 Task: Find connections with filter location Brighton East with filter topic #cloudwith filter profile language French with filter current company Square Yards with filter school Gossner College with filter industry Courts of Law with filter service category Computer Networking with filter keywords title Director of Inside Sales
Action: Mouse moved to (684, 90)
Screenshot: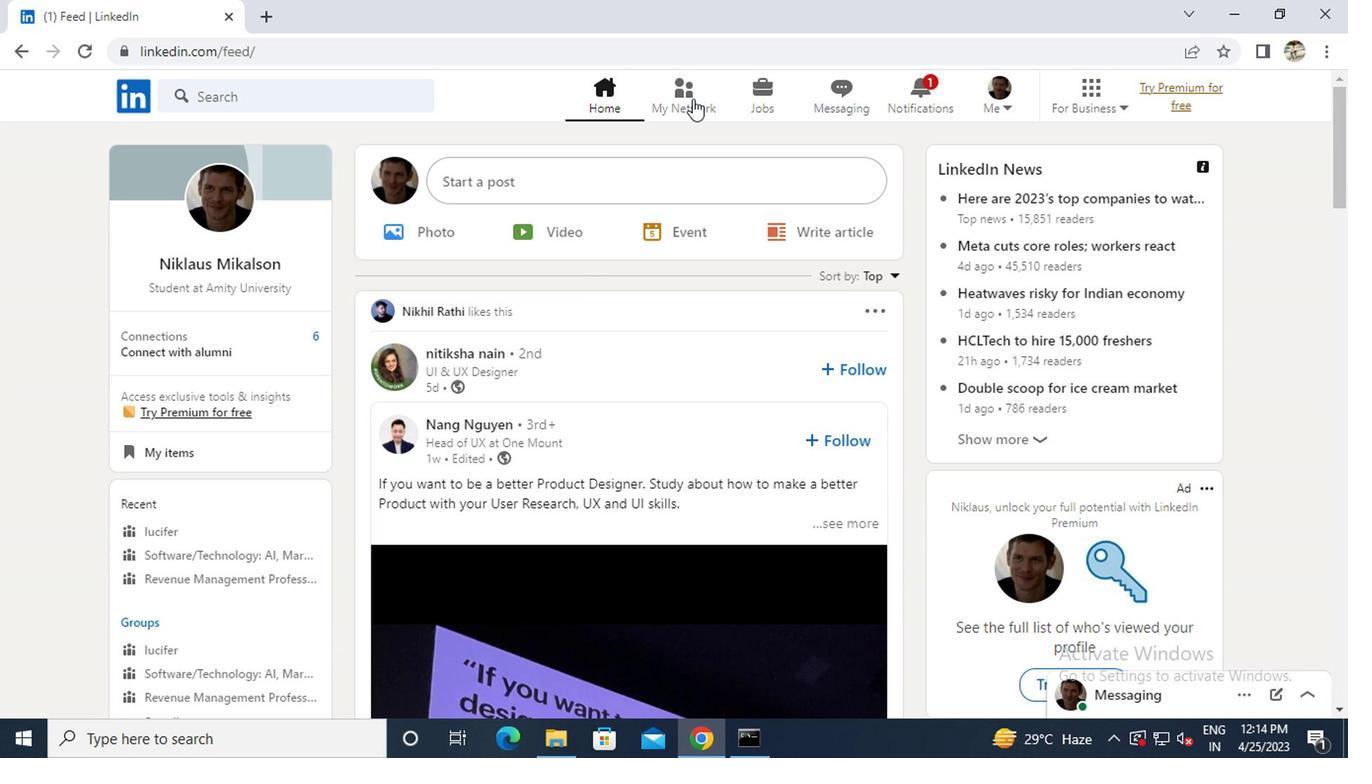
Action: Mouse pressed left at (684, 90)
Screenshot: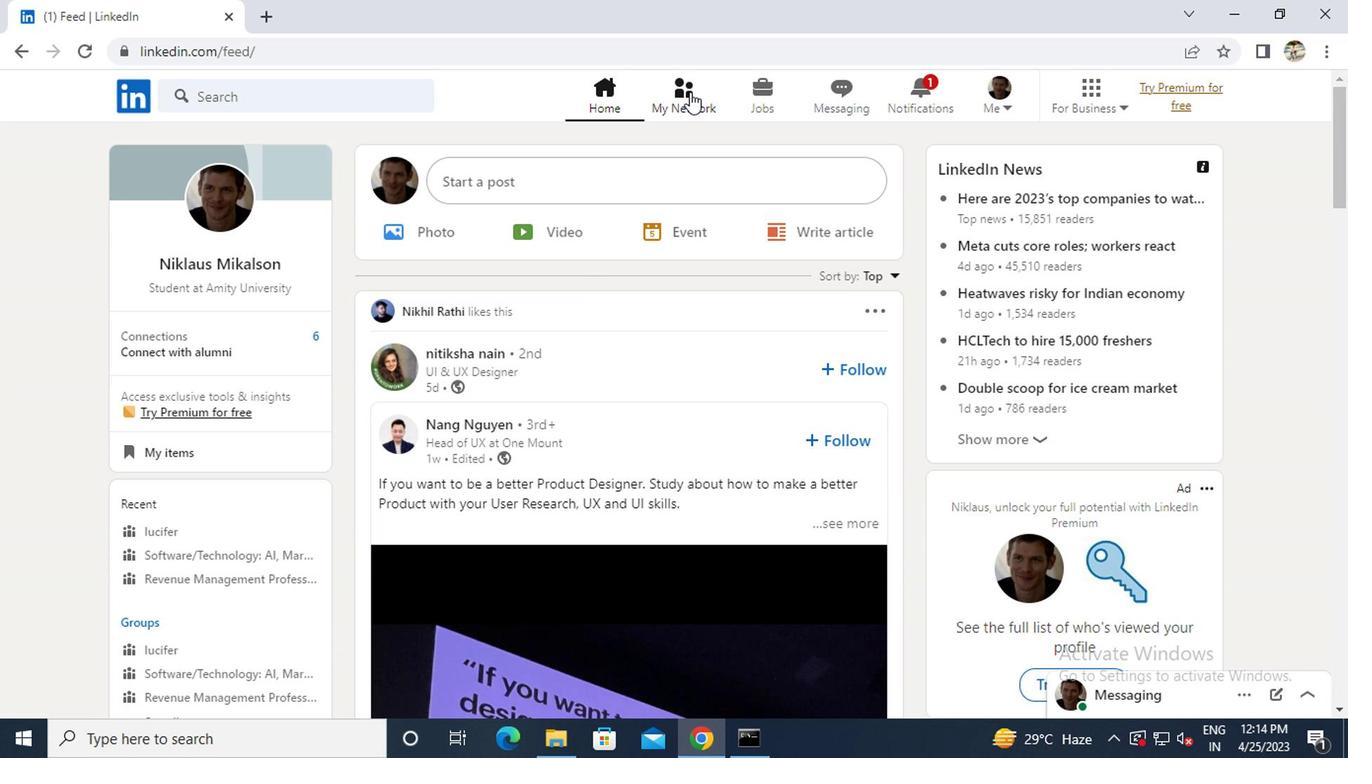 
Action: Mouse moved to (344, 216)
Screenshot: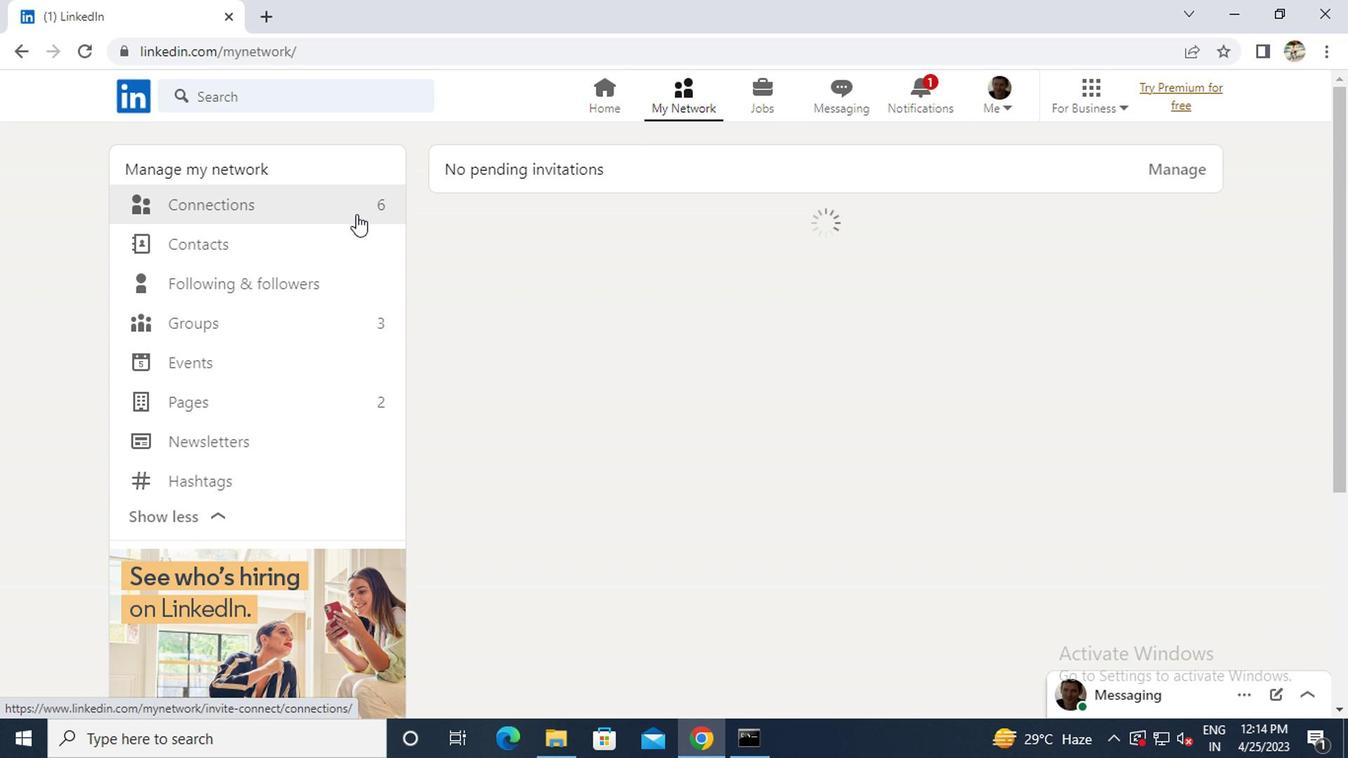 
Action: Mouse pressed left at (344, 216)
Screenshot: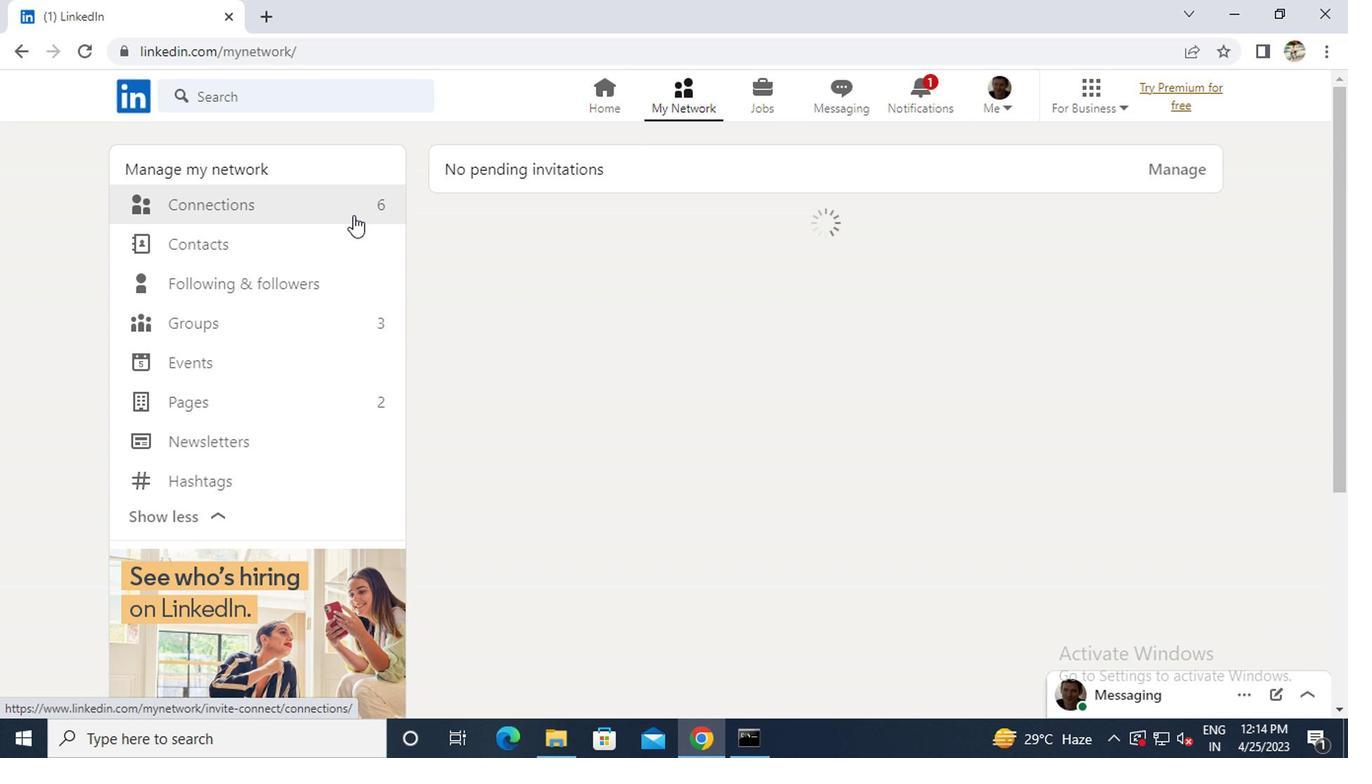 
Action: Mouse moved to (790, 205)
Screenshot: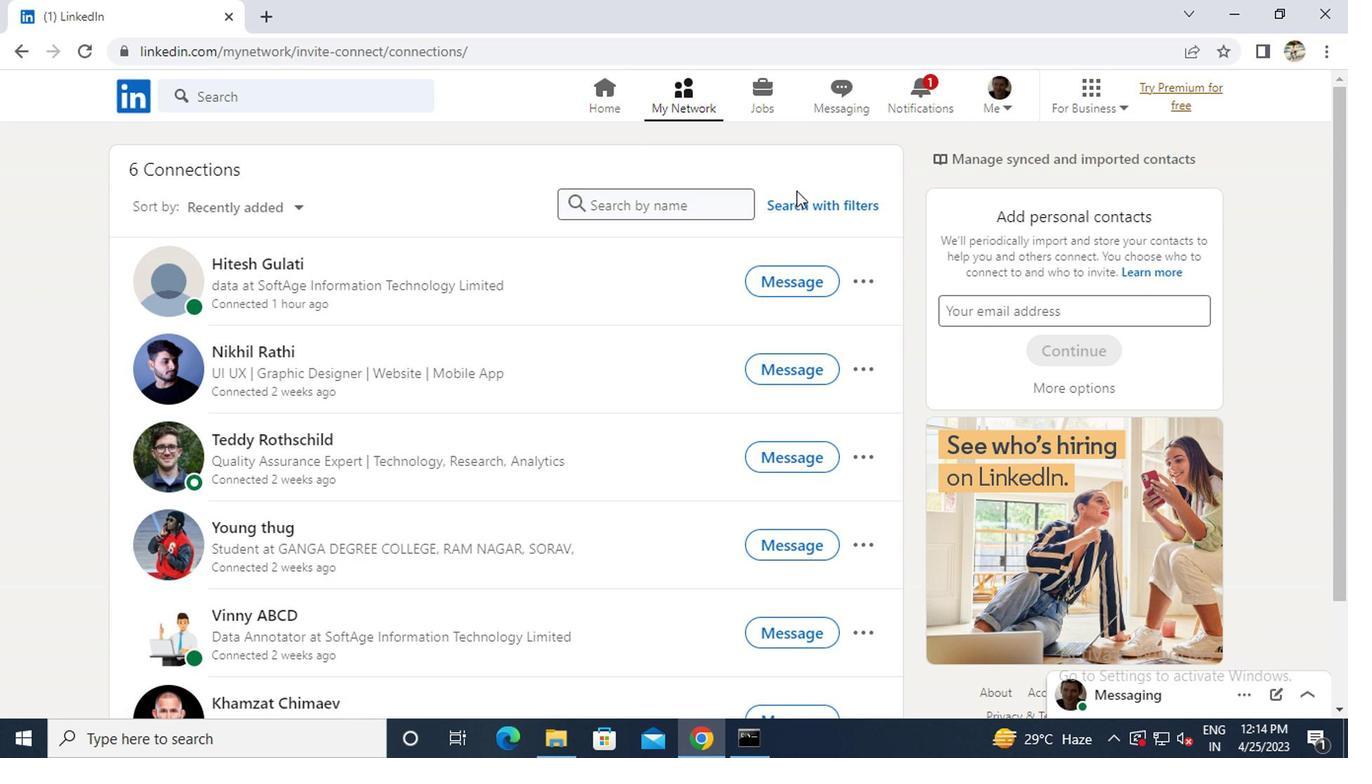 
Action: Mouse pressed left at (790, 205)
Screenshot: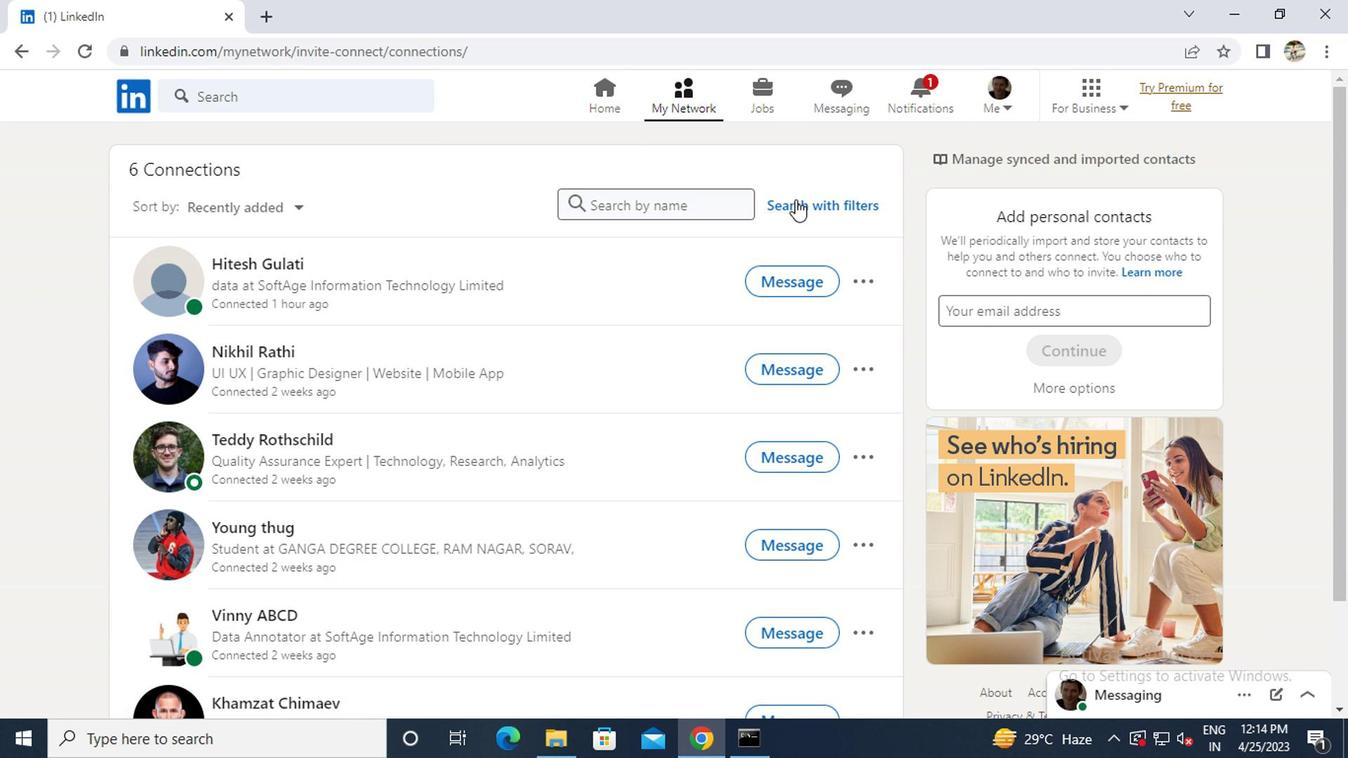 
Action: Mouse moved to (664, 144)
Screenshot: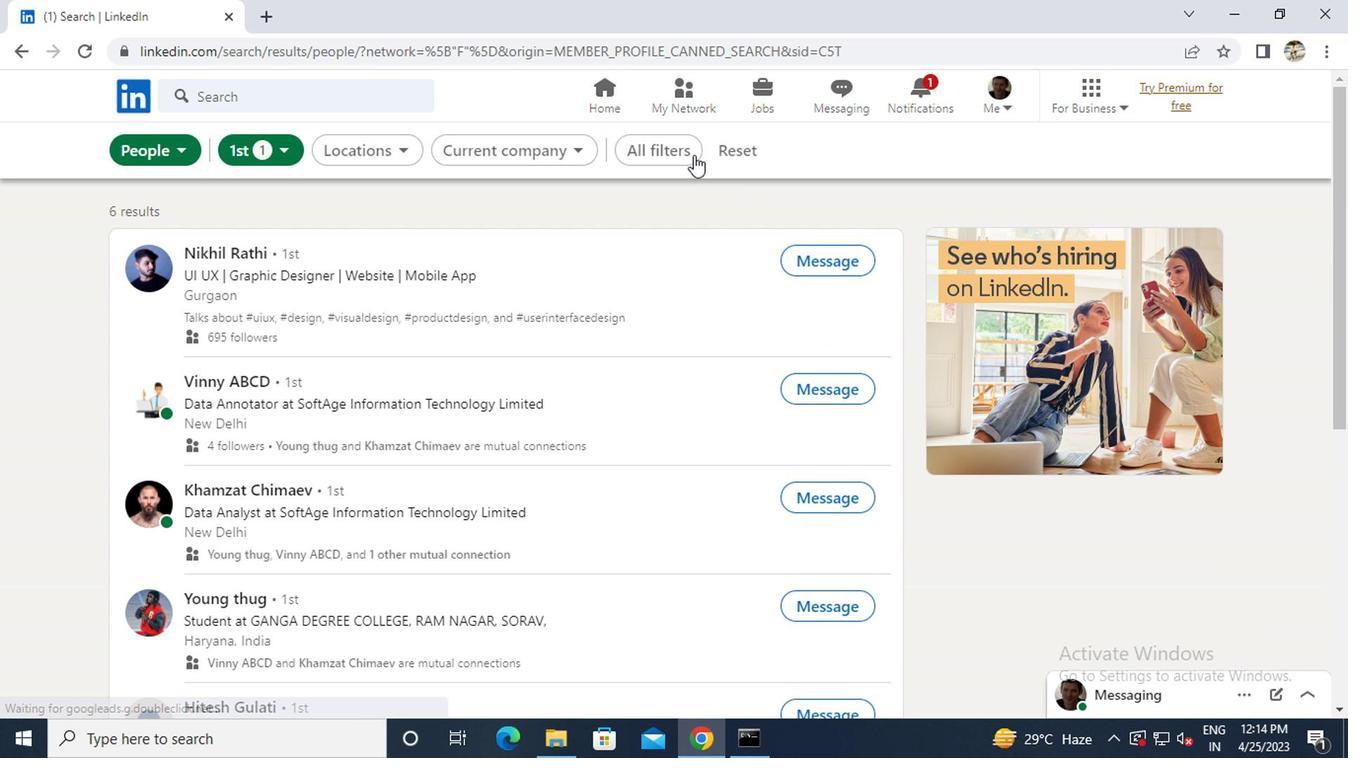 
Action: Mouse pressed left at (664, 144)
Screenshot: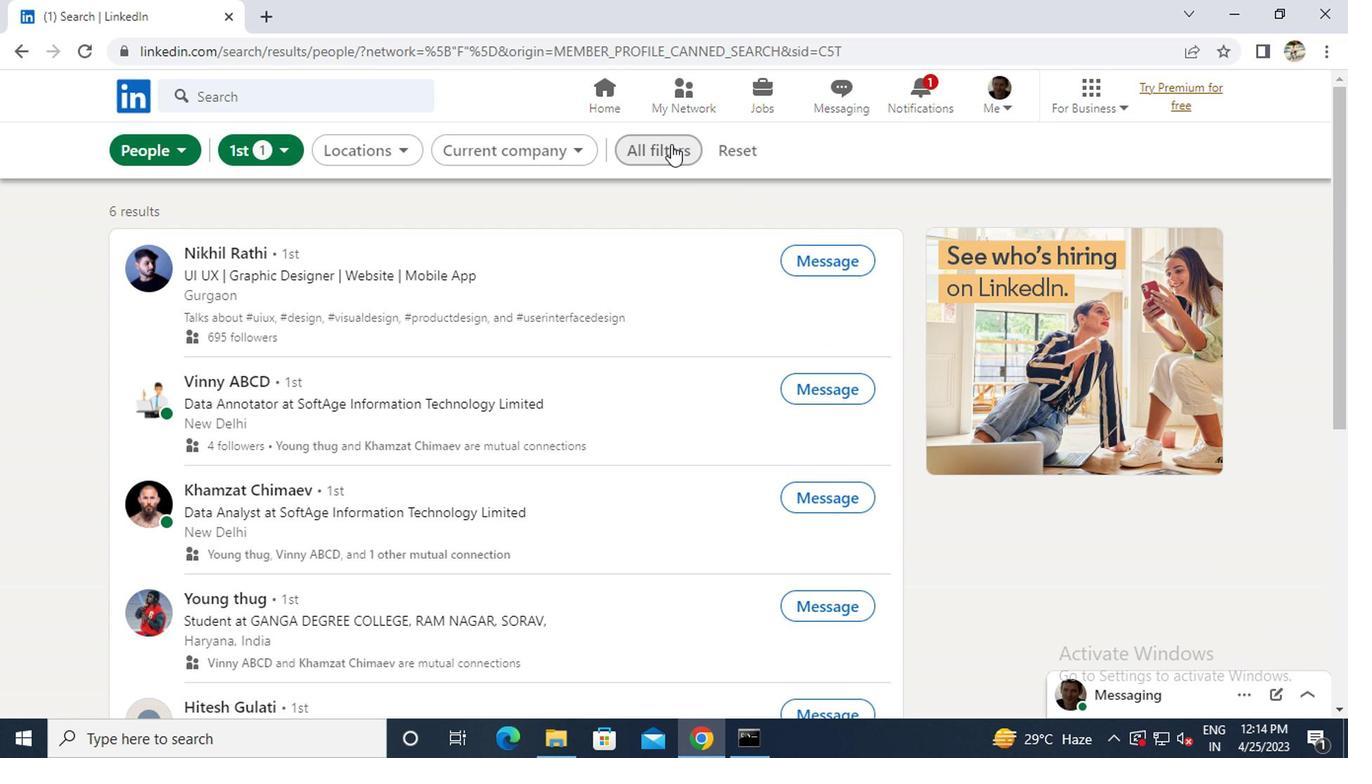 
Action: Mouse moved to (986, 433)
Screenshot: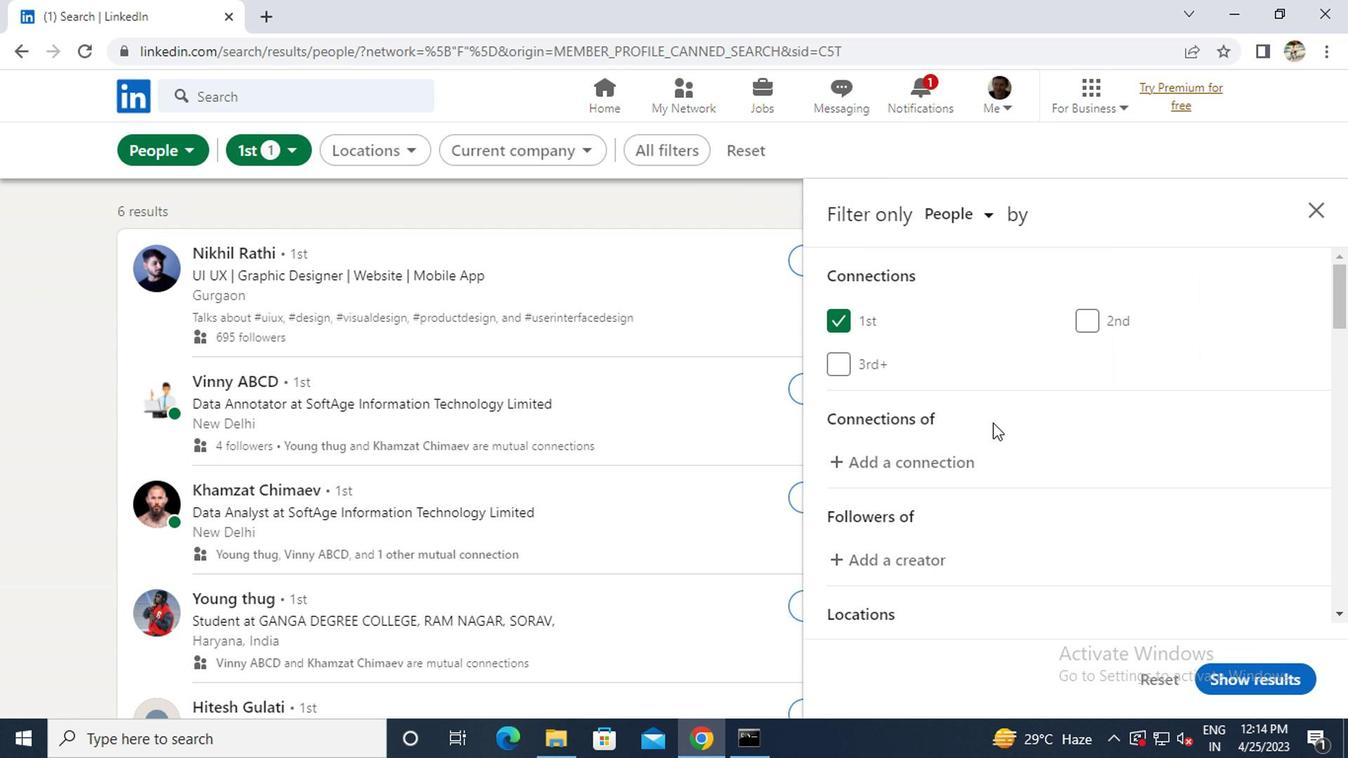 
Action: Mouse scrolled (986, 432) with delta (0, 0)
Screenshot: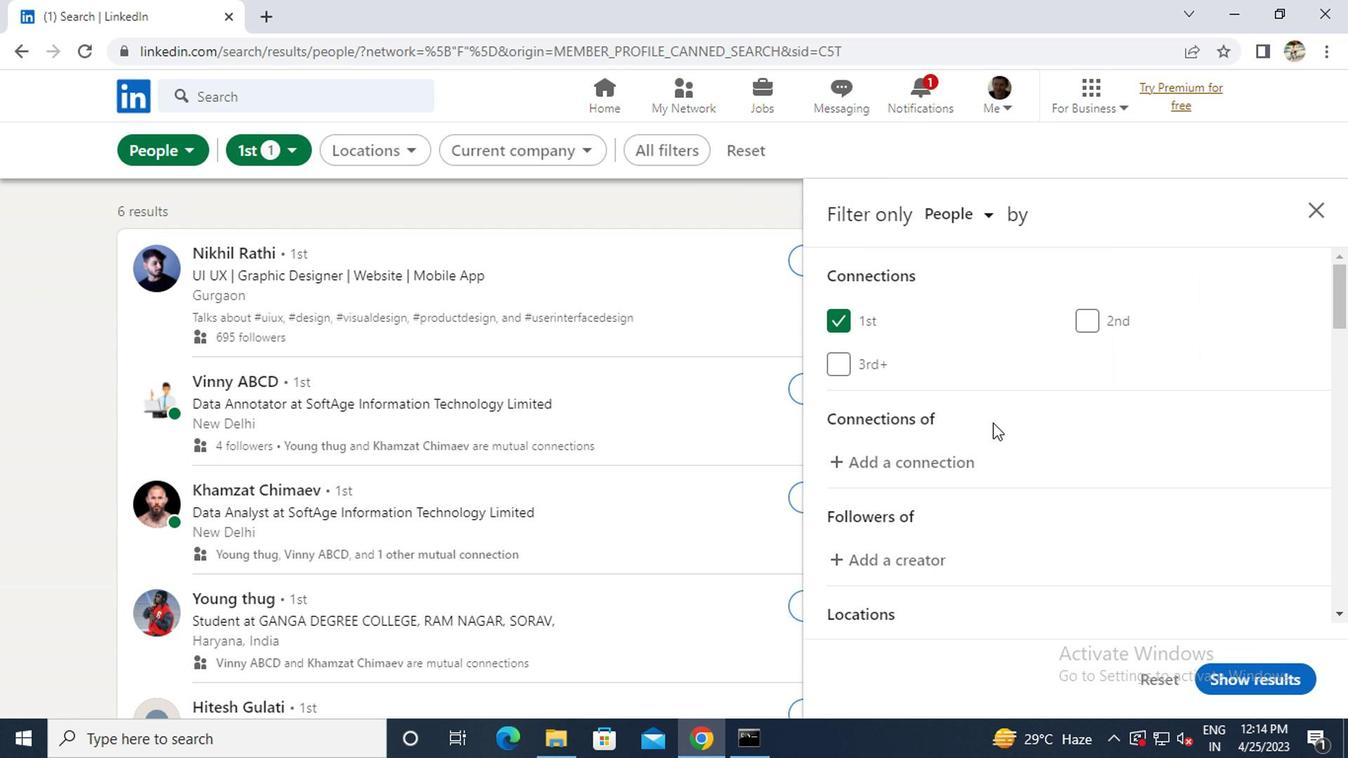 
Action: Mouse scrolled (986, 432) with delta (0, 0)
Screenshot: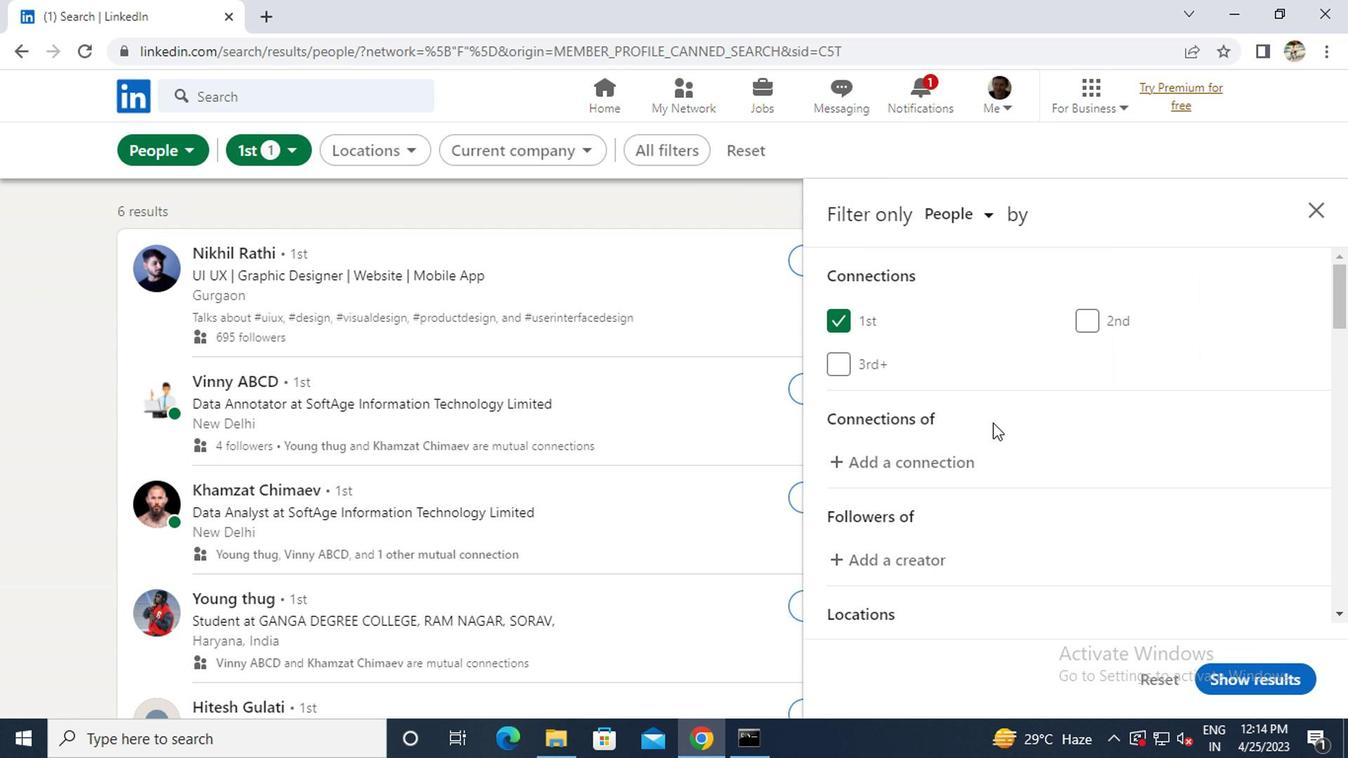 
Action: Mouse moved to (986, 432)
Screenshot: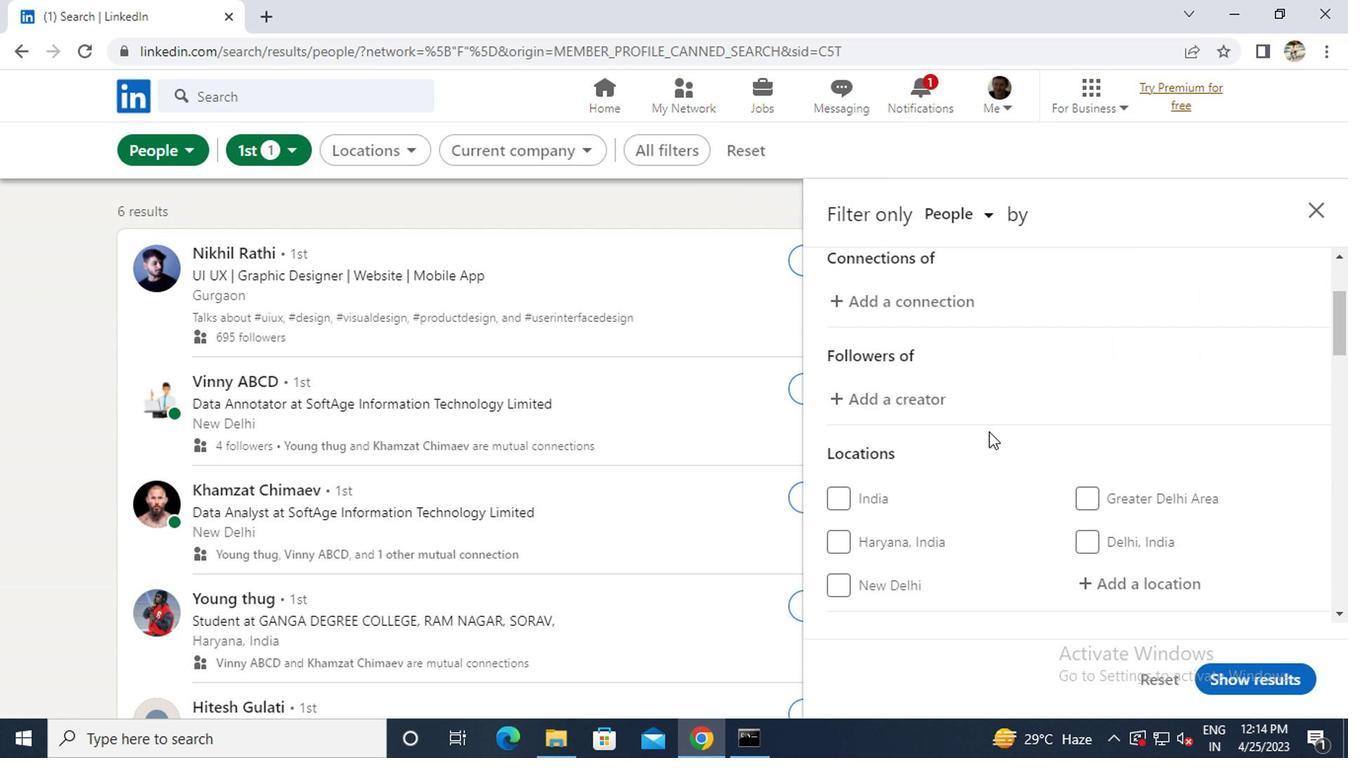 
Action: Mouse scrolled (986, 431) with delta (0, -1)
Screenshot: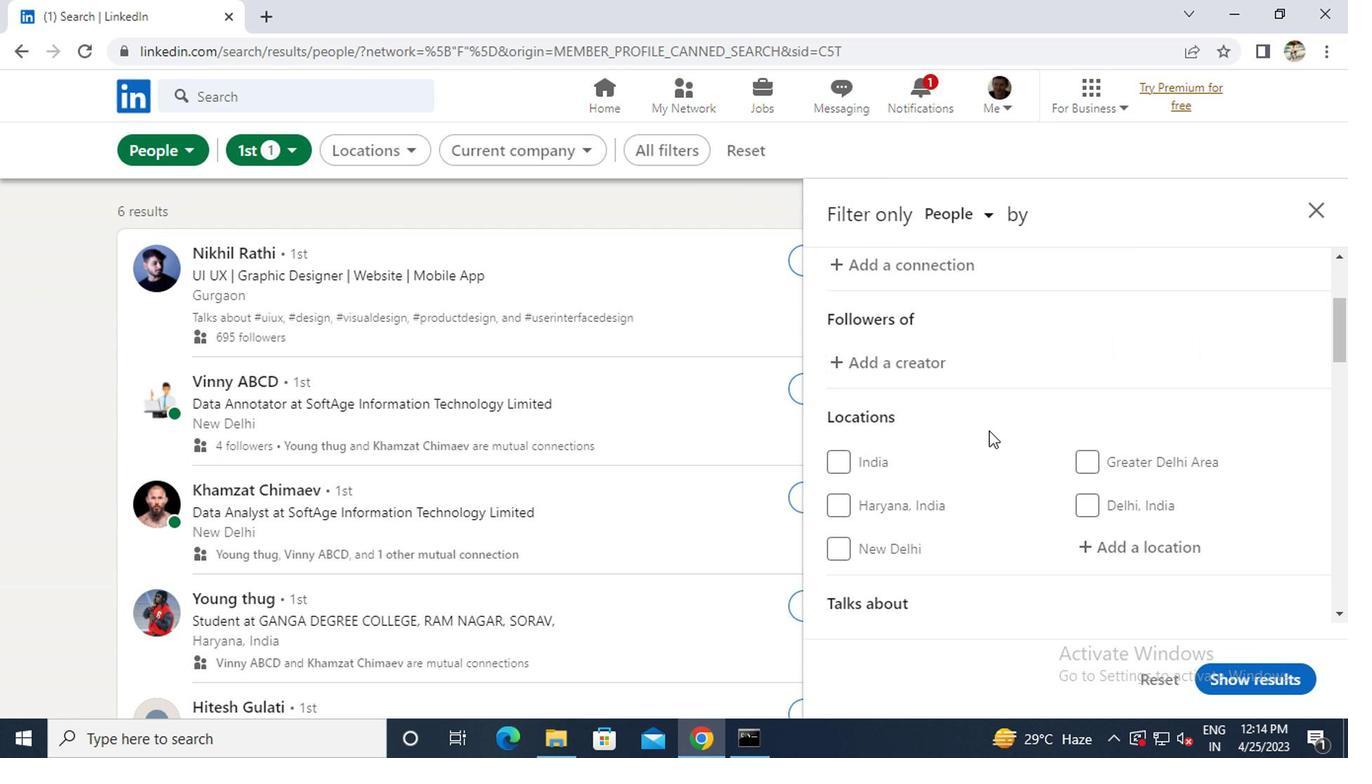 
Action: Mouse moved to (1102, 442)
Screenshot: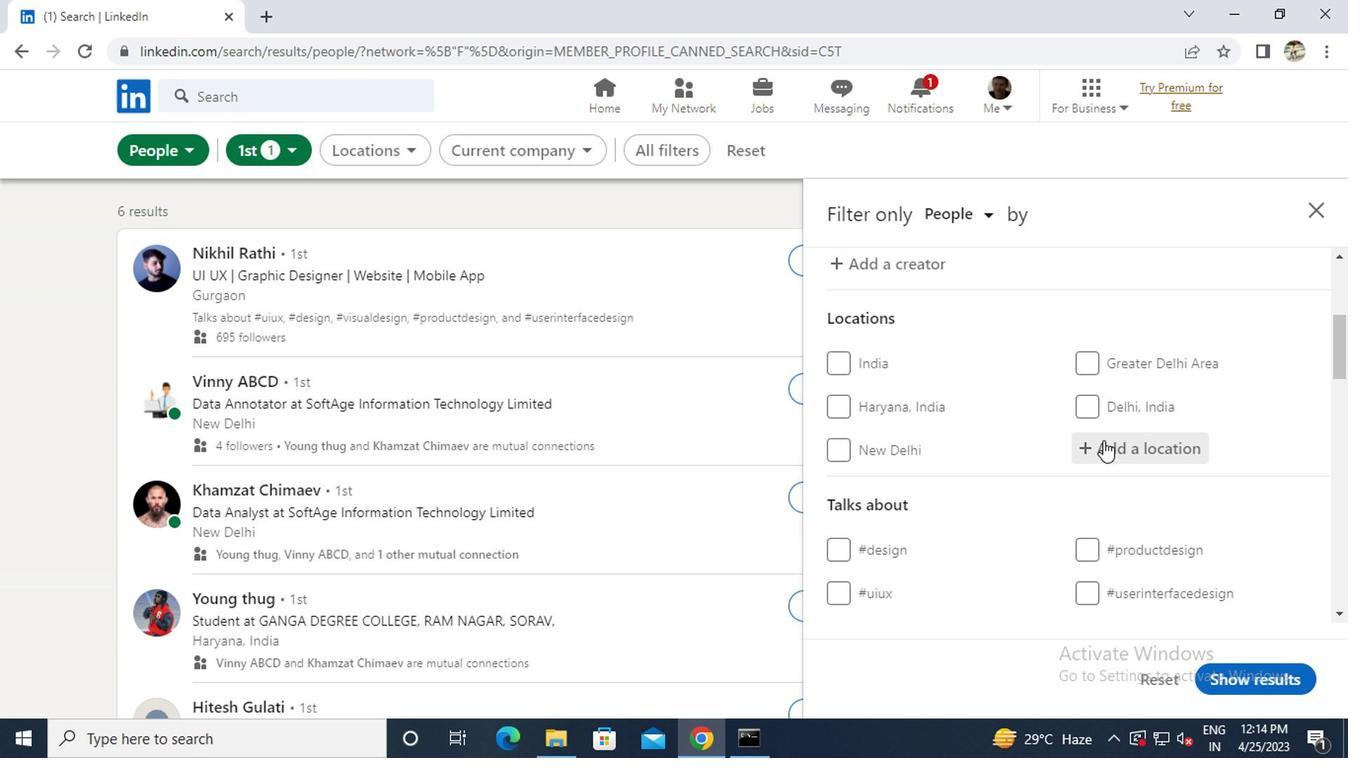 
Action: Mouse pressed left at (1102, 442)
Screenshot: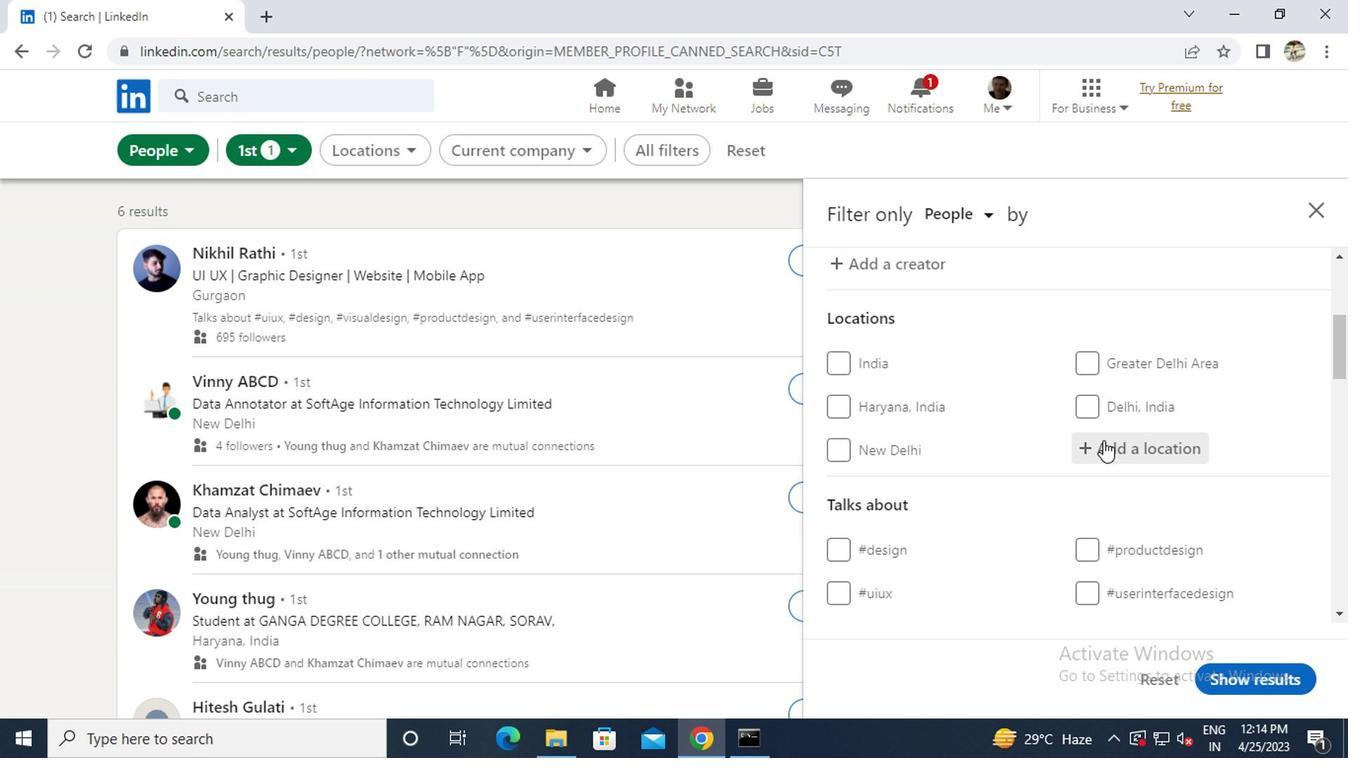 
Action: Key pressed <Key.caps_lock>b<Key.caps_lock>righton<Key.space><Key.caps_lock>e<Key.caps_lock>ast
Screenshot: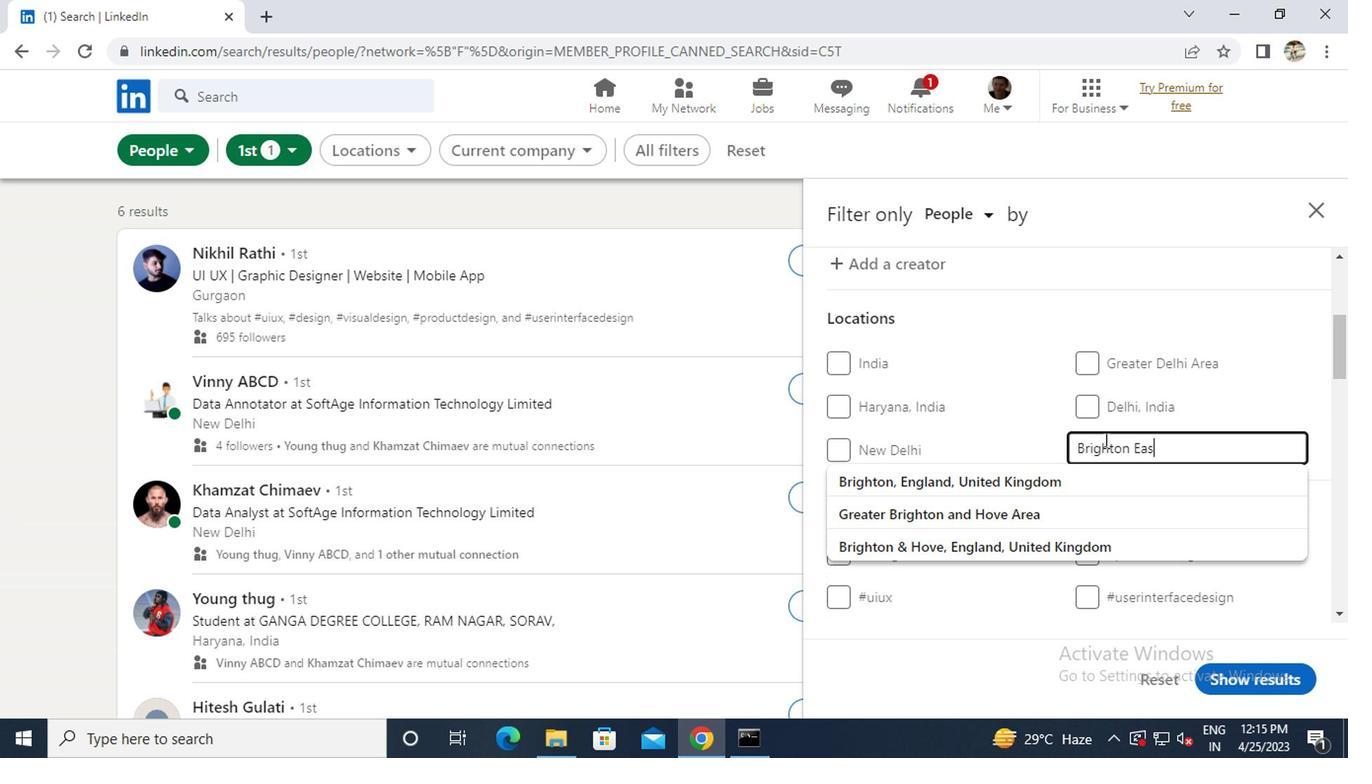 
Action: Mouse scrolled (1102, 441) with delta (0, 0)
Screenshot: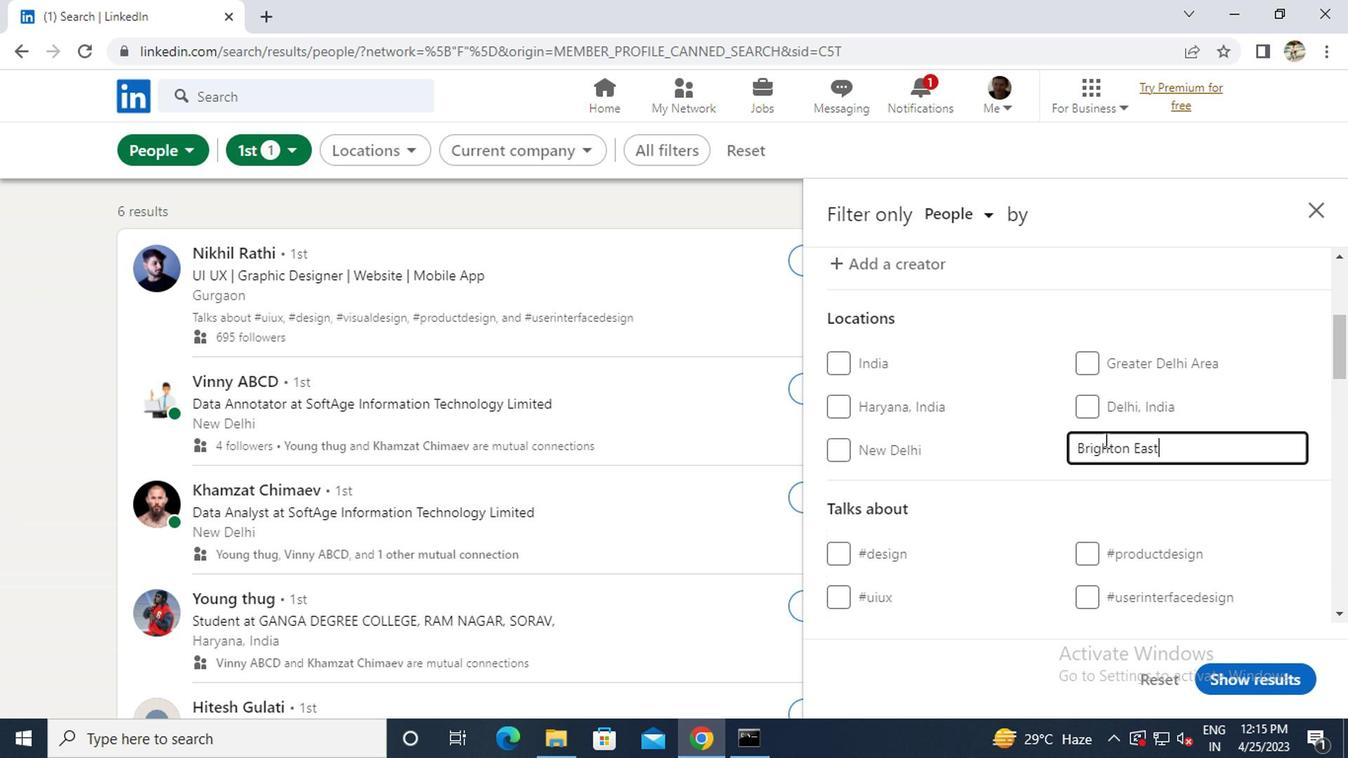 
Action: Mouse moved to (1099, 534)
Screenshot: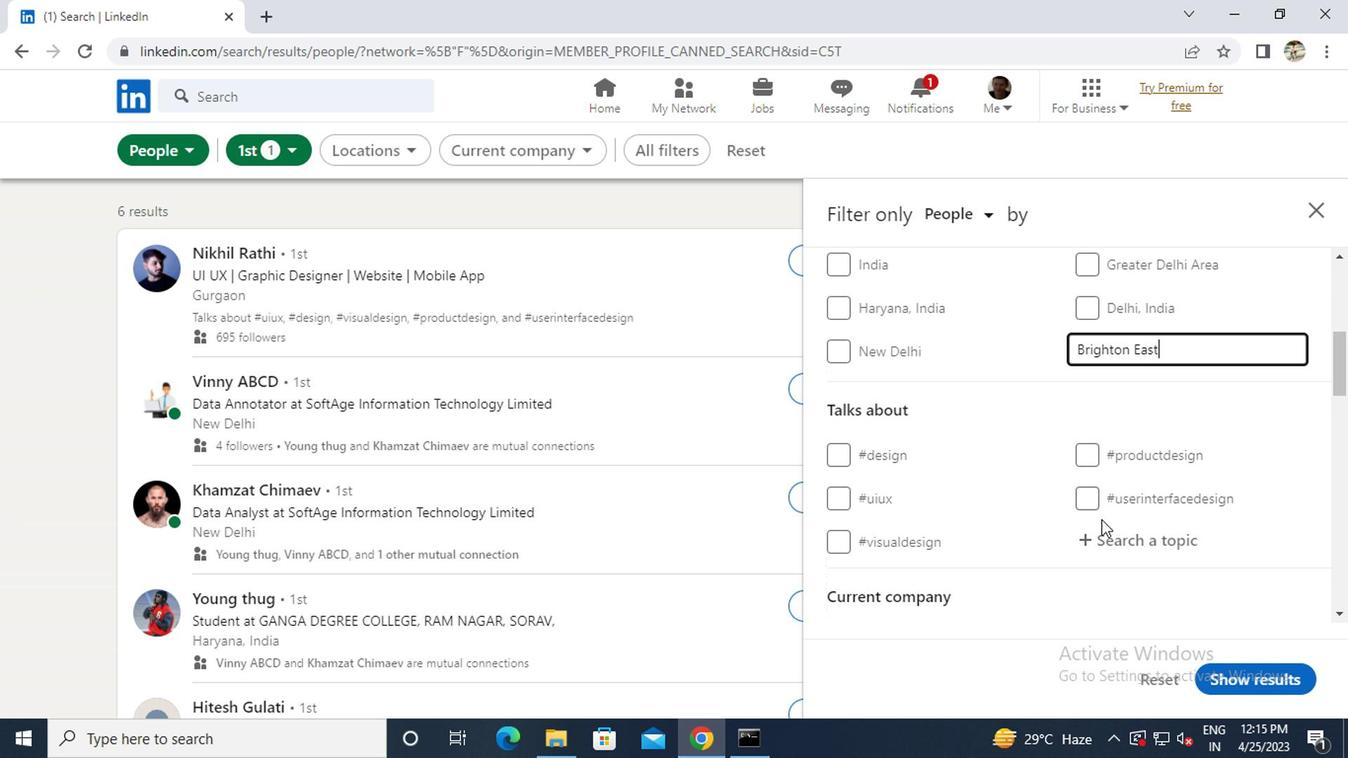 
Action: Mouse pressed left at (1099, 534)
Screenshot: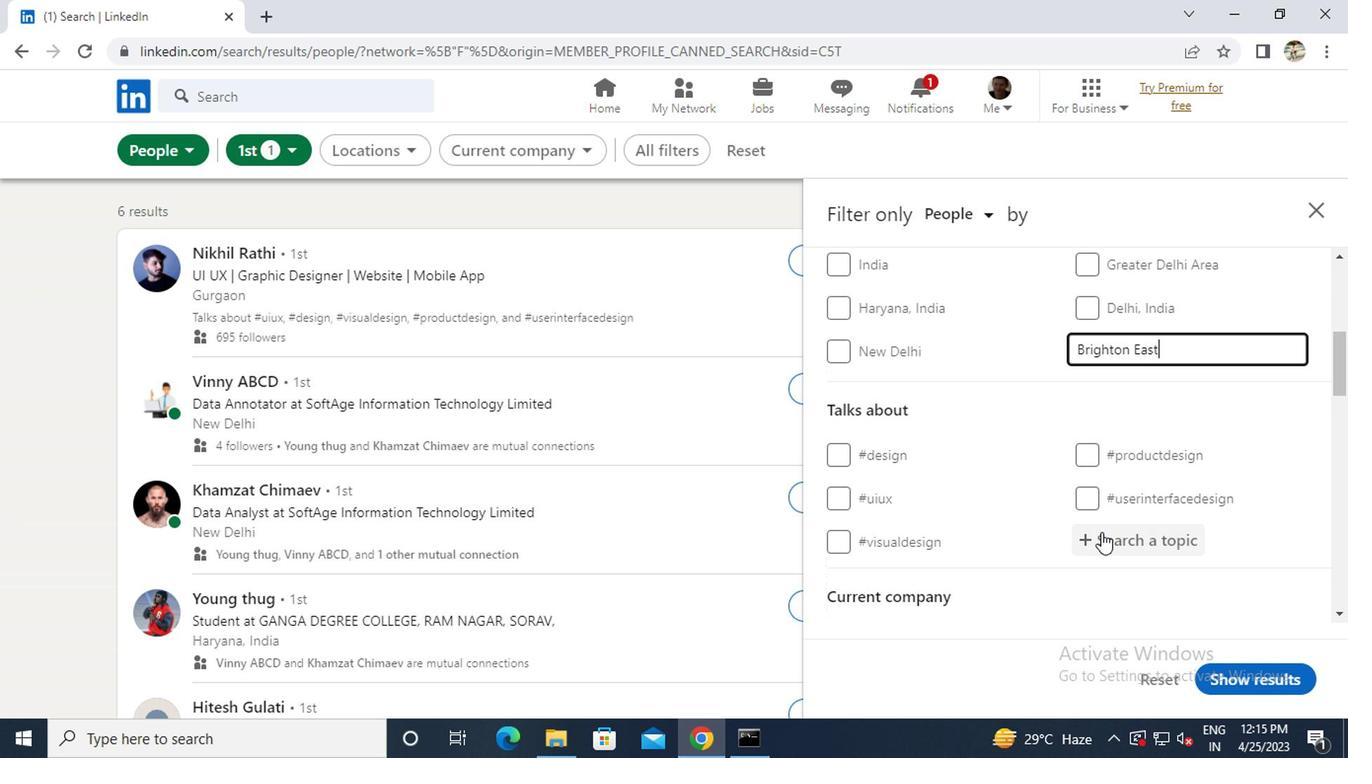 
Action: Key pressed <Key.shift><Key.shift><Key.shift>#CLOUD
Screenshot: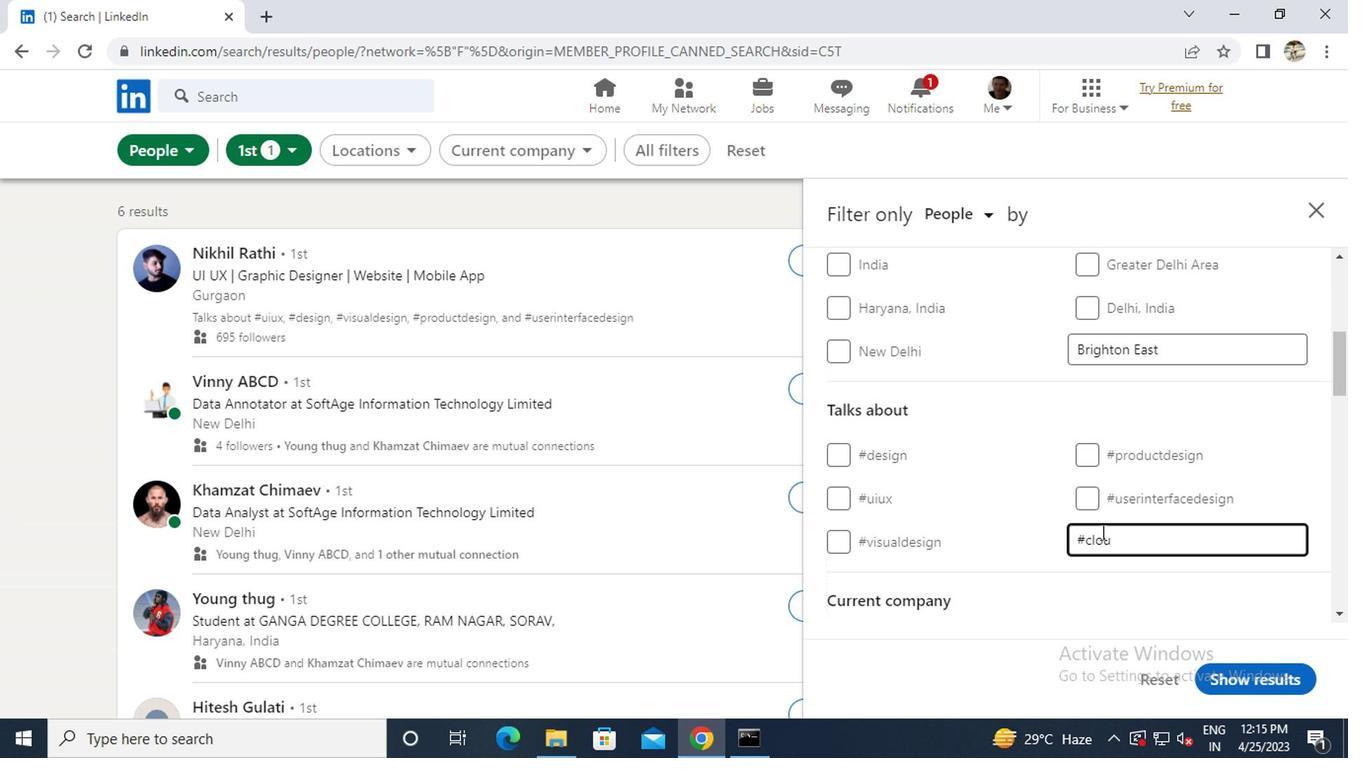 
Action: Mouse scrolled (1099, 533) with delta (0, -1)
Screenshot: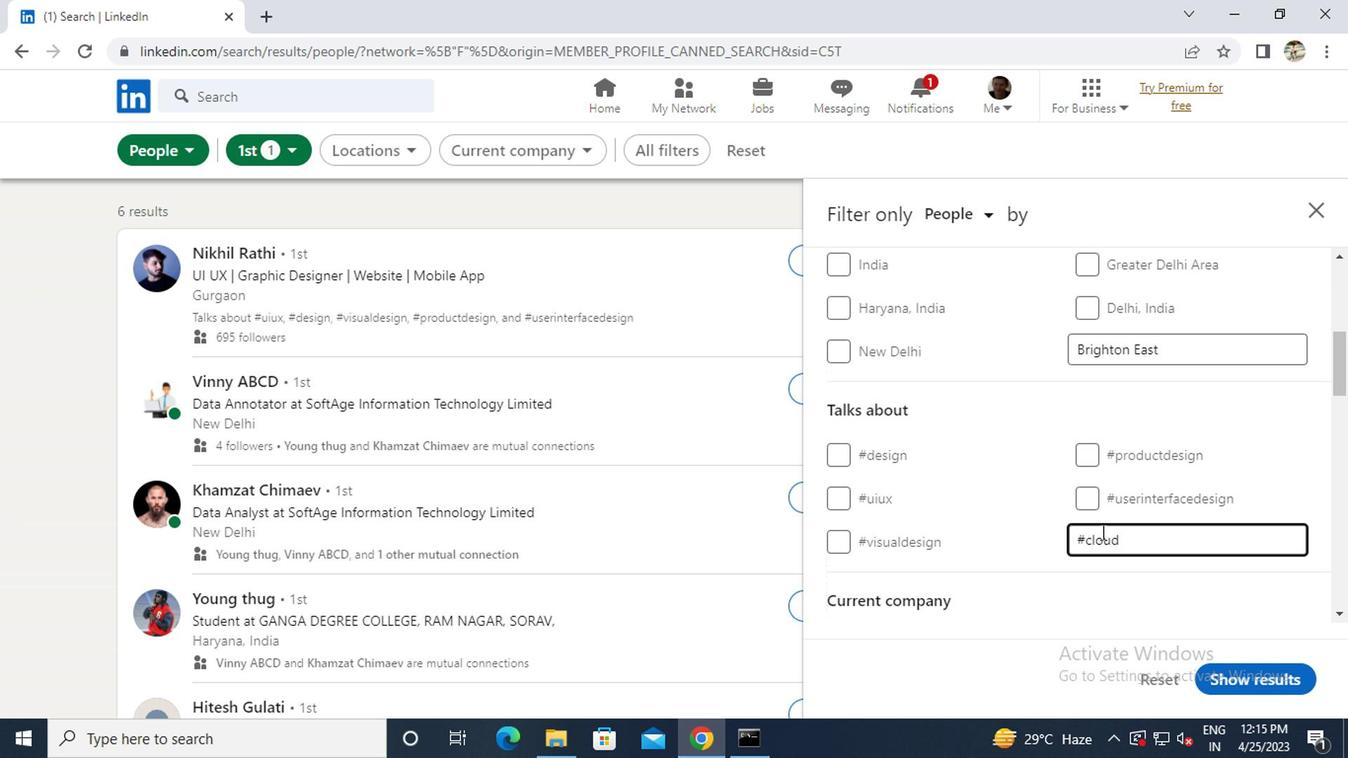 
Action: Mouse scrolled (1099, 533) with delta (0, -1)
Screenshot: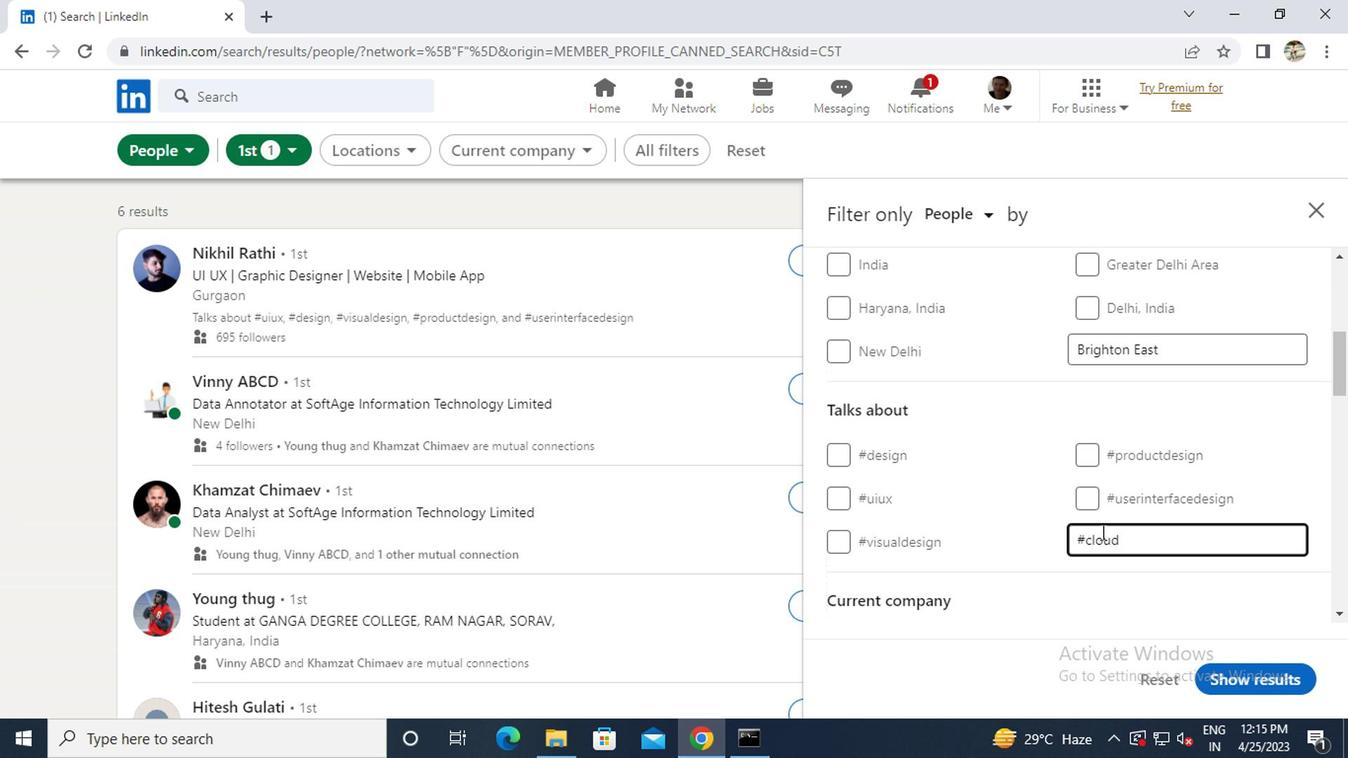 
Action: Mouse moved to (920, 511)
Screenshot: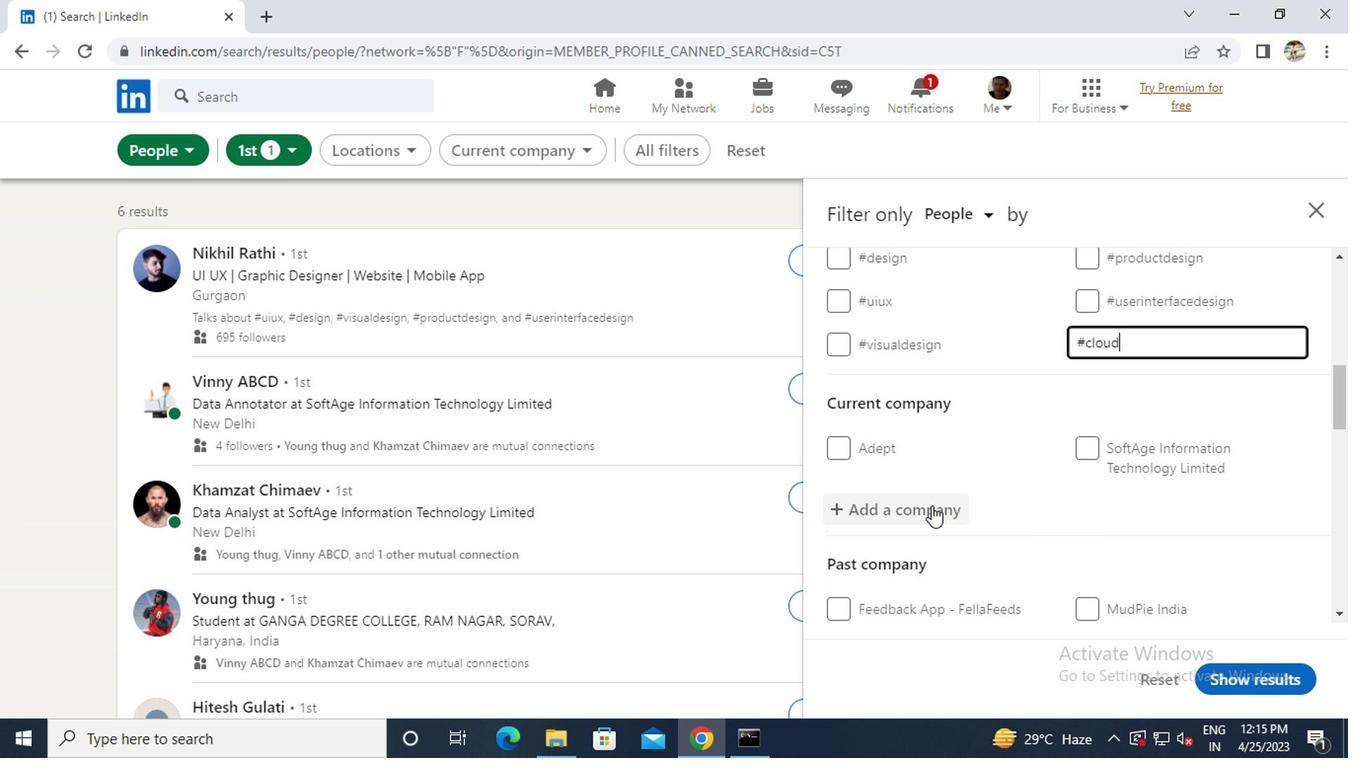 
Action: Mouse pressed left at (920, 511)
Screenshot: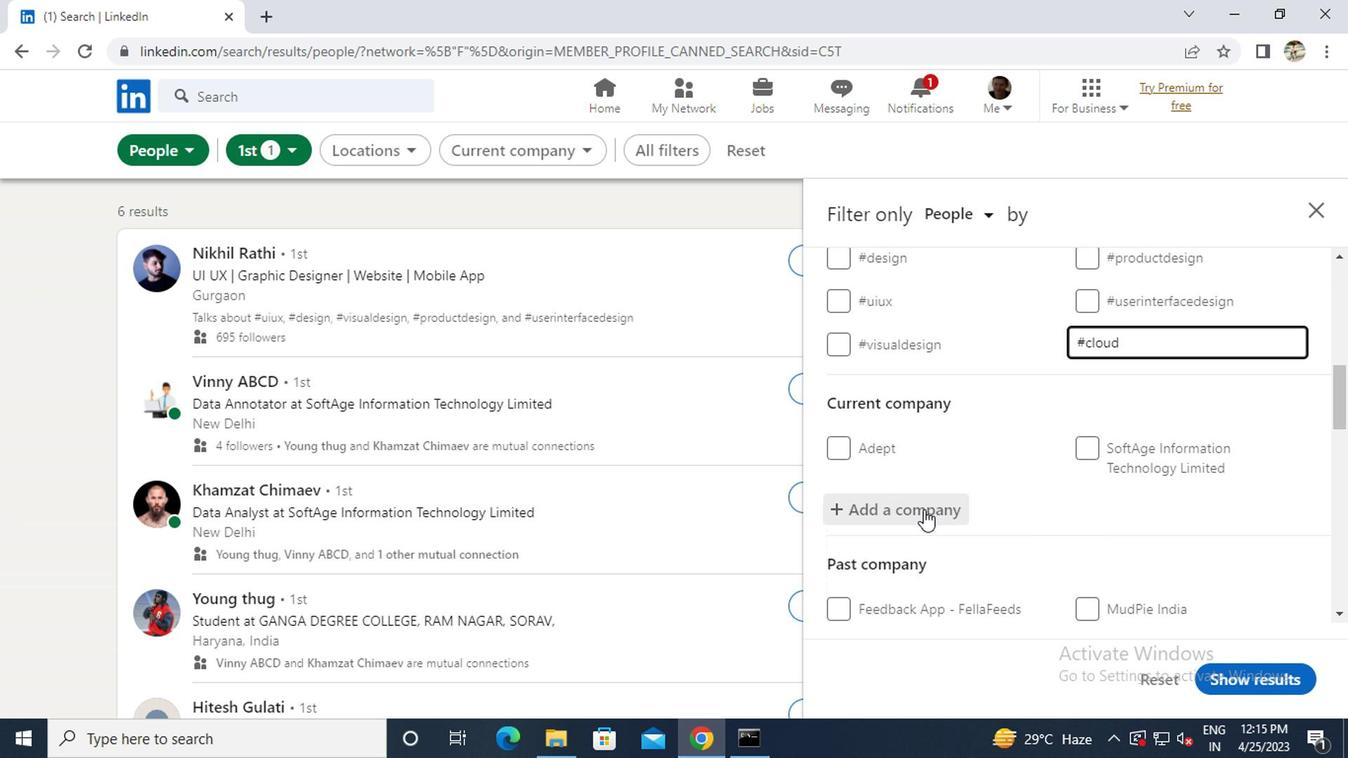 
Action: Key pressed <Key.caps_lock>S<Key.caps_lock>QUARE<Key.space>
Screenshot: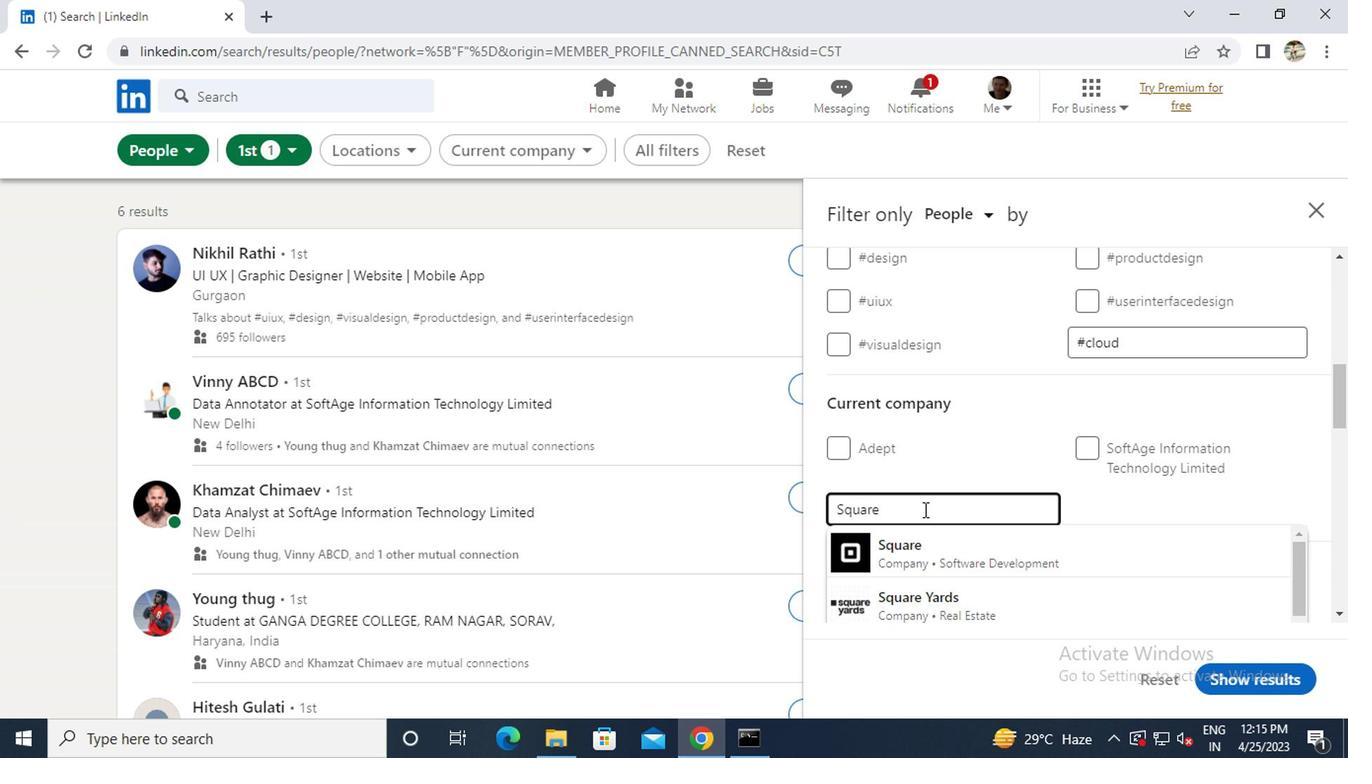 
Action: Mouse moved to (915, 604)
Screenshot: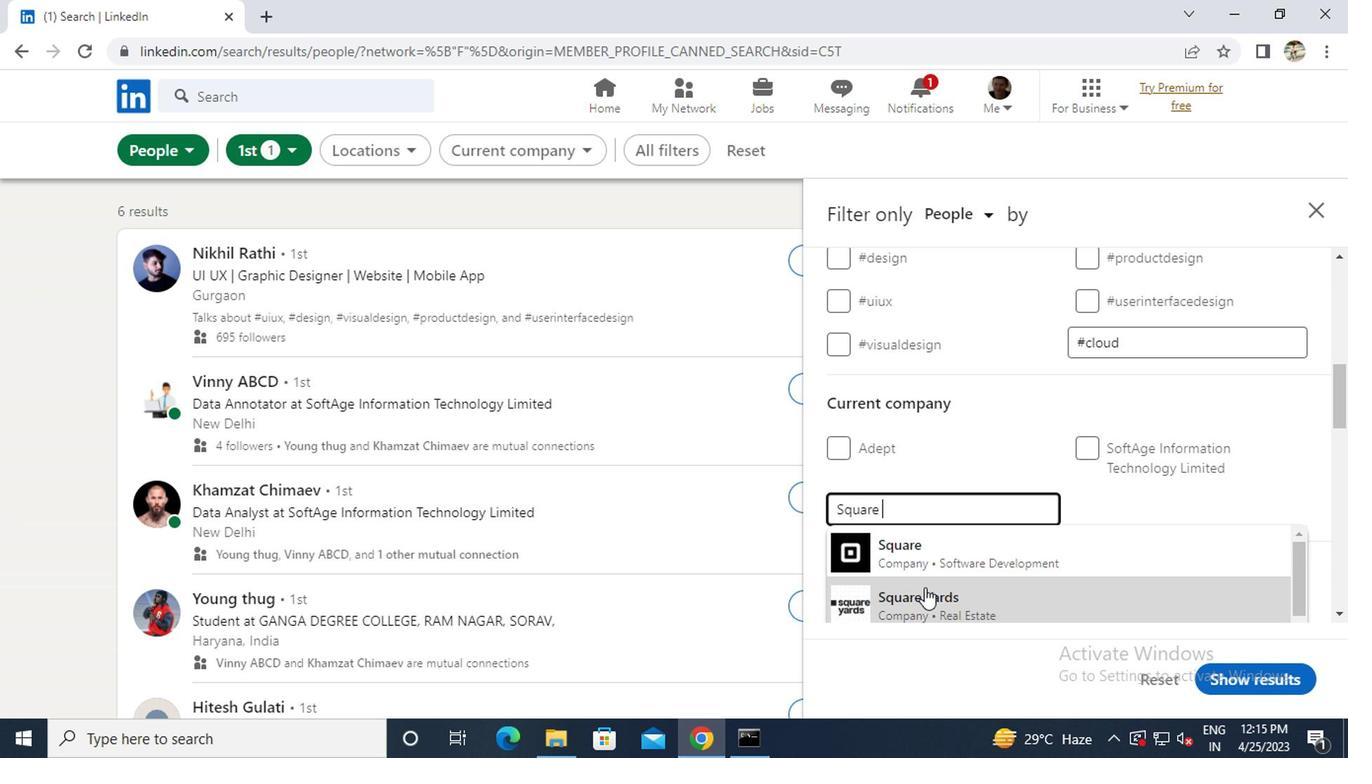 
Action: Mouse pressed left at (915, 604)
Screenshot: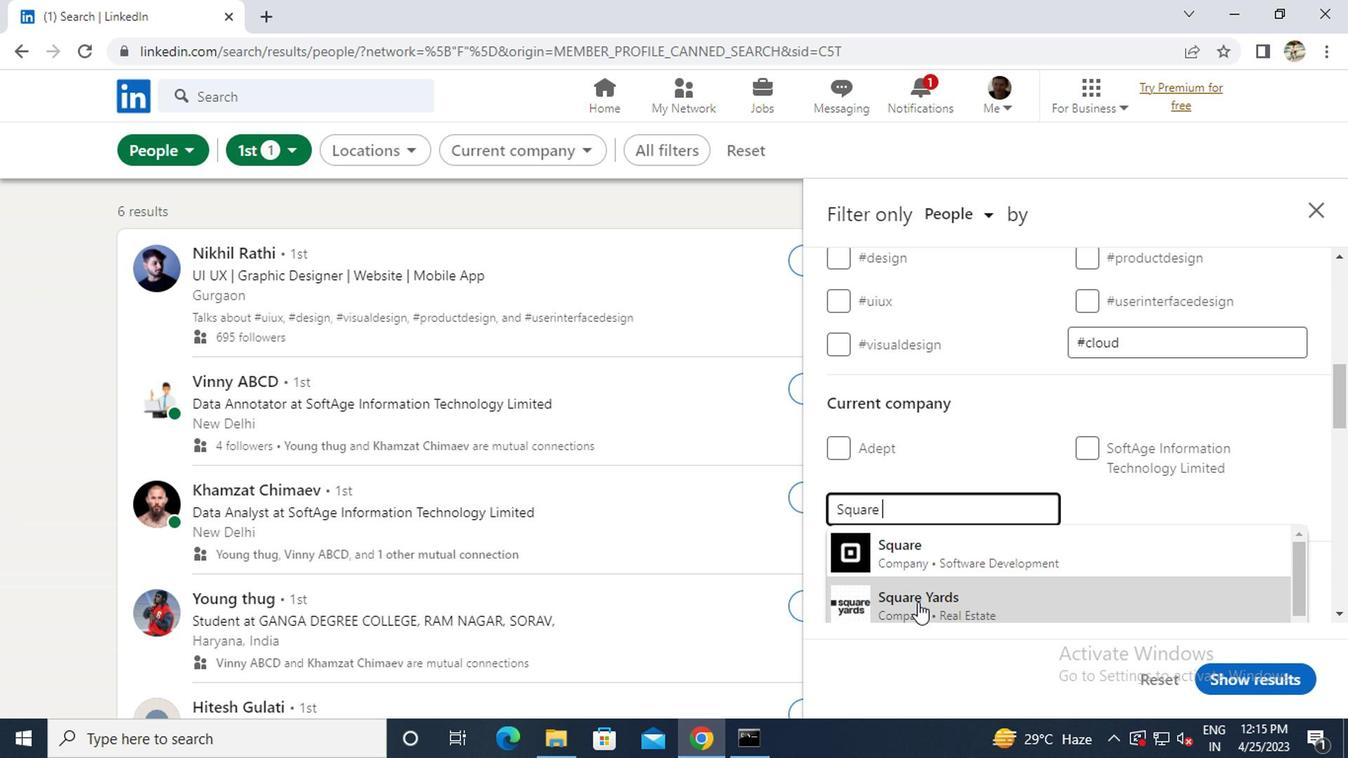 
Action: Mouse moved to (987, 545)
Screenshot: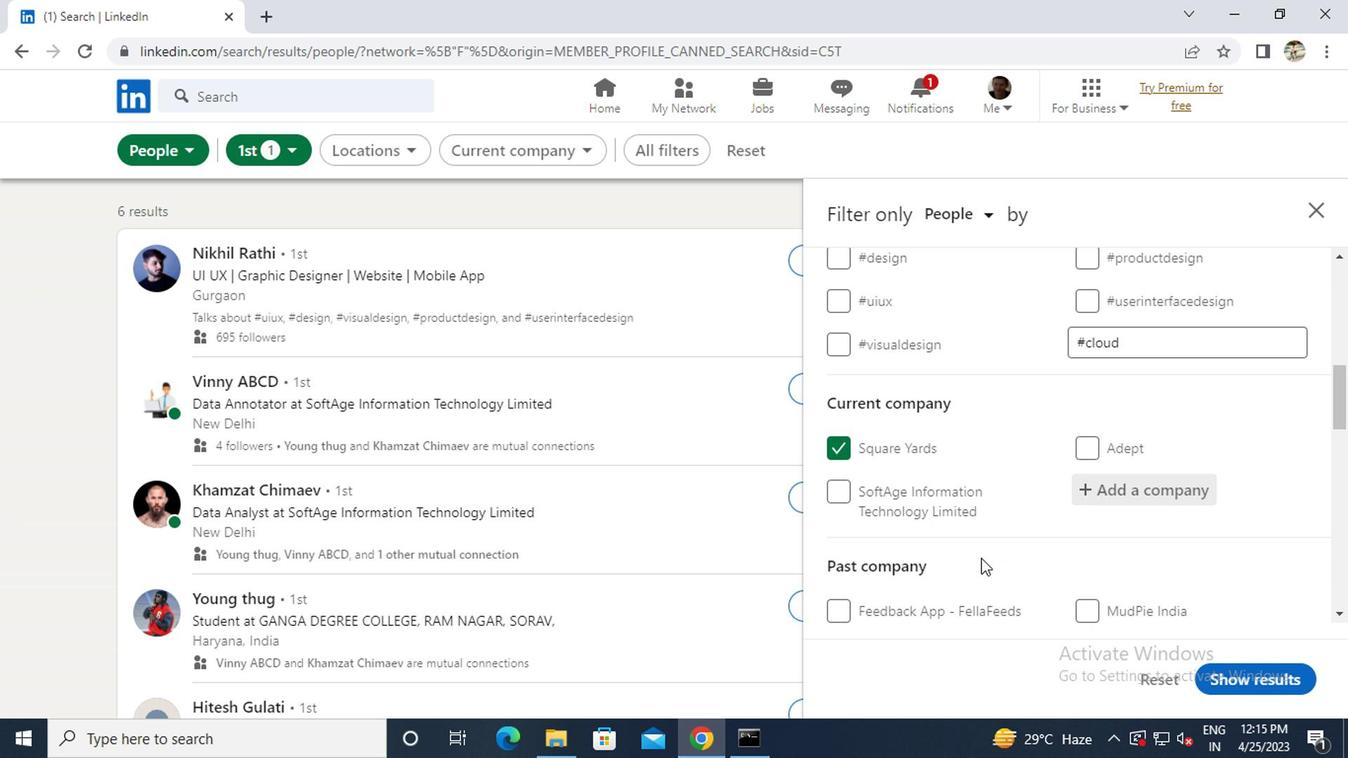 
Action: Mouse scrolled (987, 544) with delta (0, 0)
Screenshot: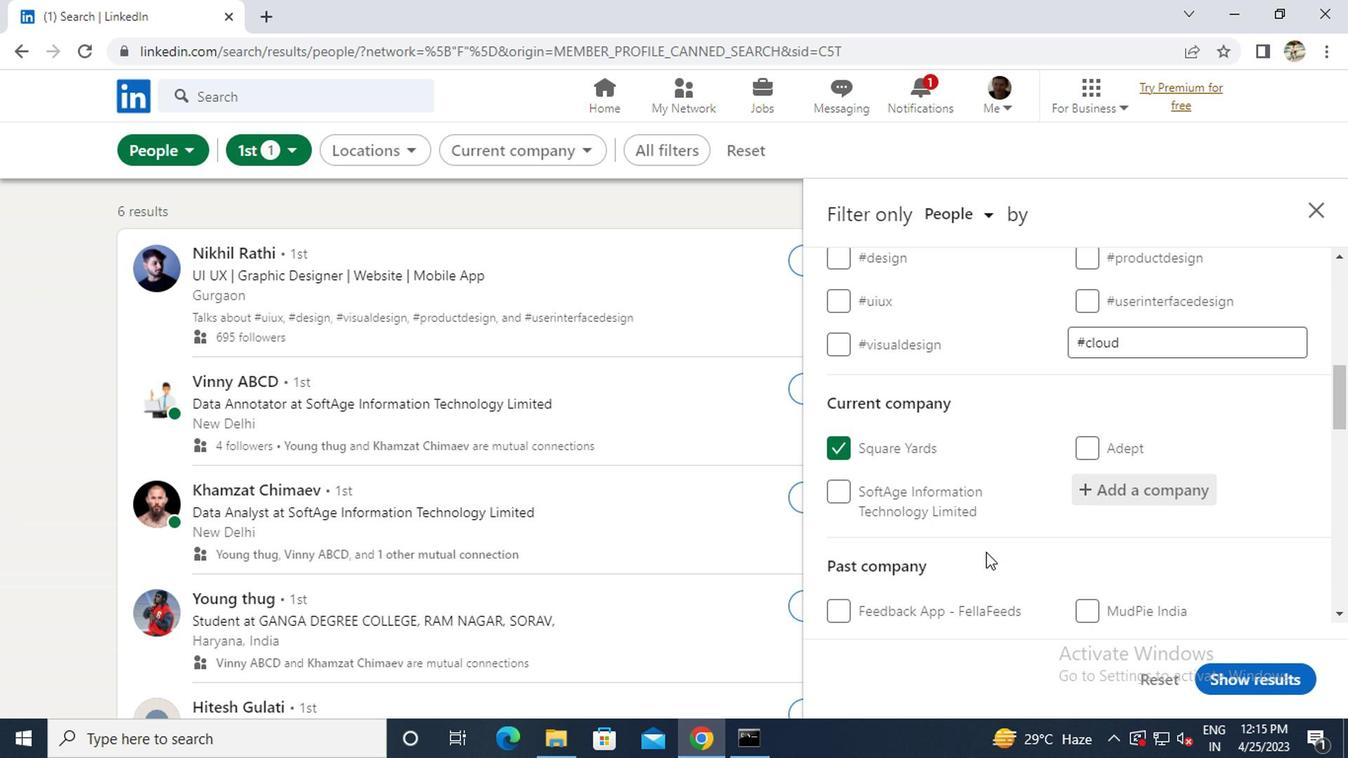 
Action: Mouse moved to (989, 538)
Screenshot: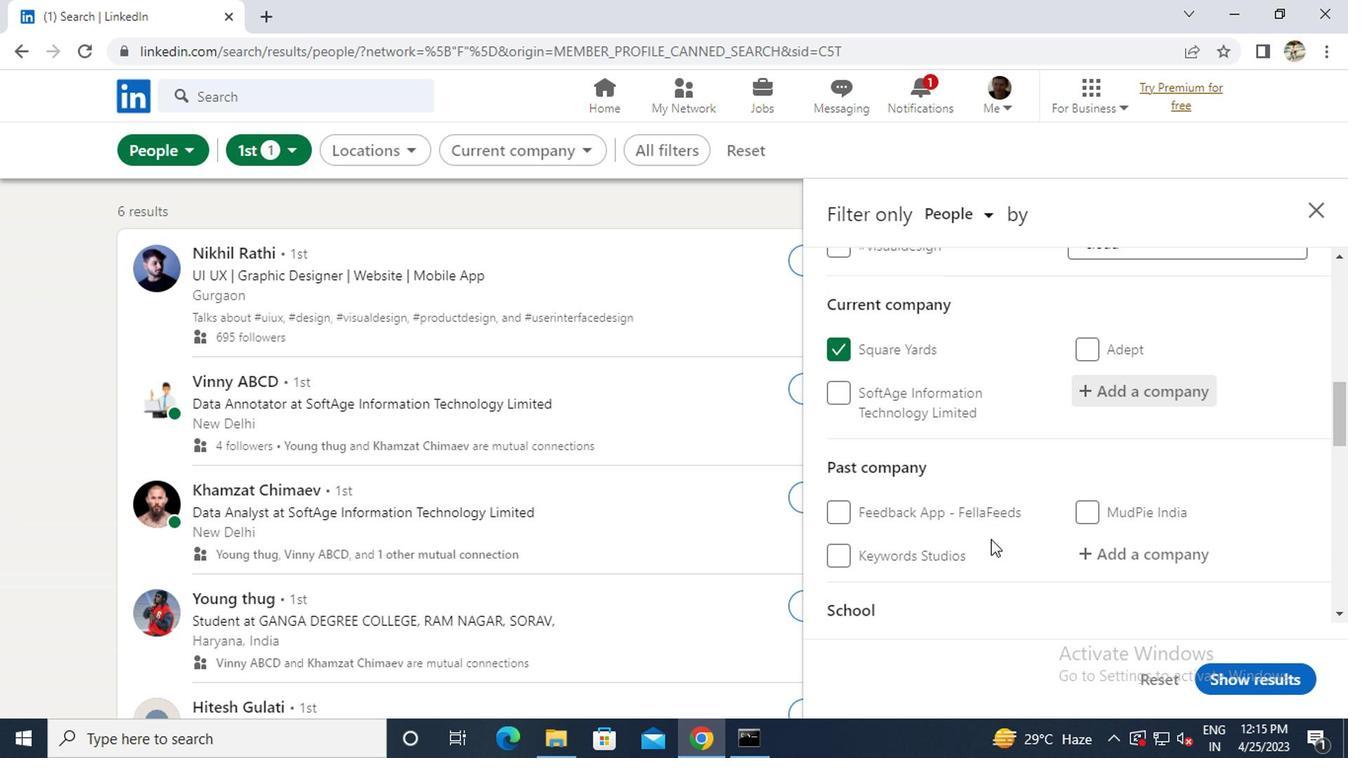 
Action: Mouse scrolled (989, 537) with delta (0, 0)
Screenshot: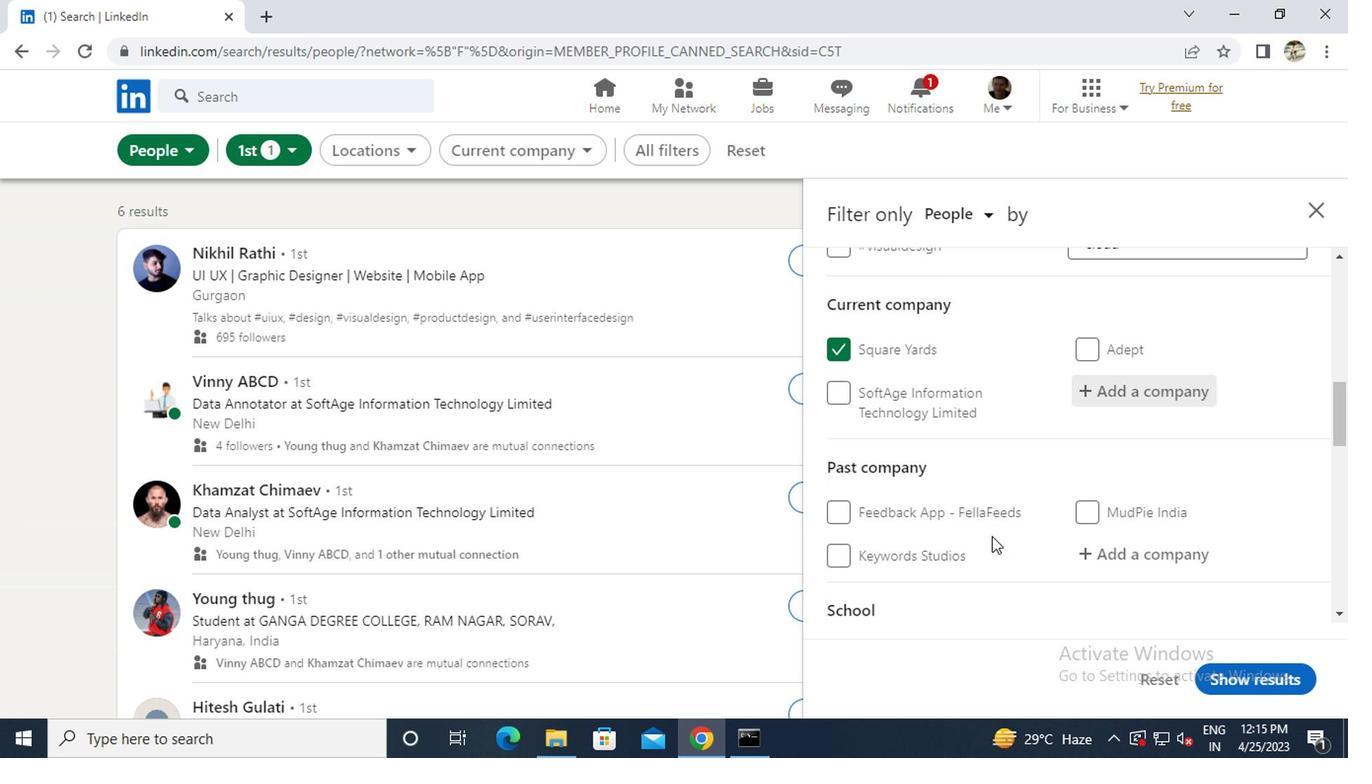 
Action: Mouse moved to (989, 538)
Screenshot: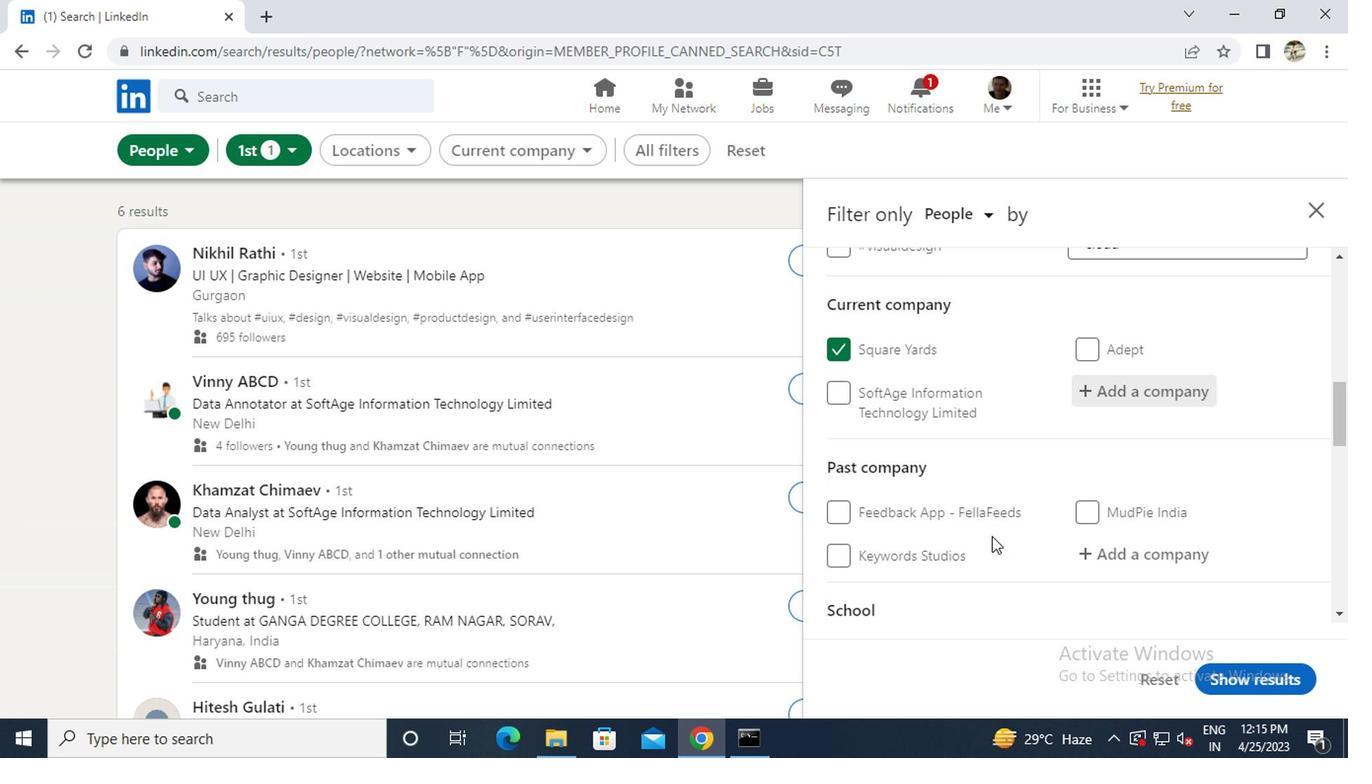 
Action: Mouse scrolled (989, 537) with delta (0, 0)
Screenshot: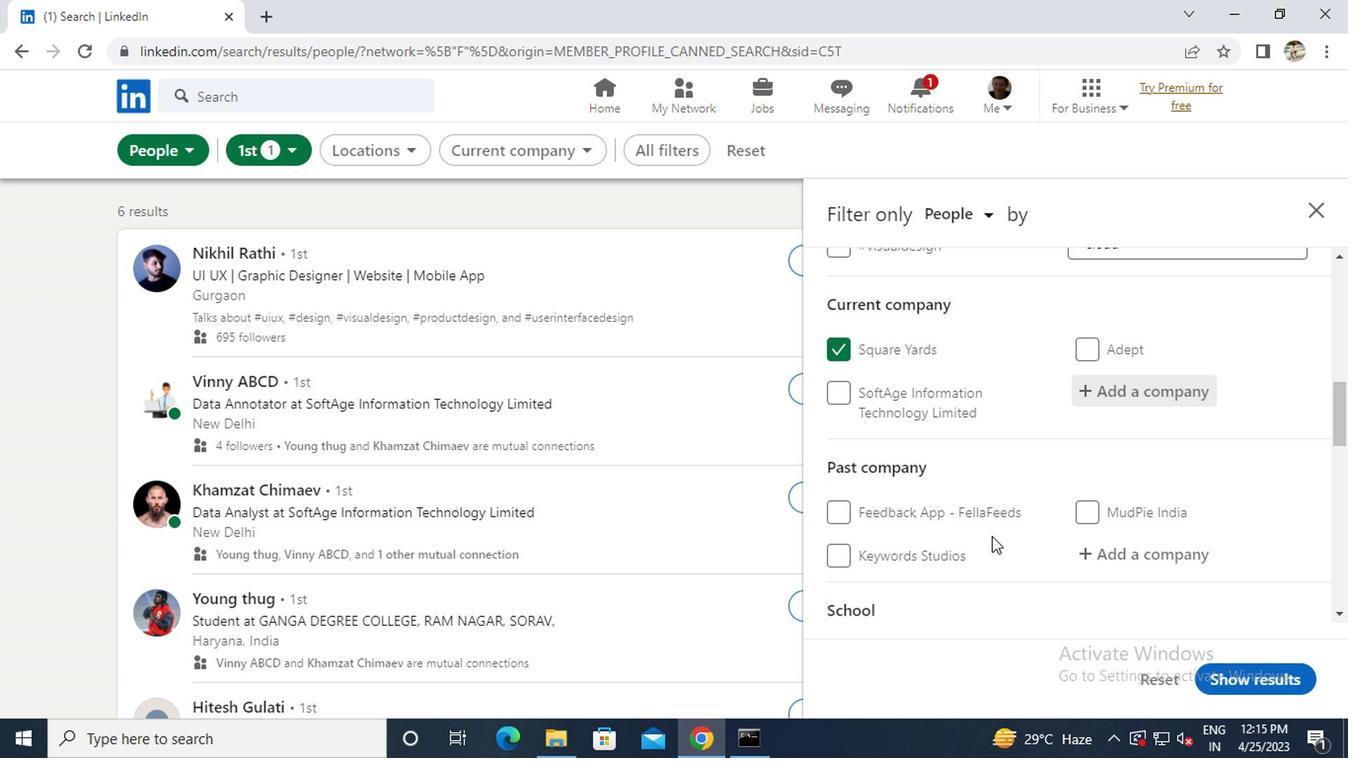 
Action: Mouse moved to (927, 559)
Screenshot: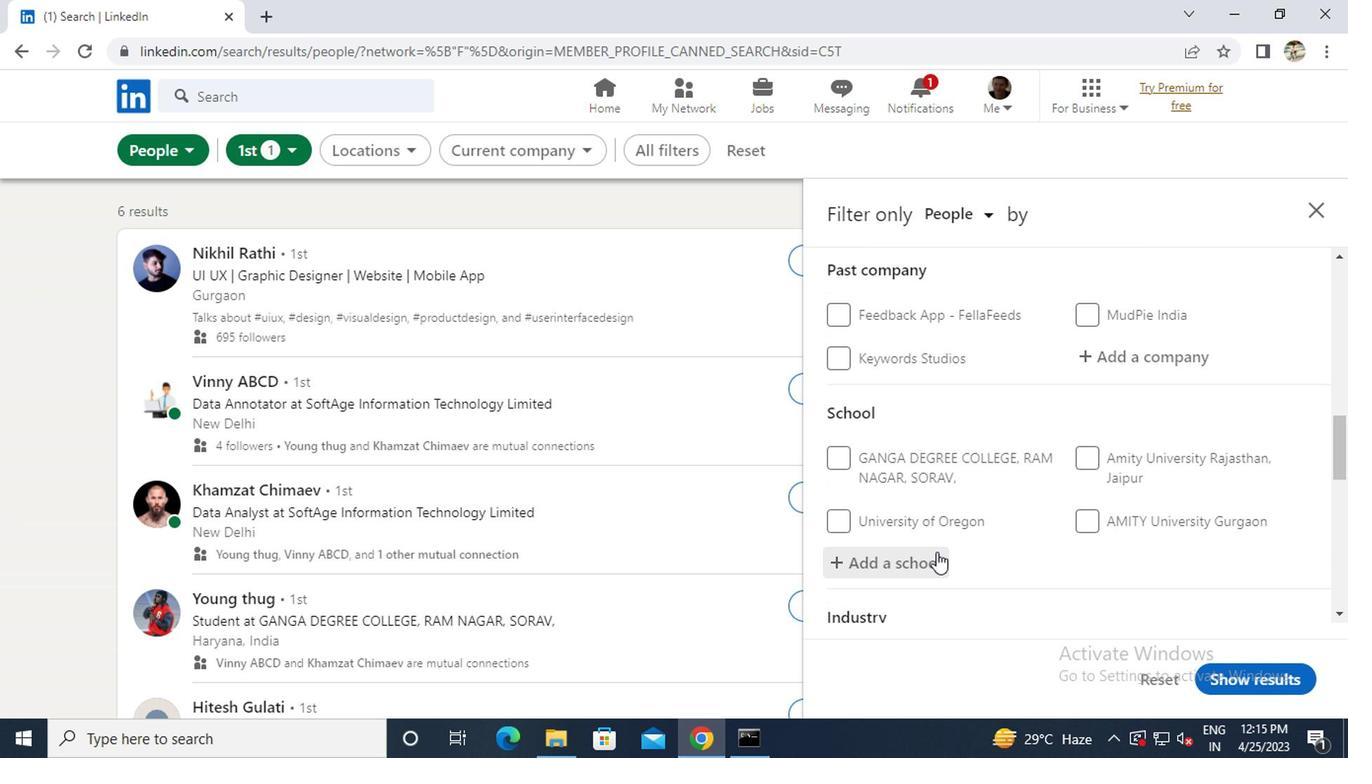 
Action: Mouse pressed left at (927, 559)
Screenshot: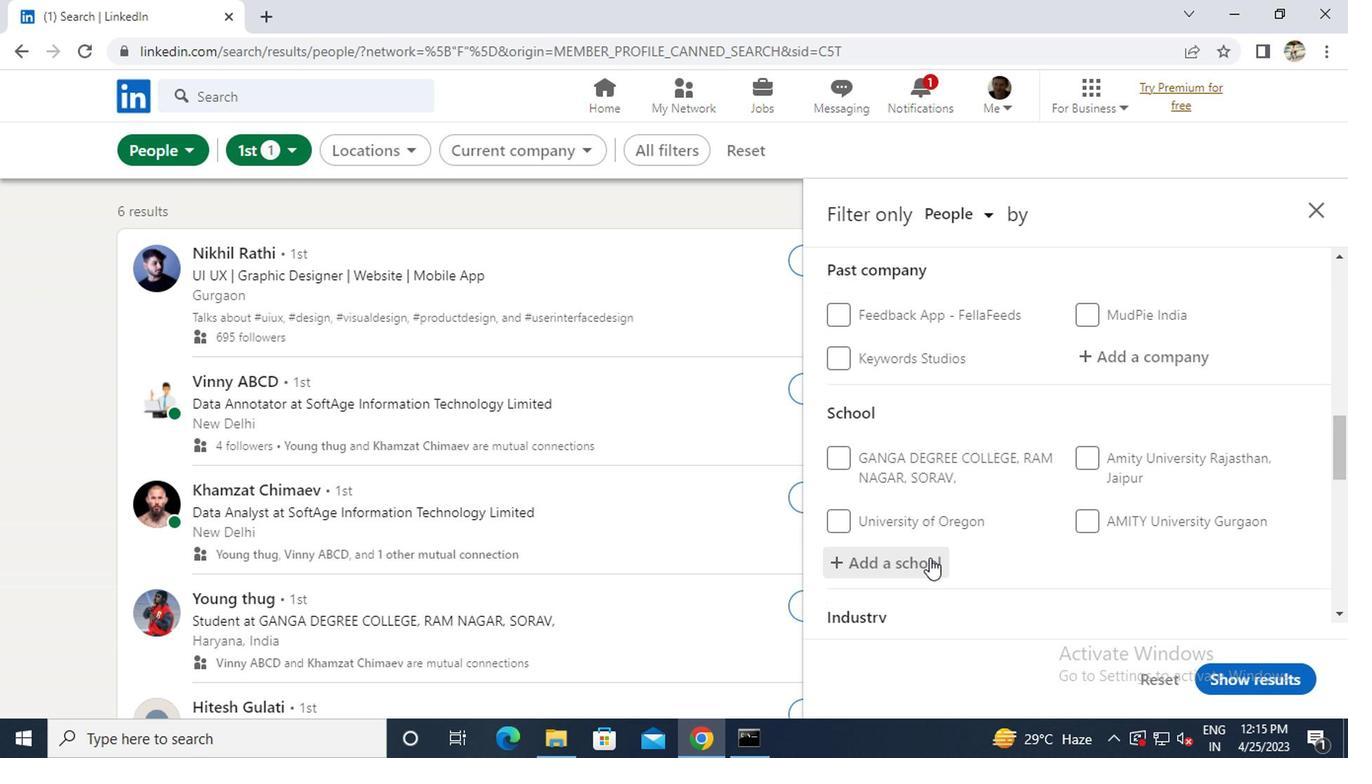 
Action: Key pressed <Key.caps_lock>G<Key.caps_lock>OSSNER
Screenshot: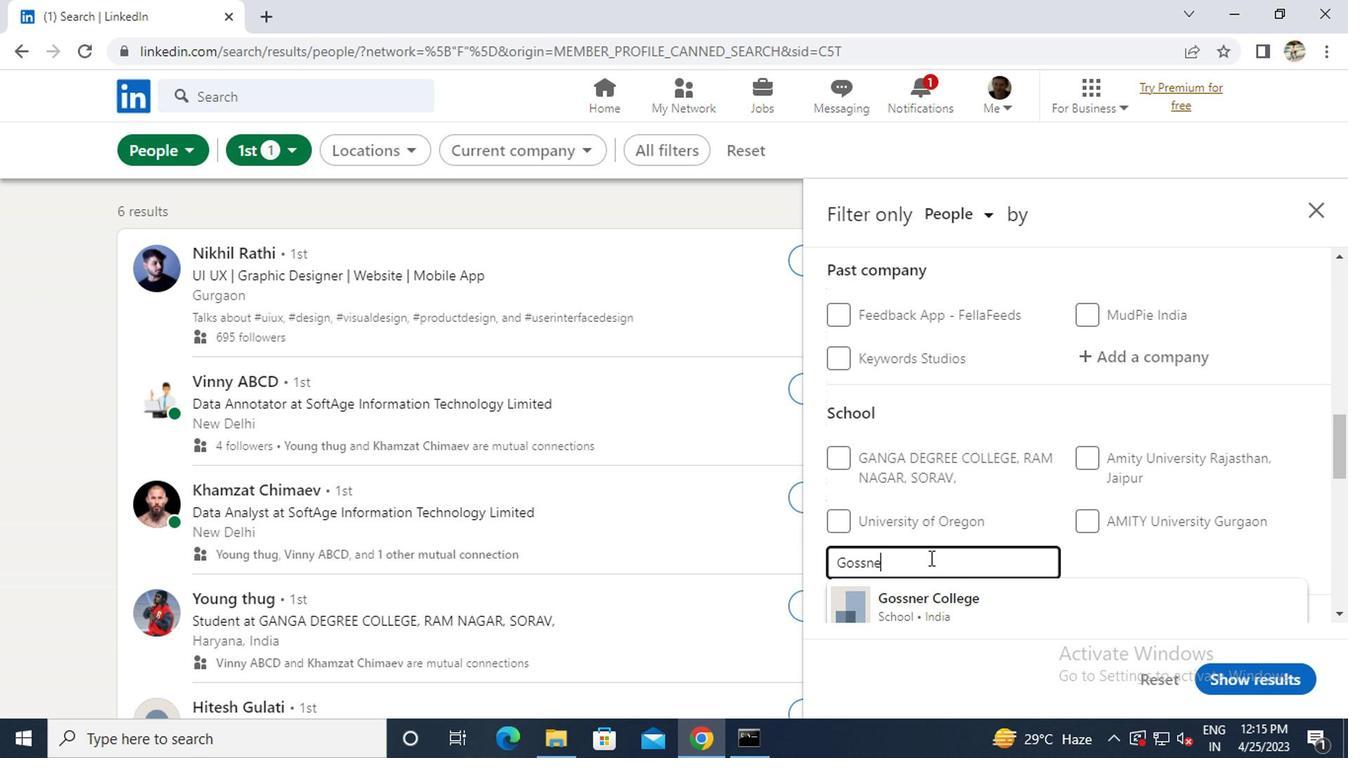 
Action: Mouse moved to (908, 609)
Screenshot: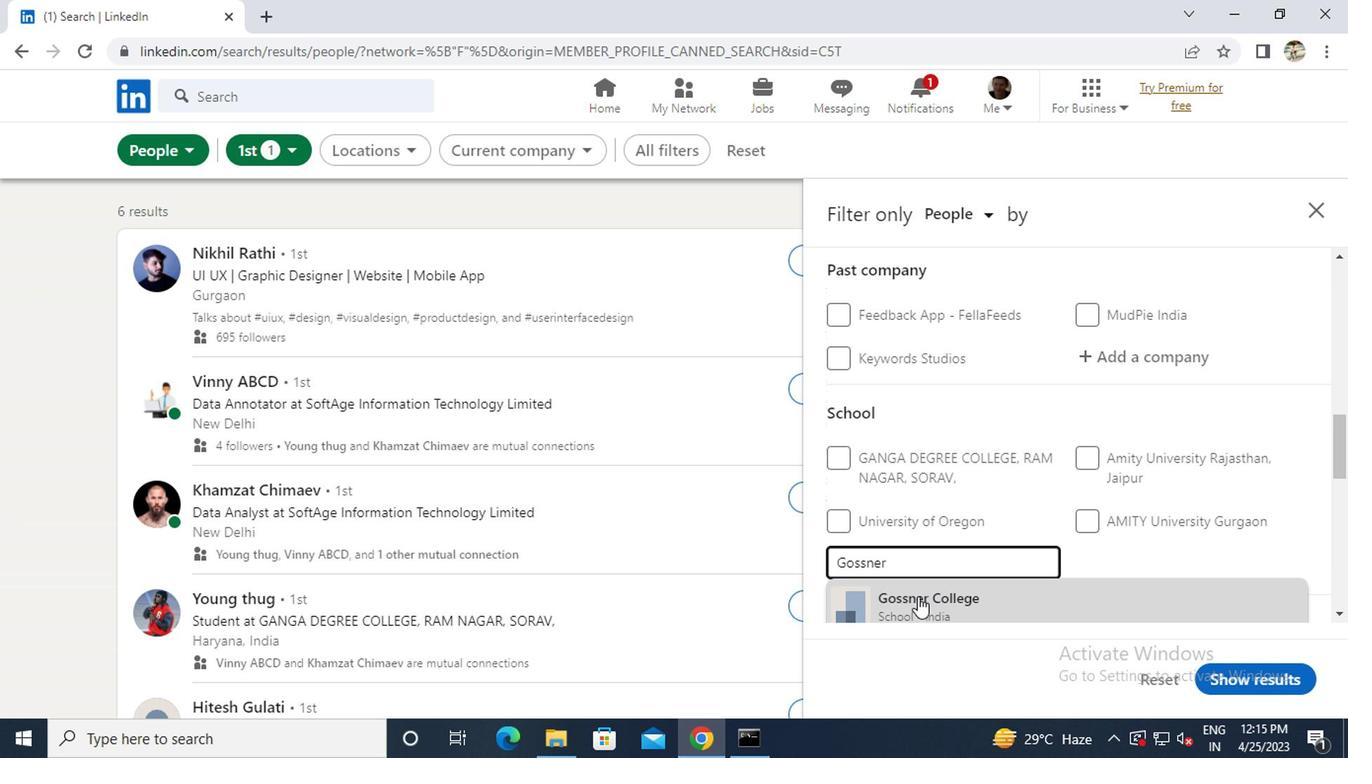 
Action: Mouse pressed left at (908, 609)
Screenshot: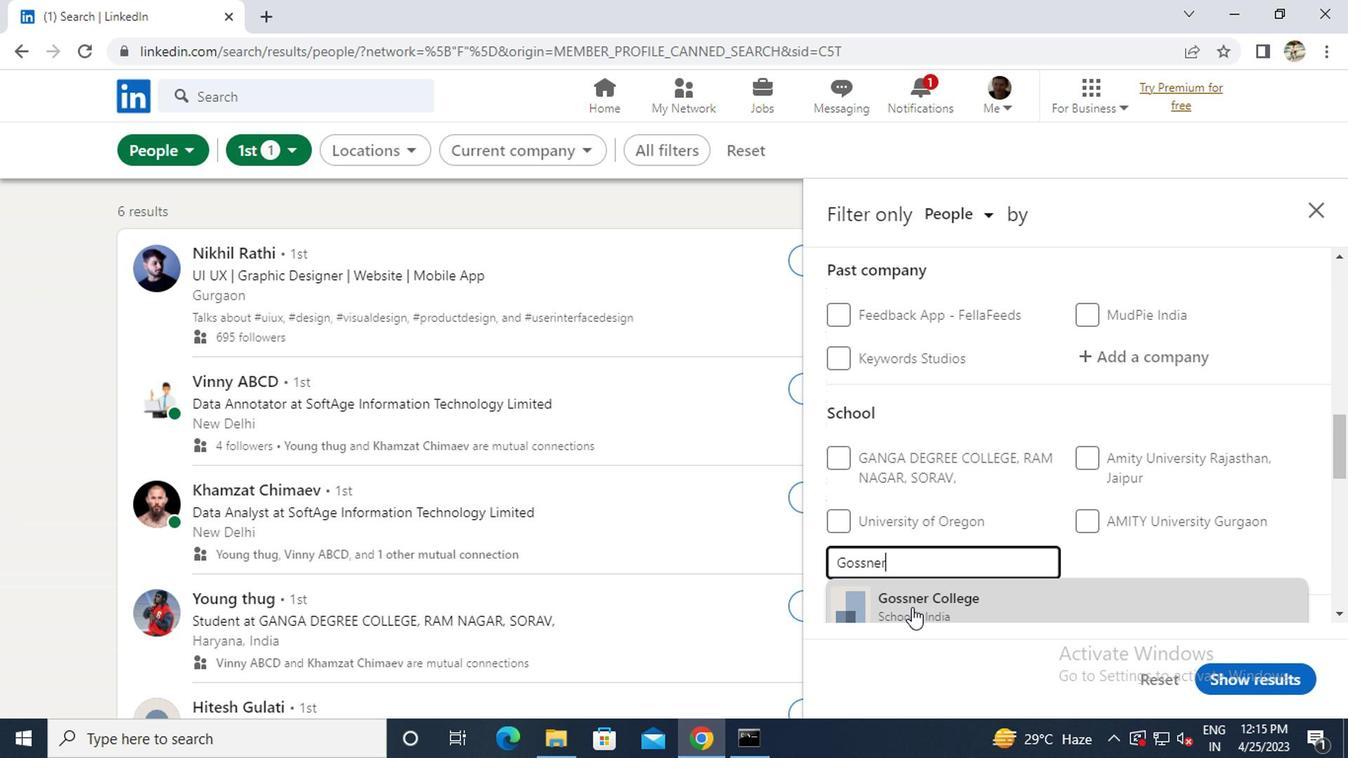 
Action: Mouse moved to (911, 598)
Screenshot: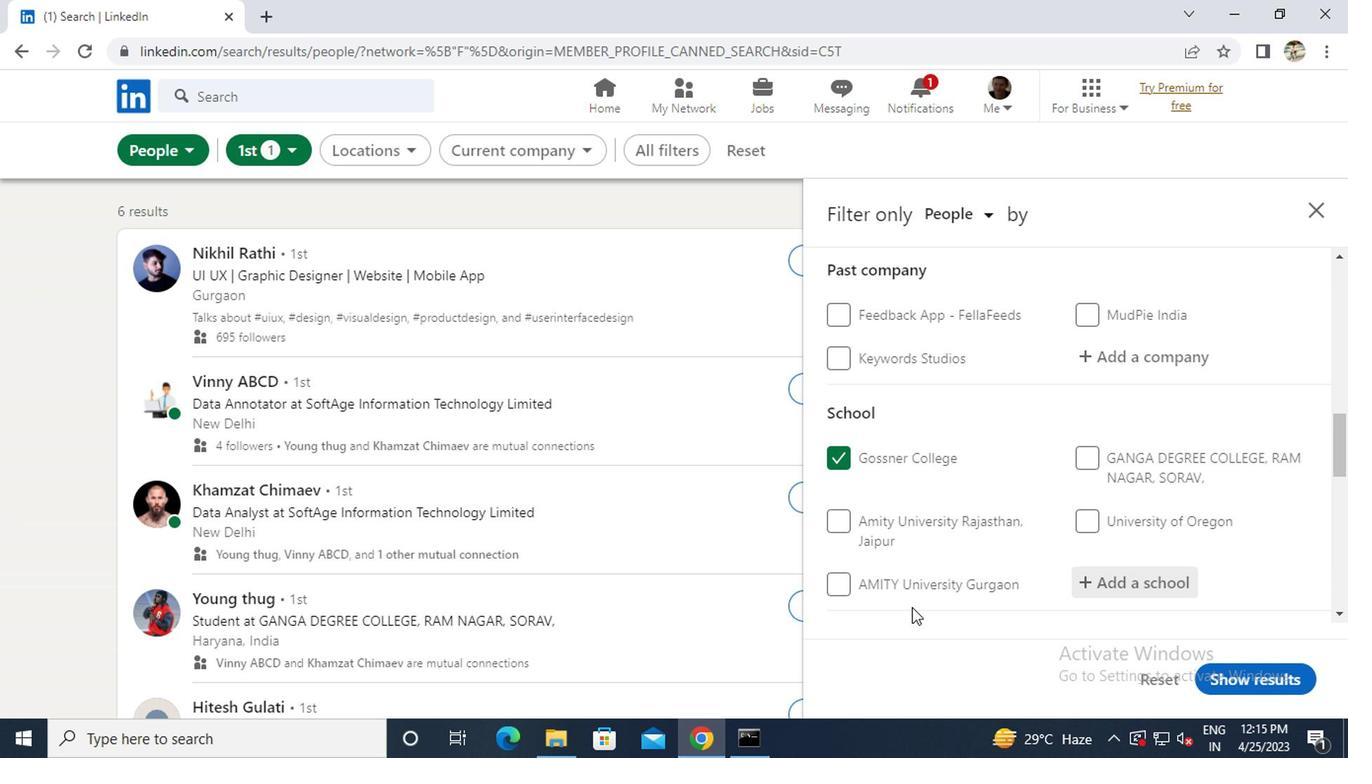 
Action: Mouse scrolled (911, 597) with delta (0, -1)
Screenshot: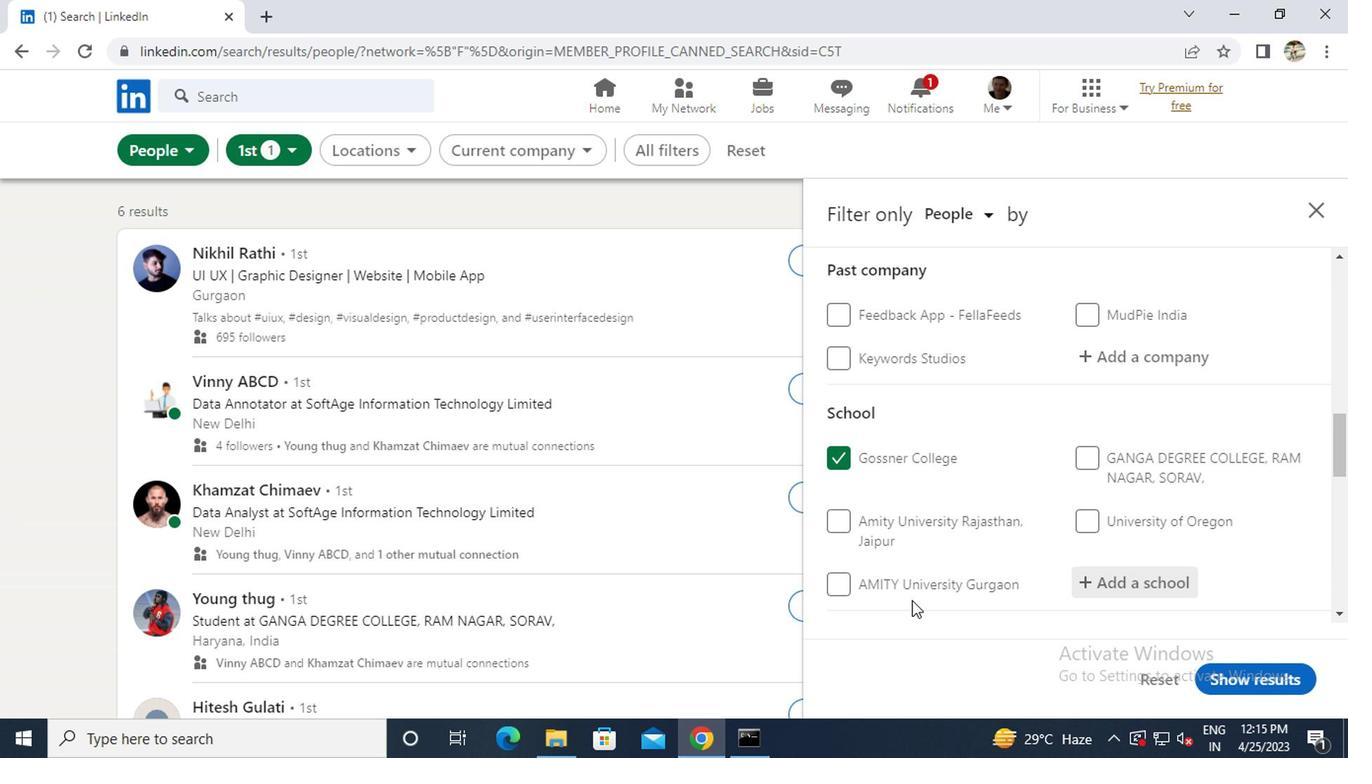 
Action: Mouse scrolled (911, 597) with delta (0, -1)
Screenshot: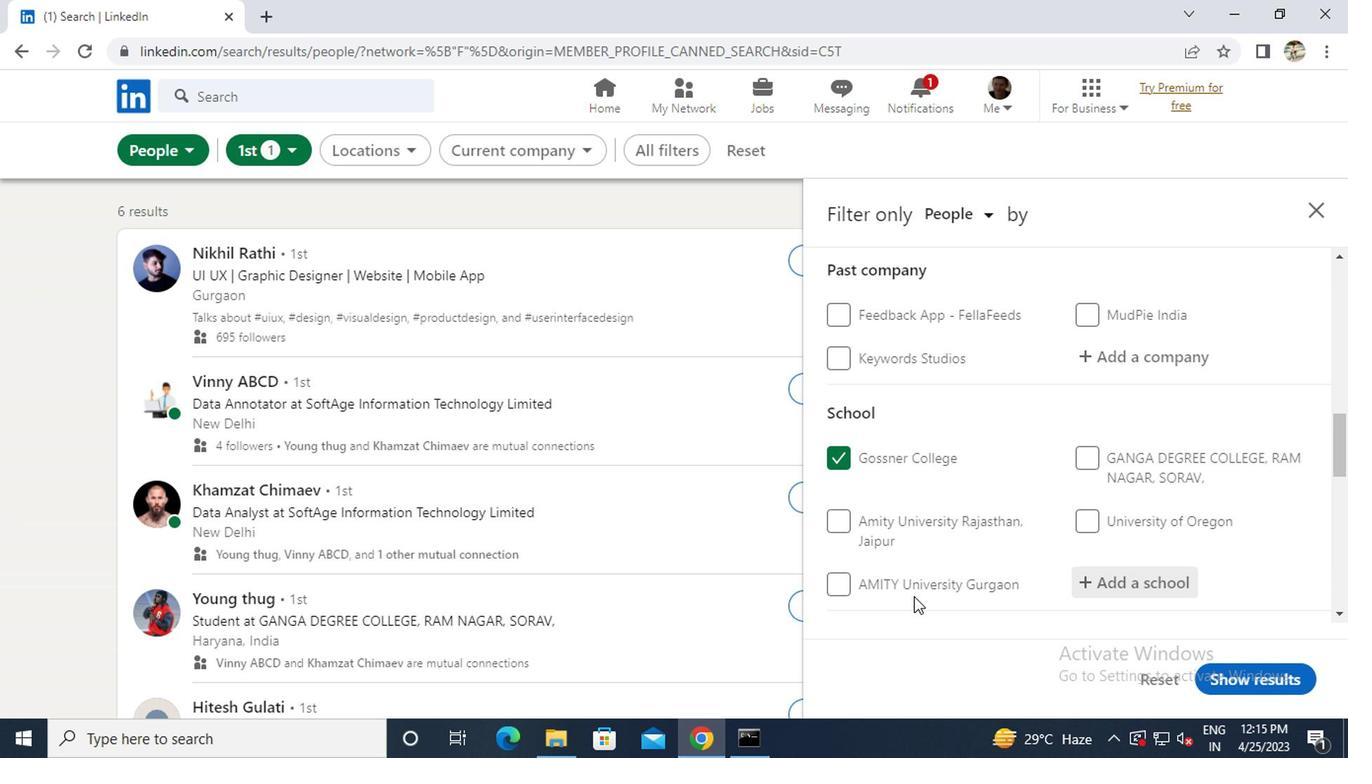 
Action: Mouse moved to (918, 590)
Screenshot: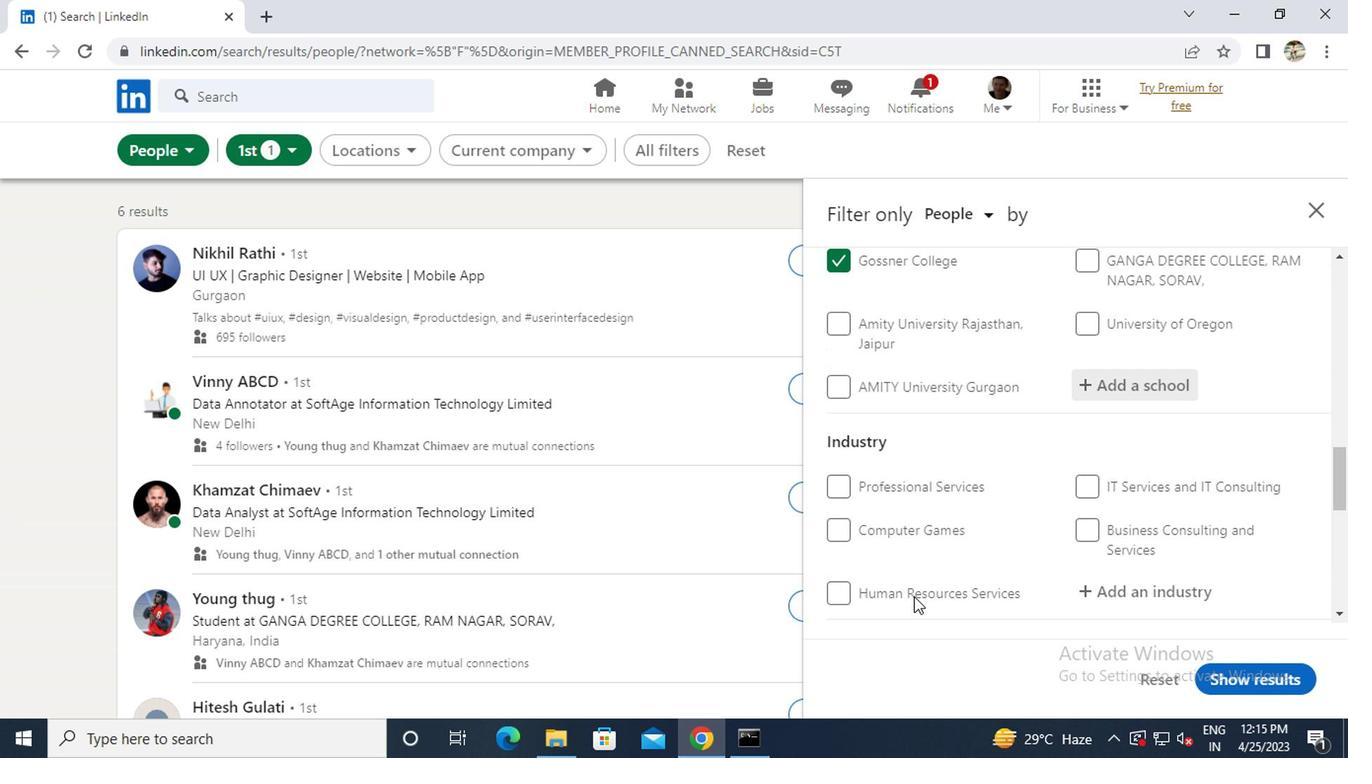 
Action: Mouse scrolled (918, 589) with delta (0, -1)
Screenshot: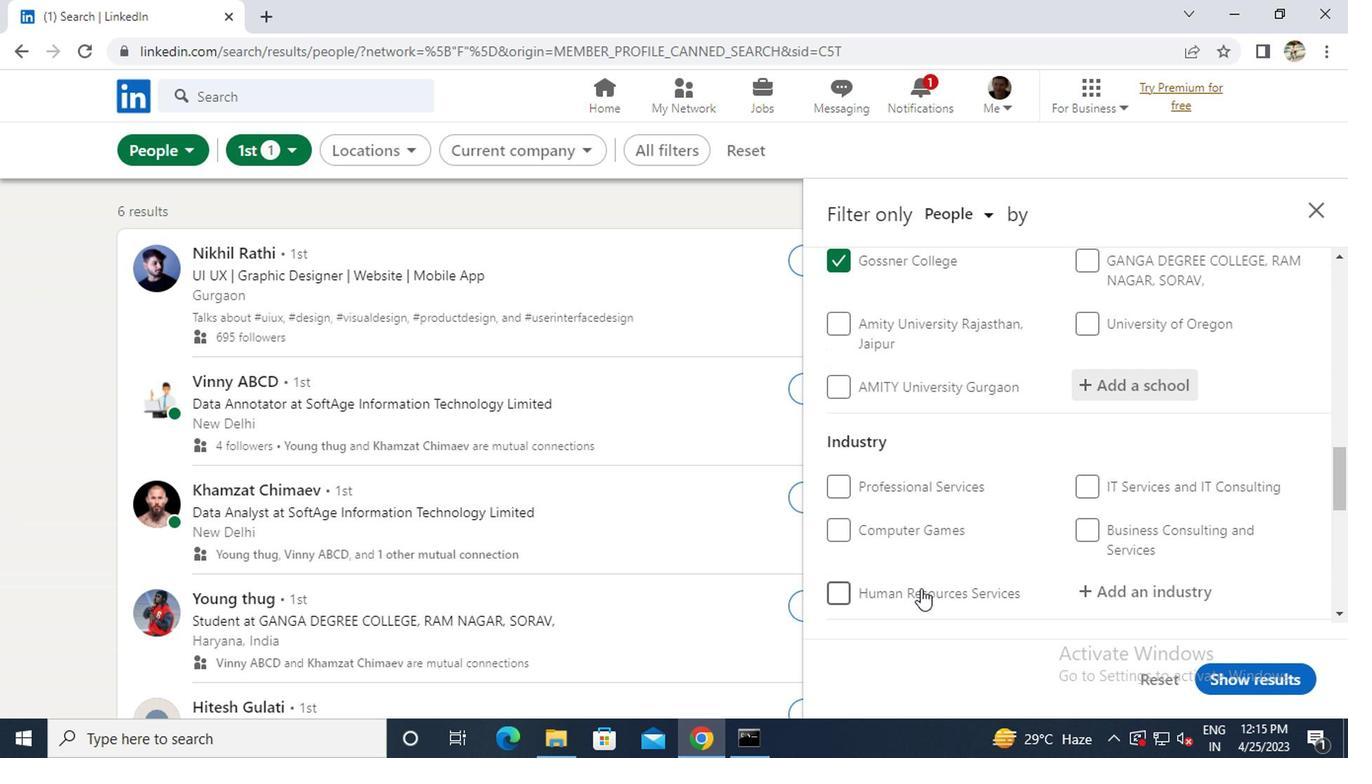 
Action: Mouse moved to (1202, 491)
Screenshot: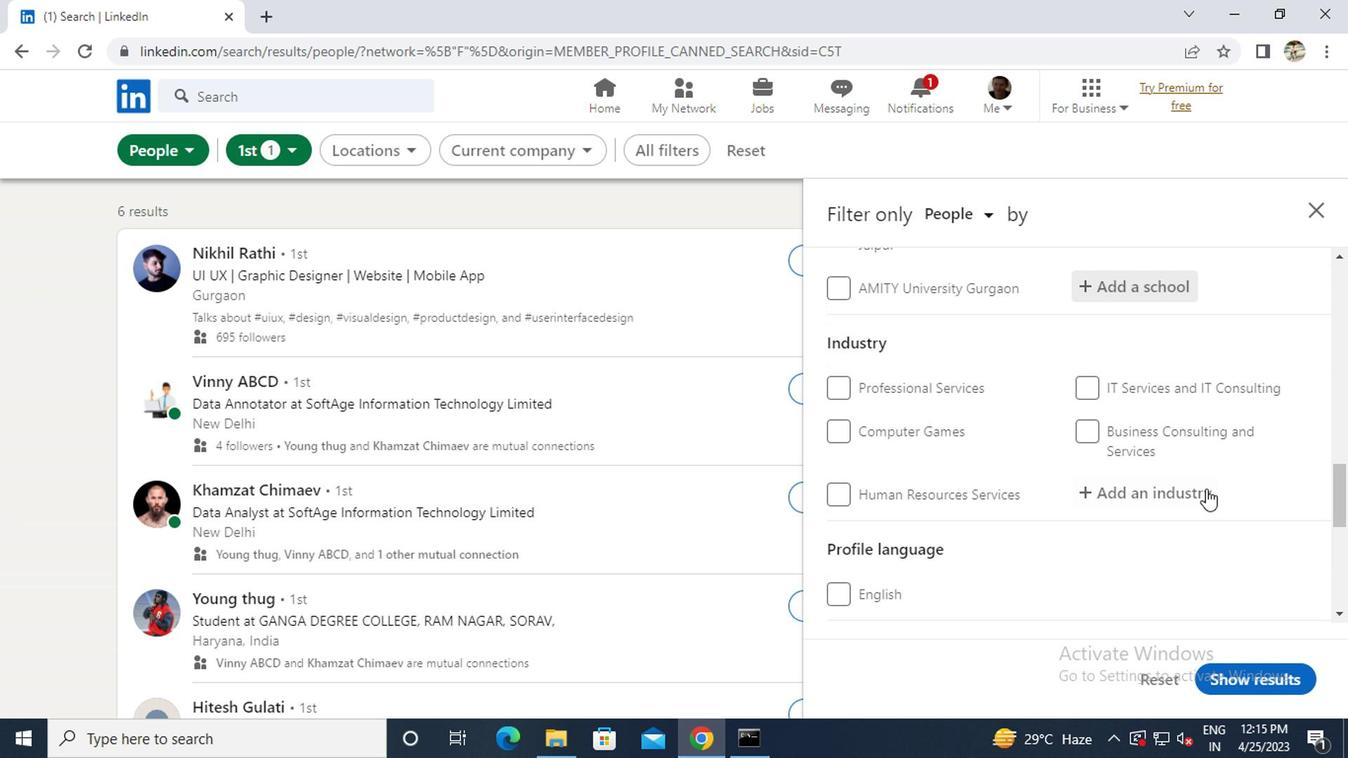 
Action: Mouse pressed left at (1202, 491)
Screenshot: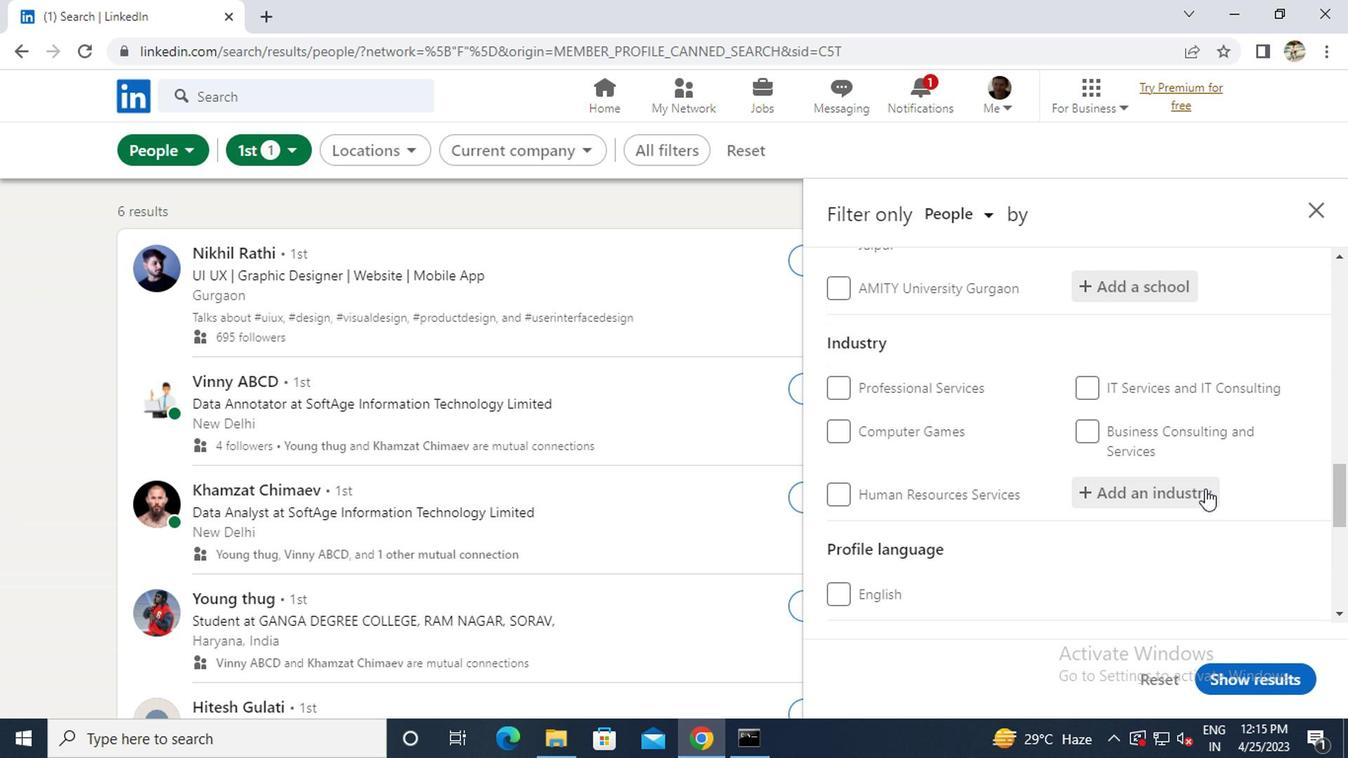 
Action: Mouse moved to (1204, 465)
Screenshot: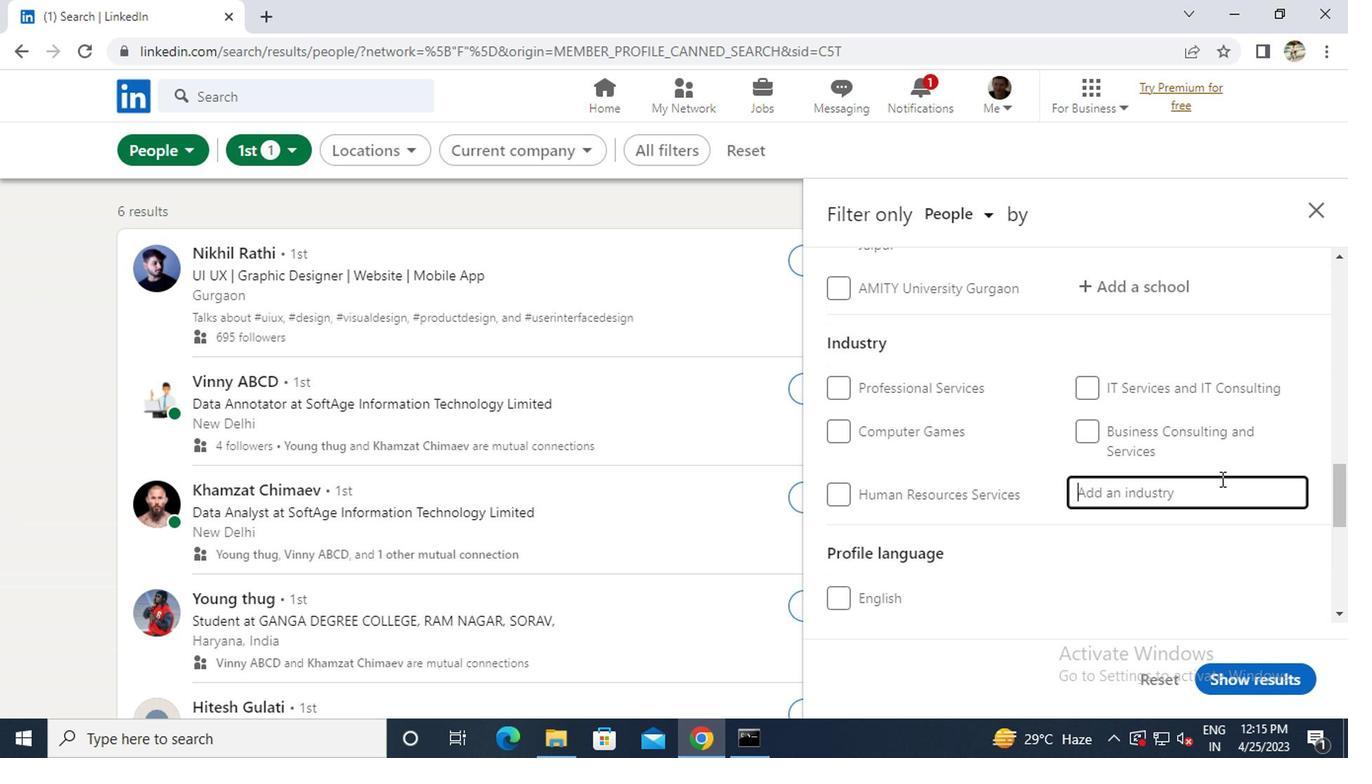 
Action: Key pressed <Key.caps_lock>C<Key.caps_lock>OURTS<Key.space>OF<Key.space>
Screenshot: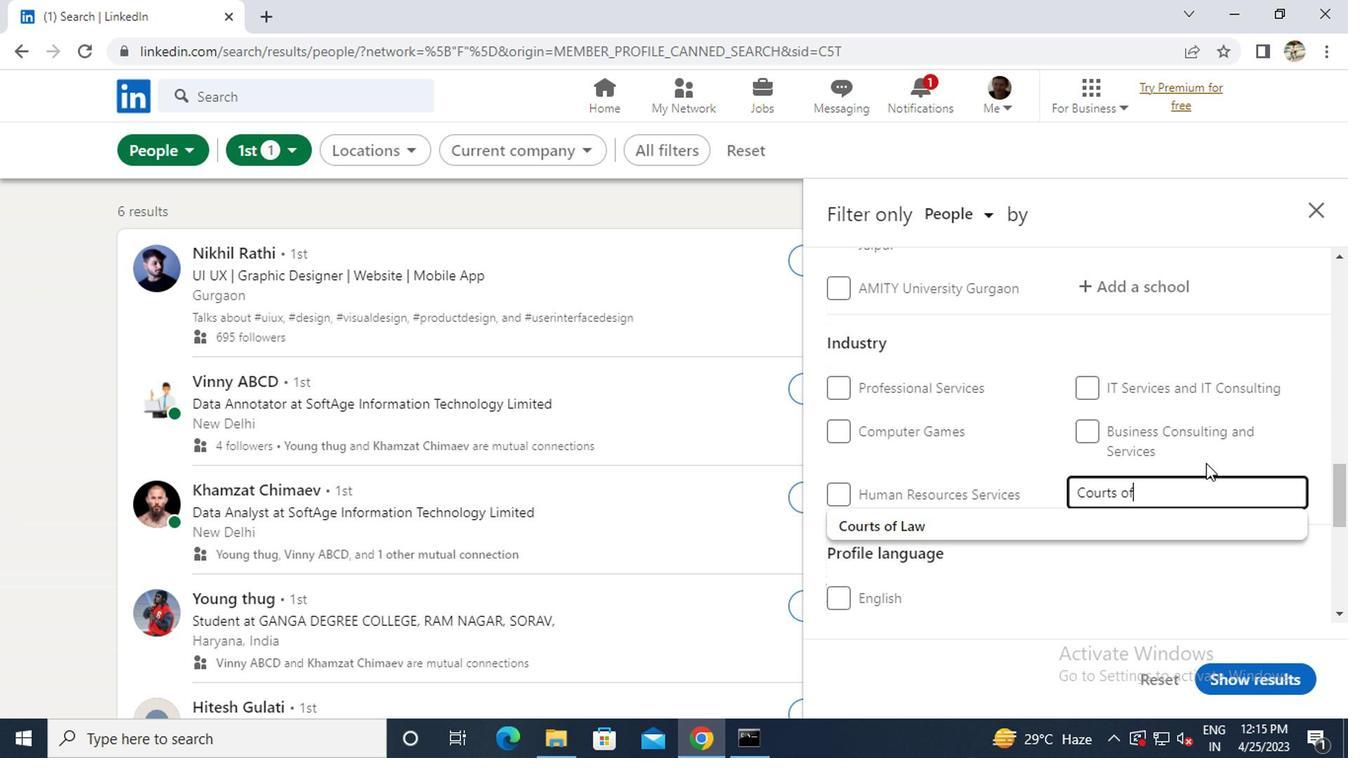 
Action: Mouse moved to (1067, 527)
Screenshot: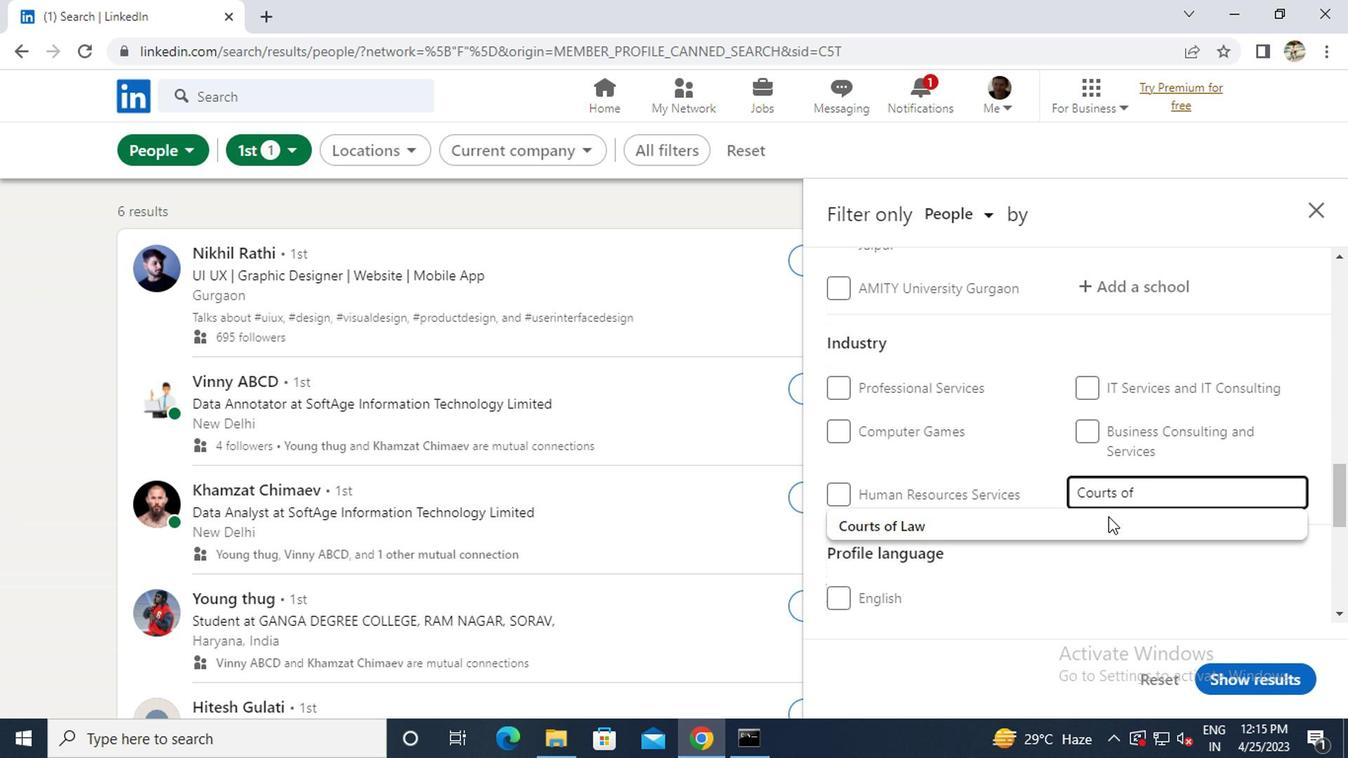 
Action: Mouse pressed left at (1067, 527)
Screenshot: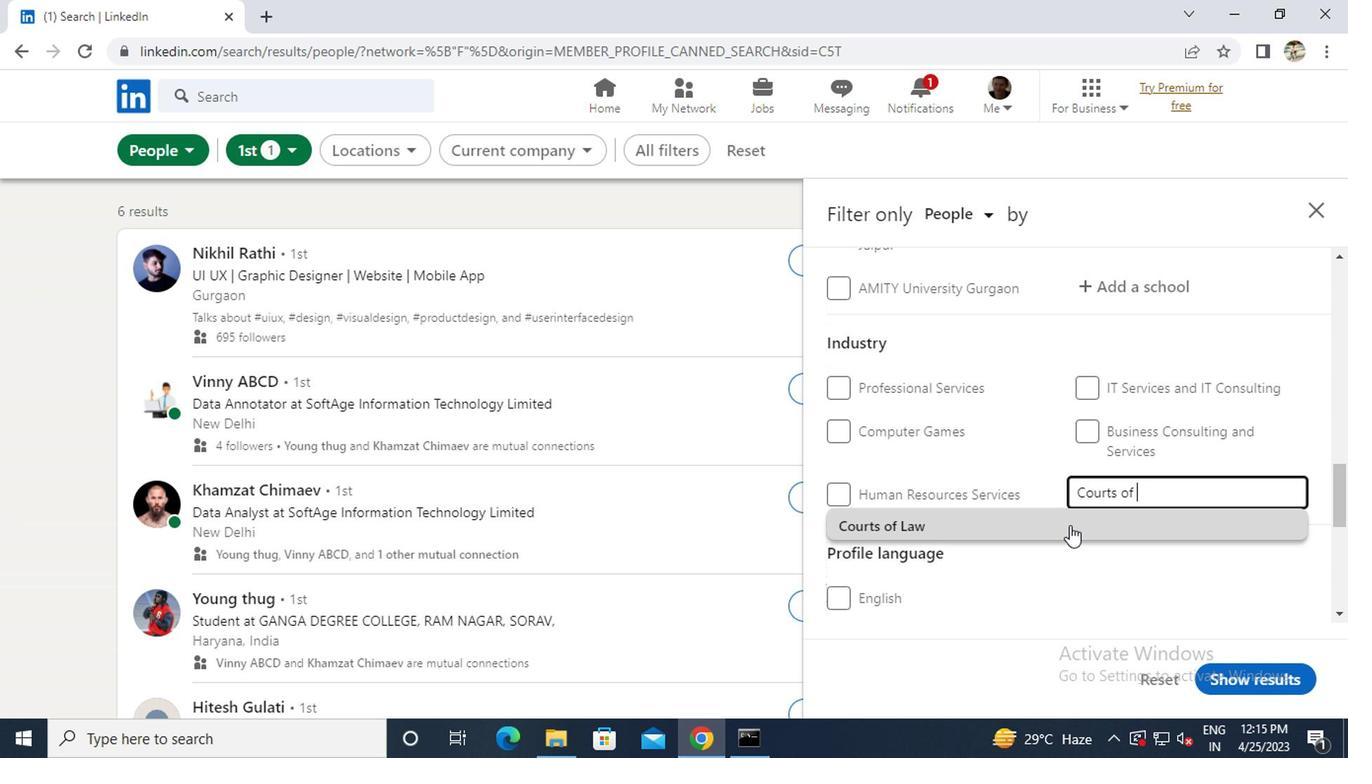 
Action: Mouse moved to (1064, 529)
Screenshot: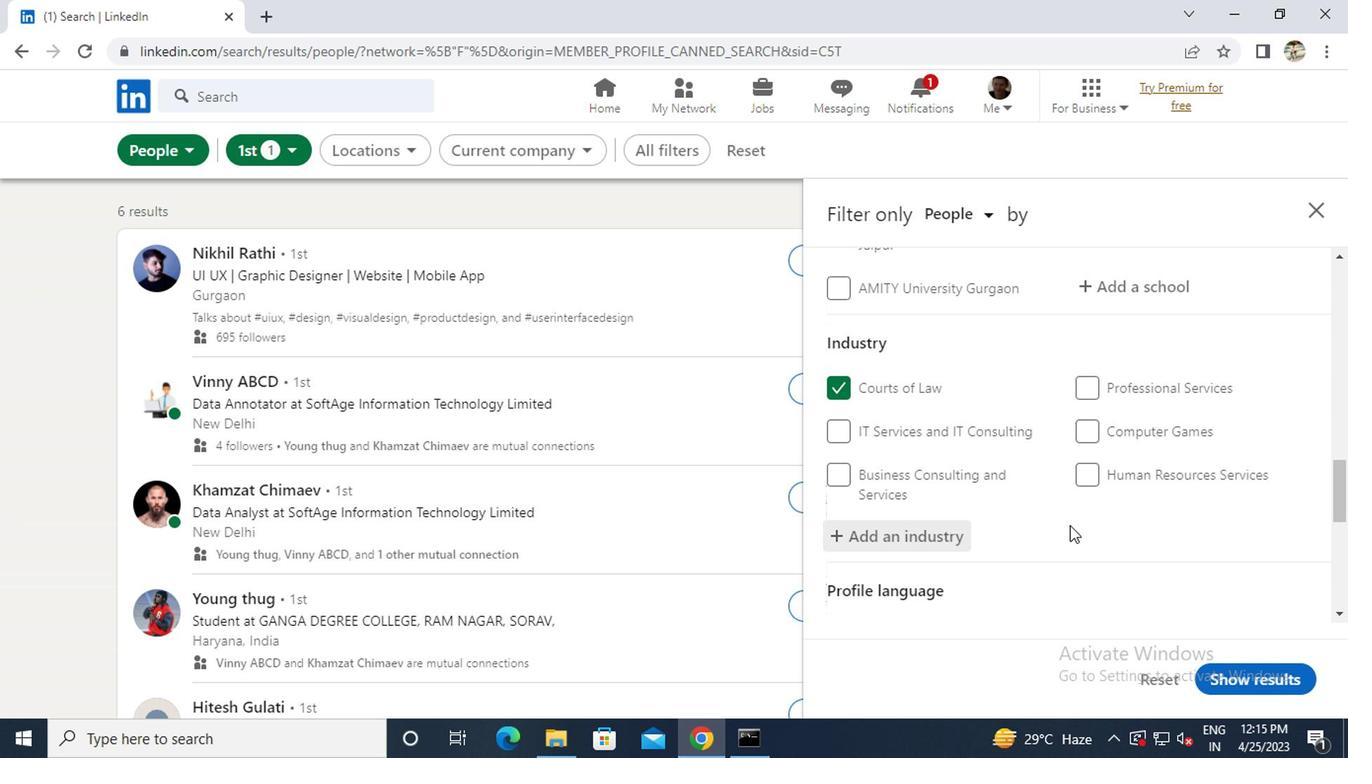 
Action: Mouse scrolled (1064, 528) with delta (0, -1)
Screenshot: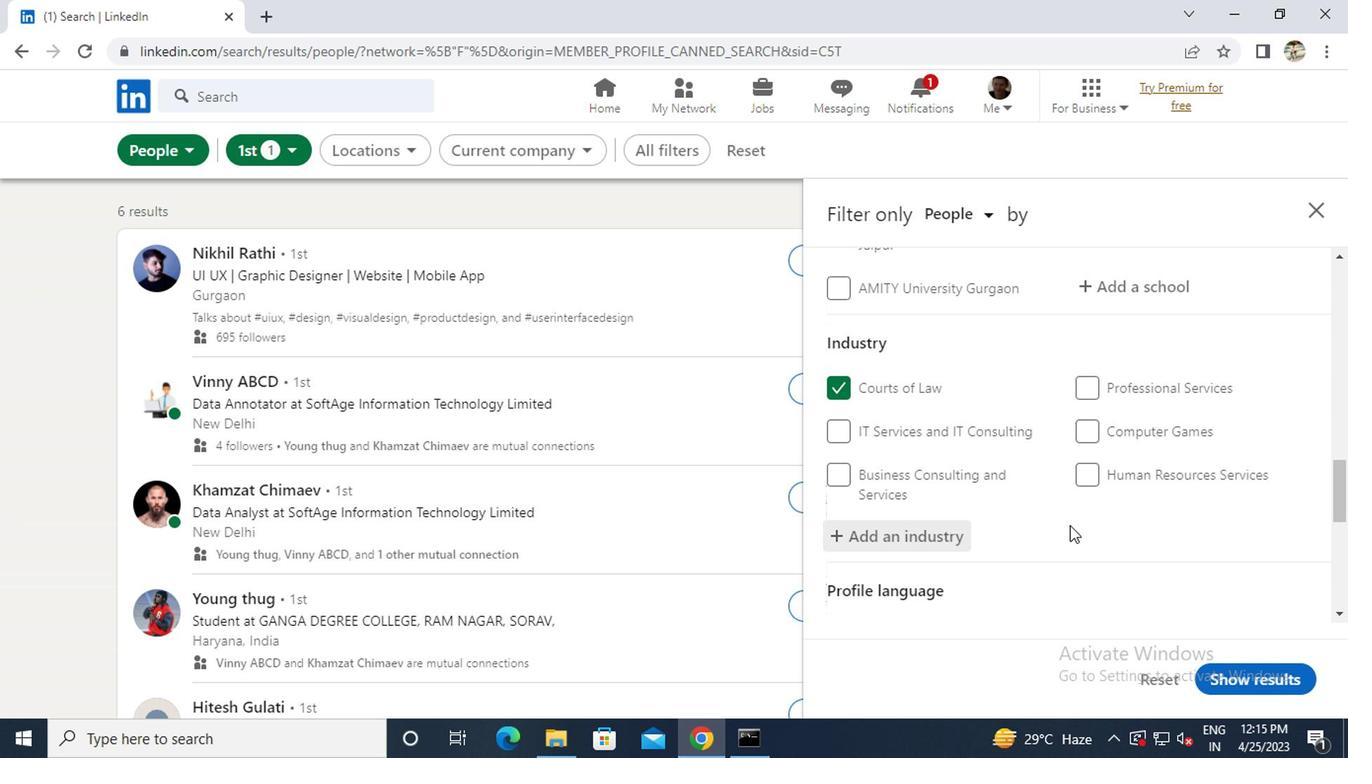 
Action: Mouse scrolled (1064, 528) with delta (0, -1)
Screenshot: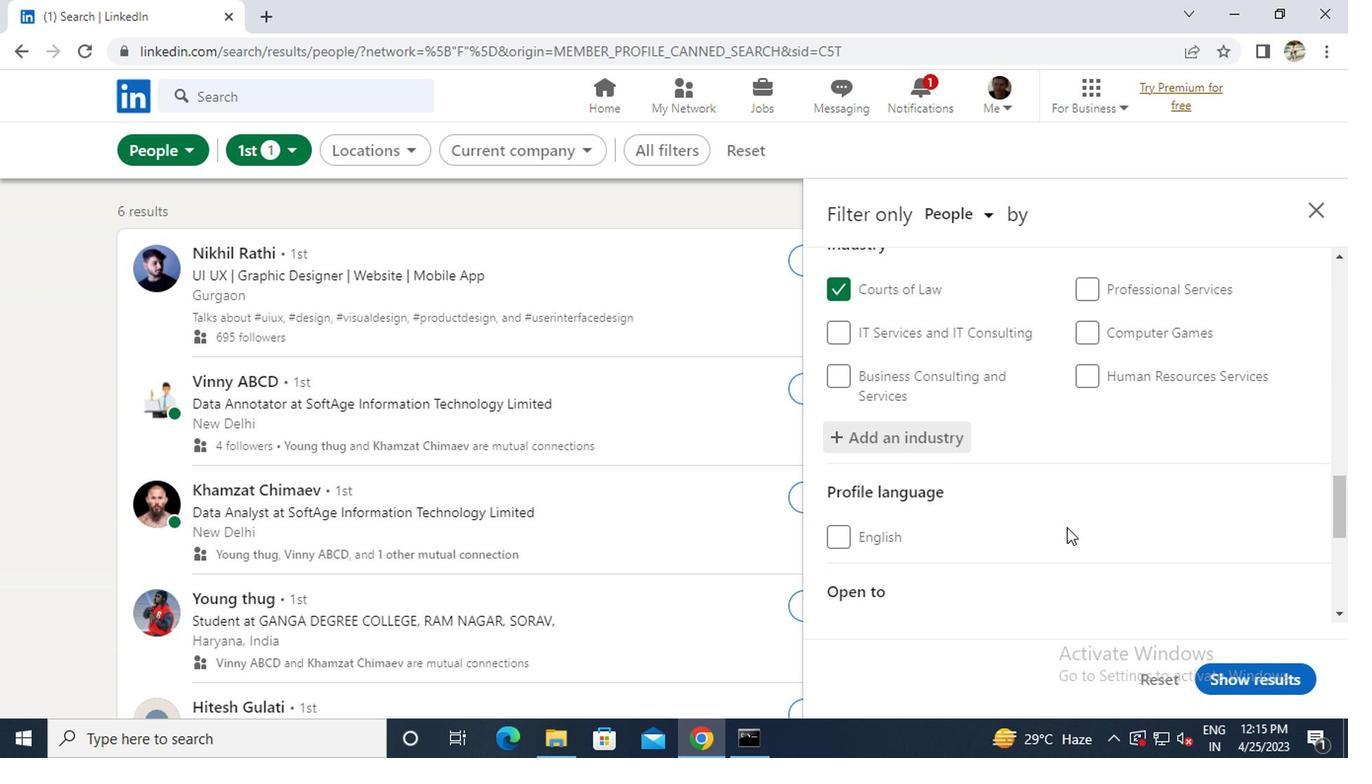 
Action: Mouse scrolled (1064, 528) with delta (0, -1)
Screenshot: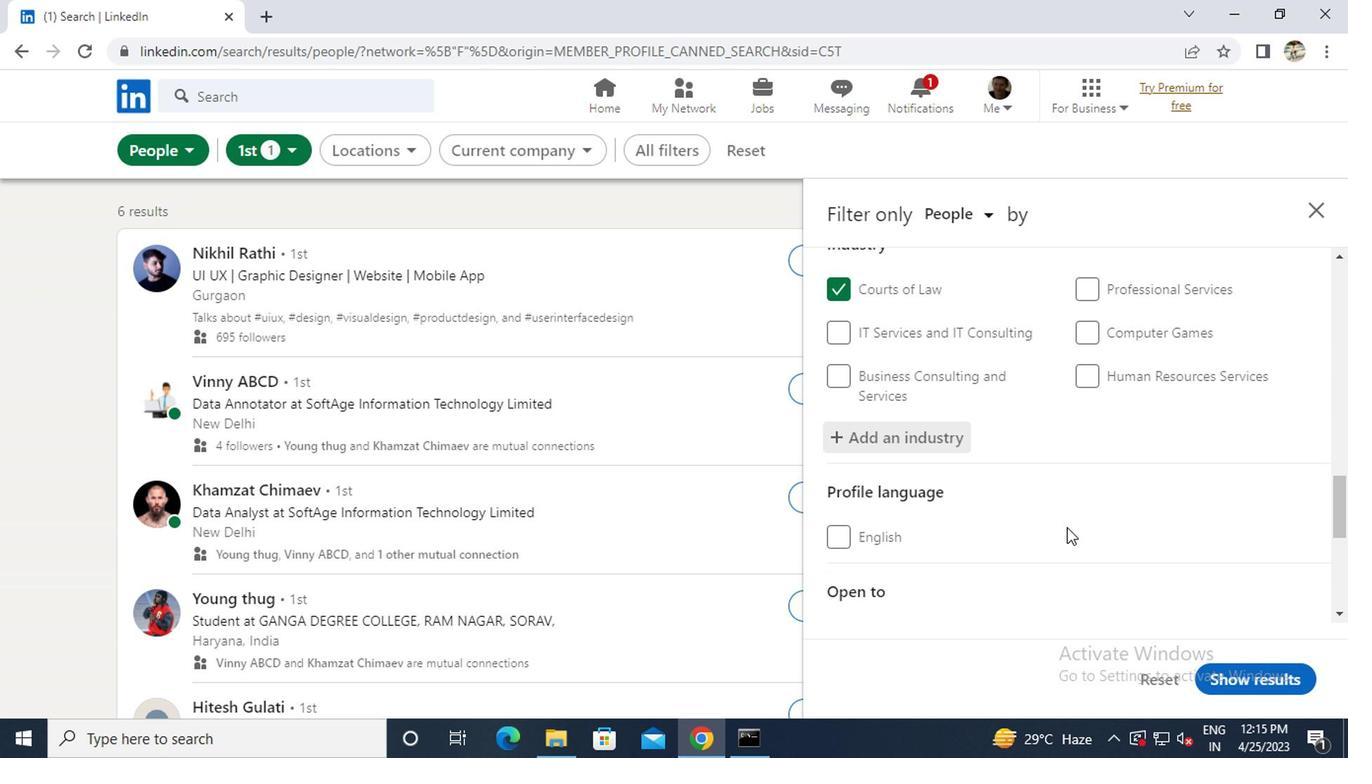 
Action: Mouse moved to (1050, 518)
Screenshot: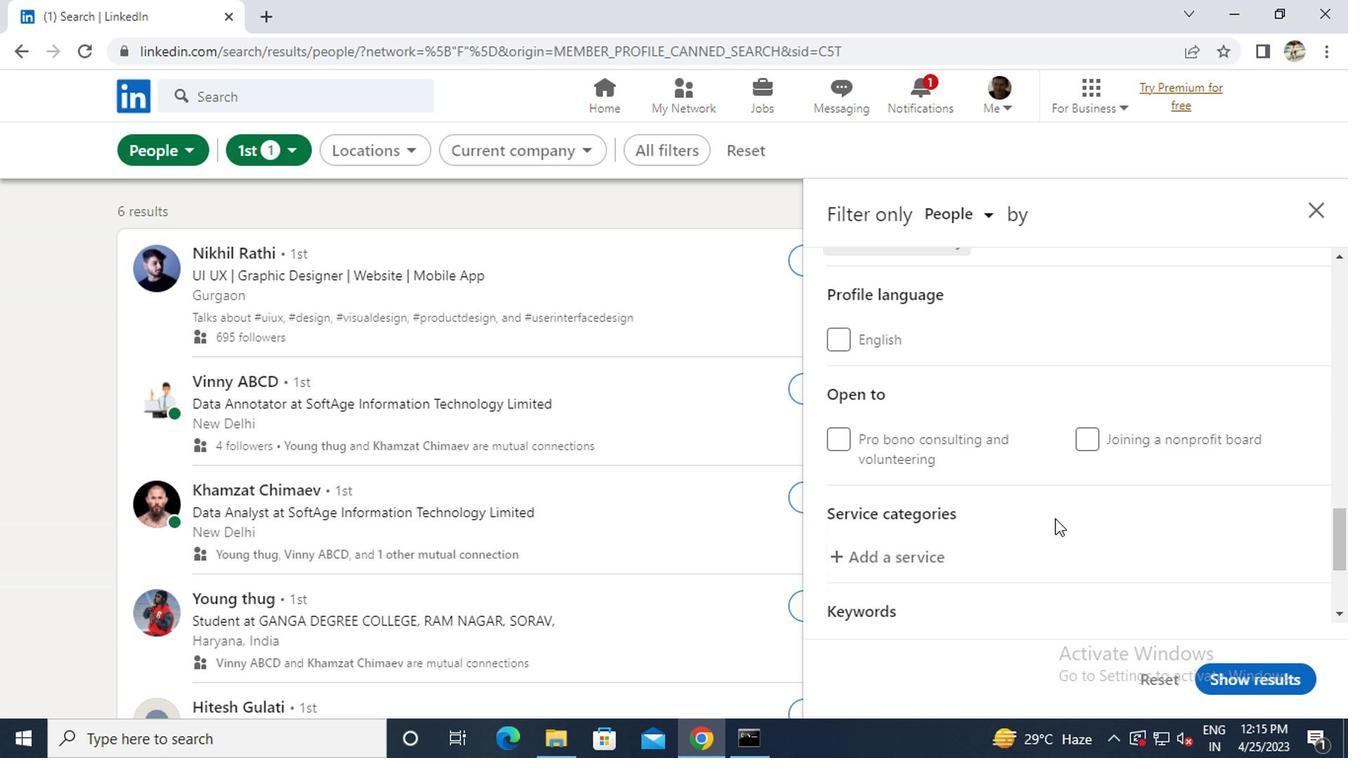 
Action: Mouse scrolled (1050, 517) with delta (0, 0)
Screenshot: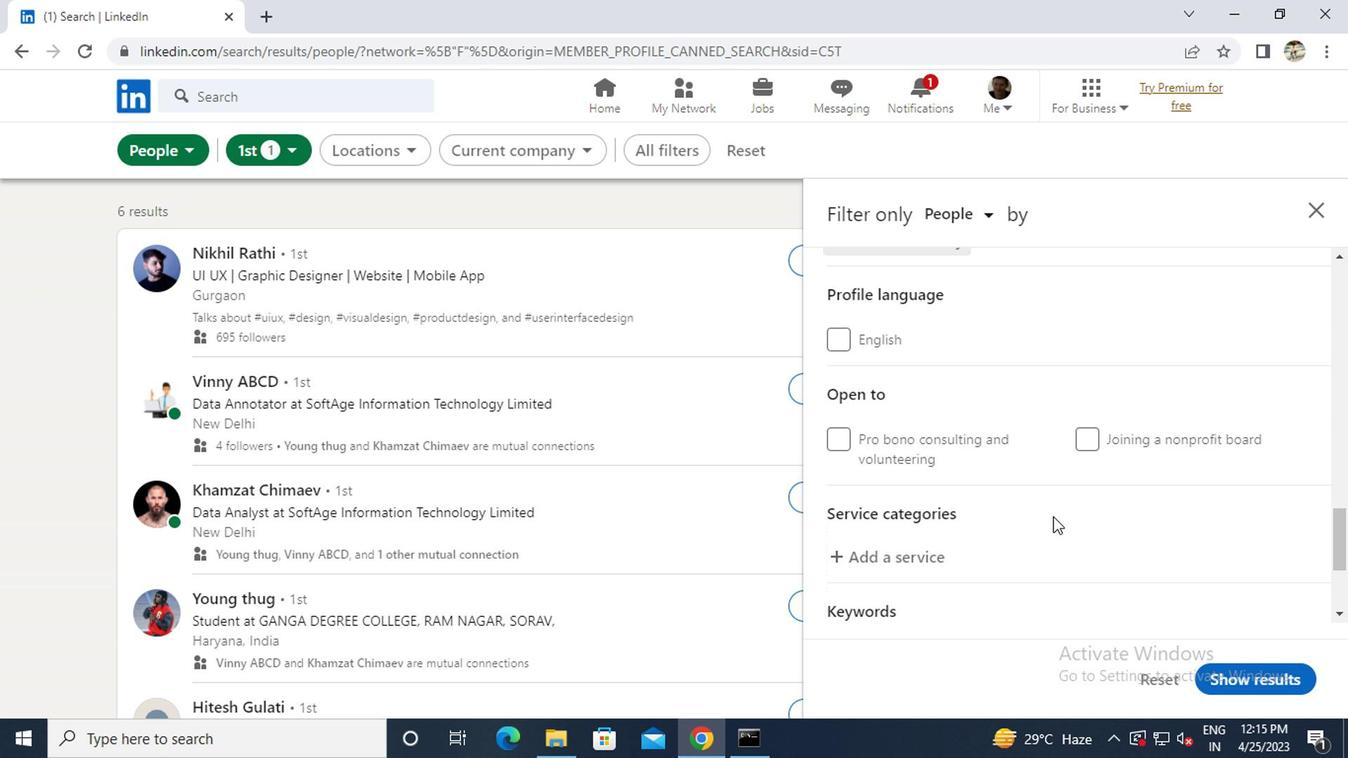 
Action: Mouse moved to (925, 462)
Screenshot: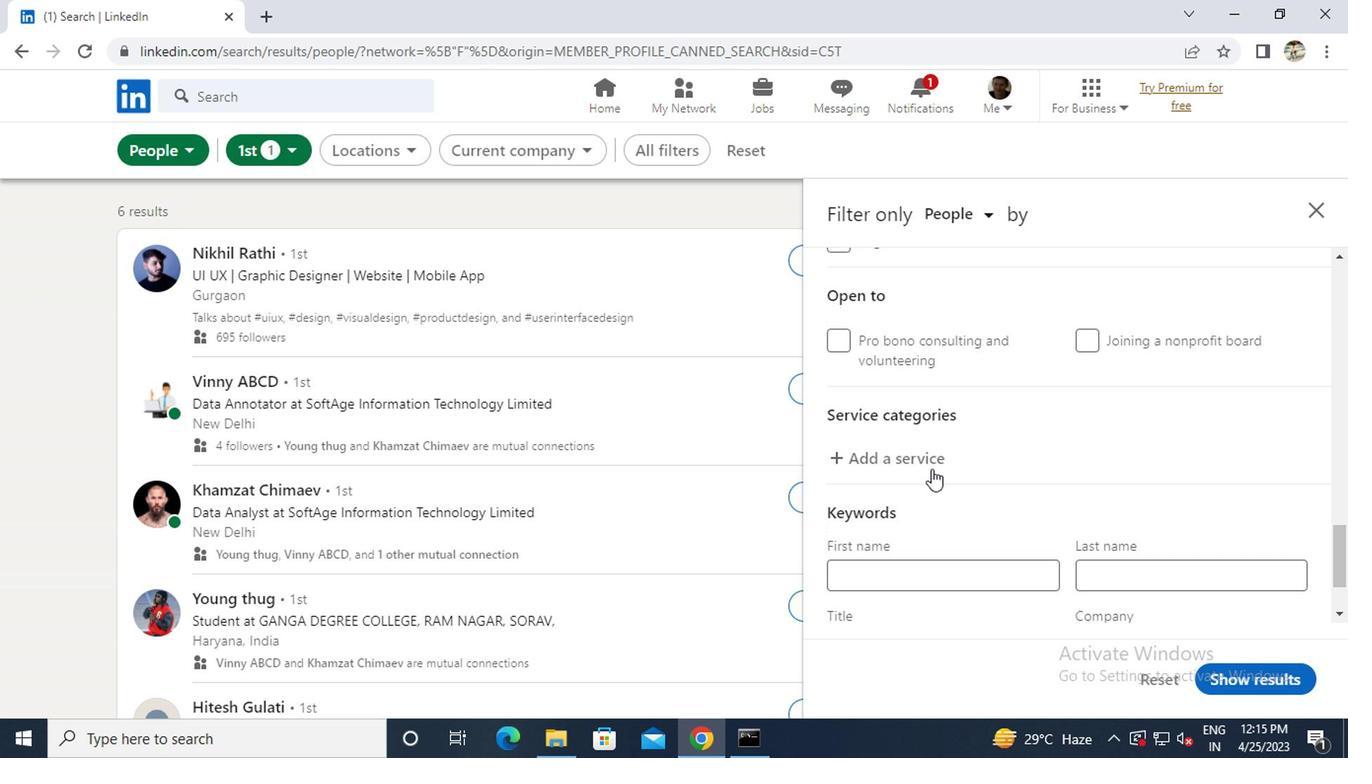 
Action: Mouse pressed left at (925, 462)
Screenshot: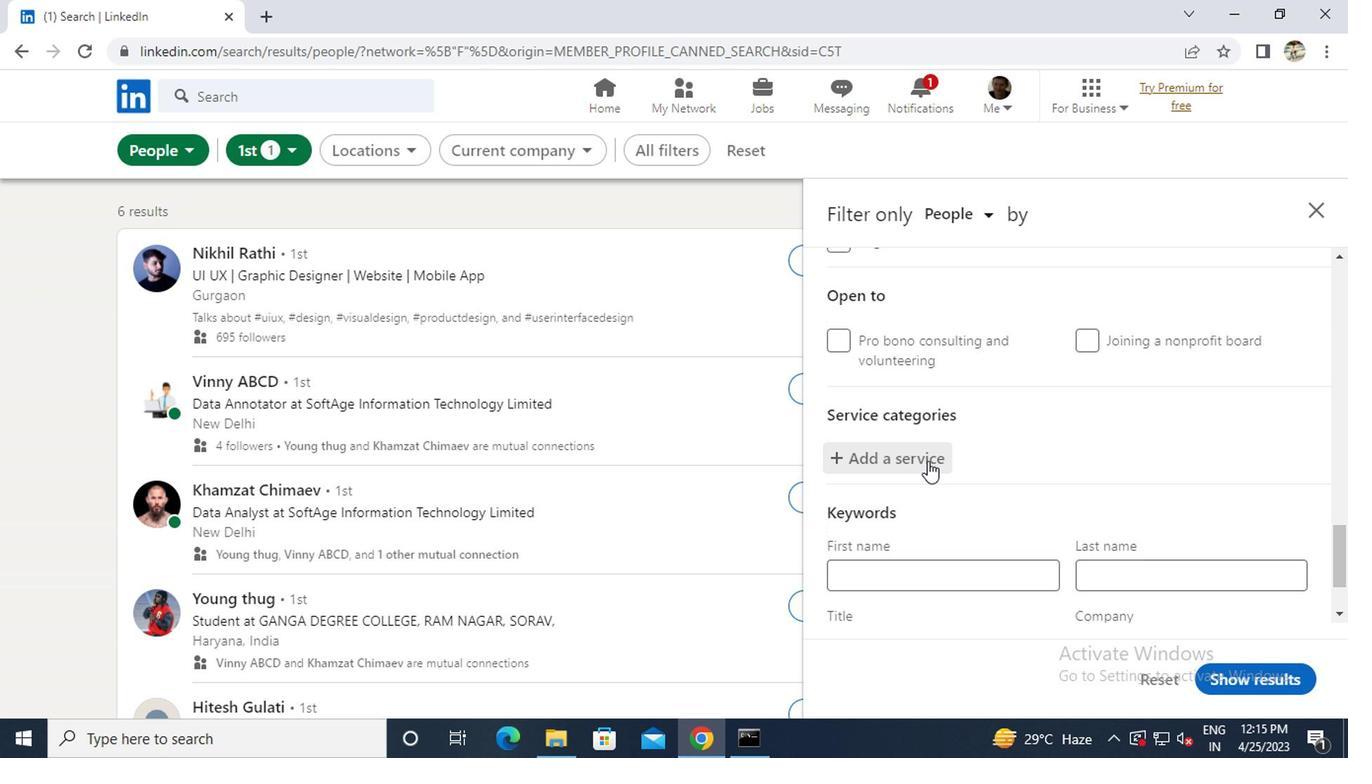 
Action: Key pressed <Key.caps_lock>C<Key.caps_lock>OMPUTER<Key.space><Key.caps_lock>N<Key.caps_lock>ETWORKING
Screenshot: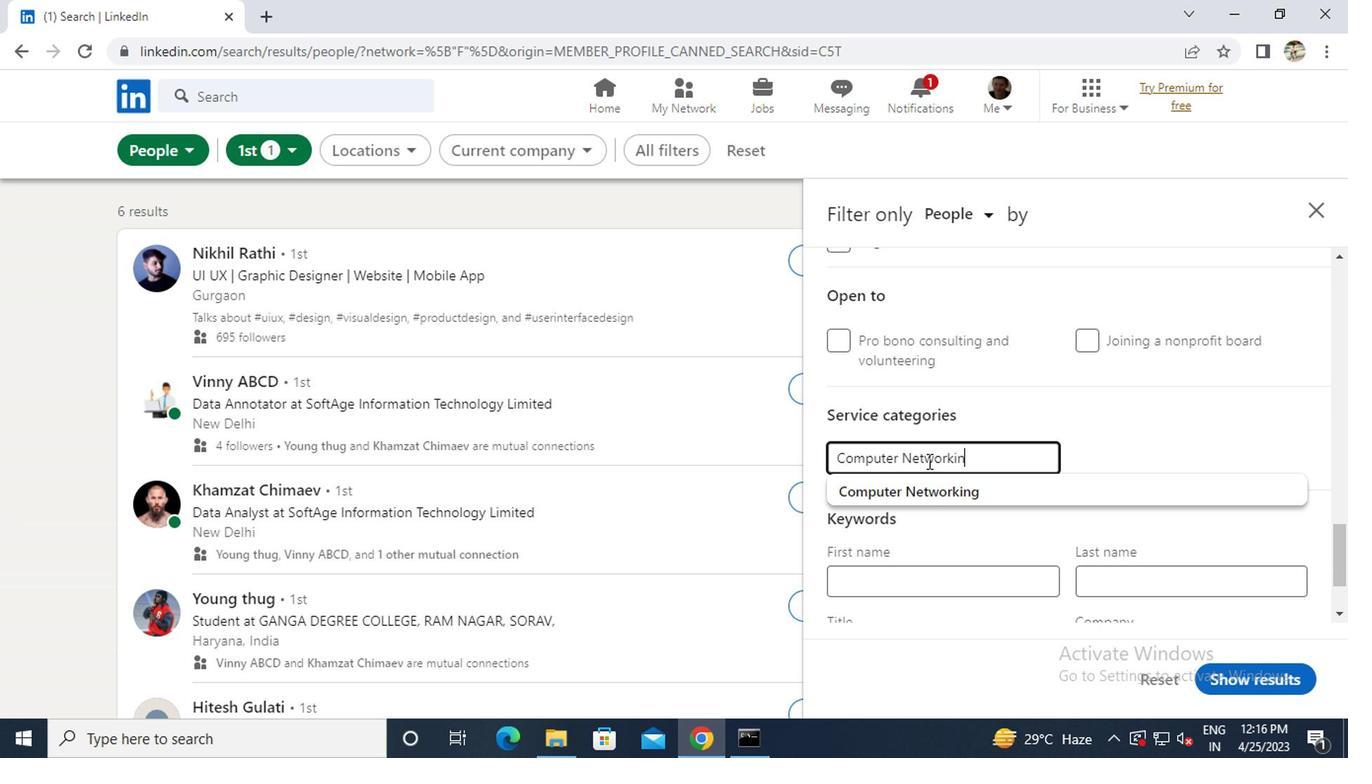 
Action: Mouse moved to (923, 489)
Screenshot: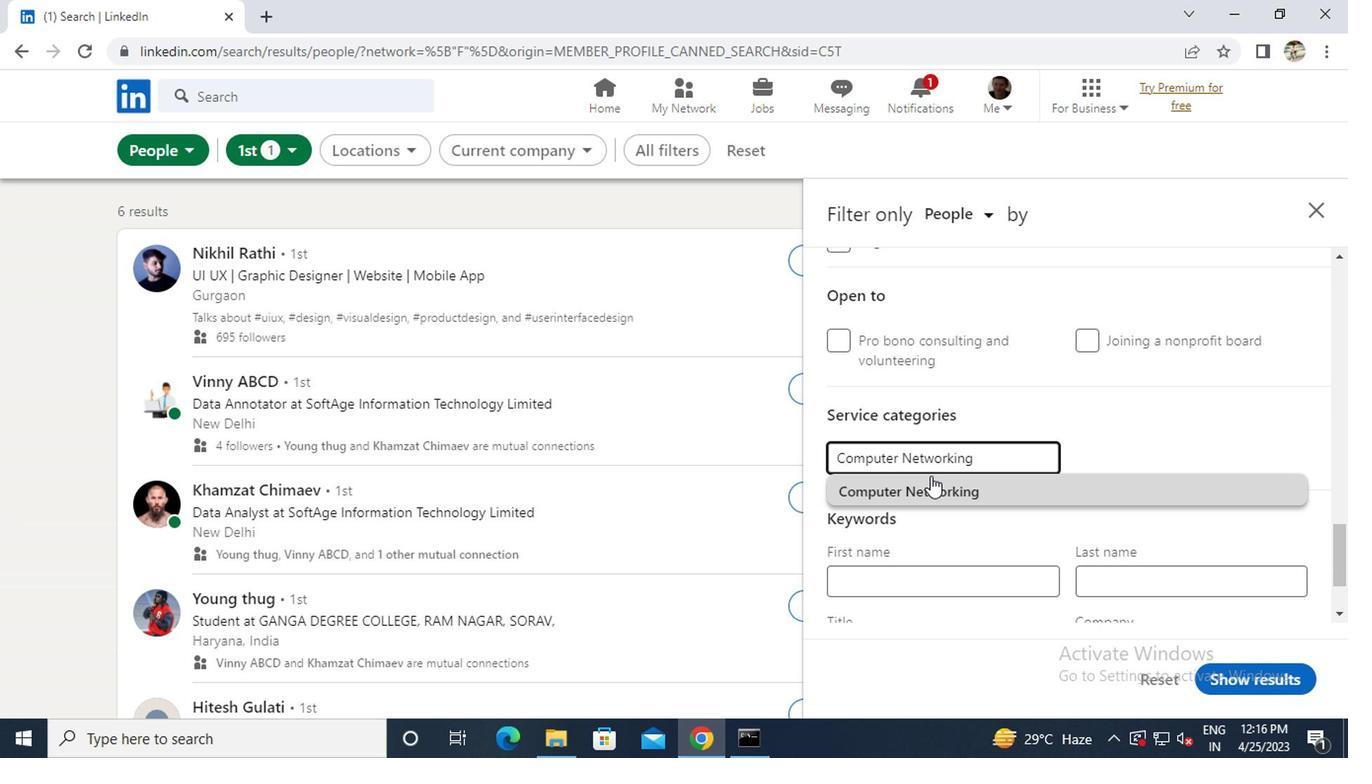 
Action: Mouse pressed left at (923, 489)
Screenshot: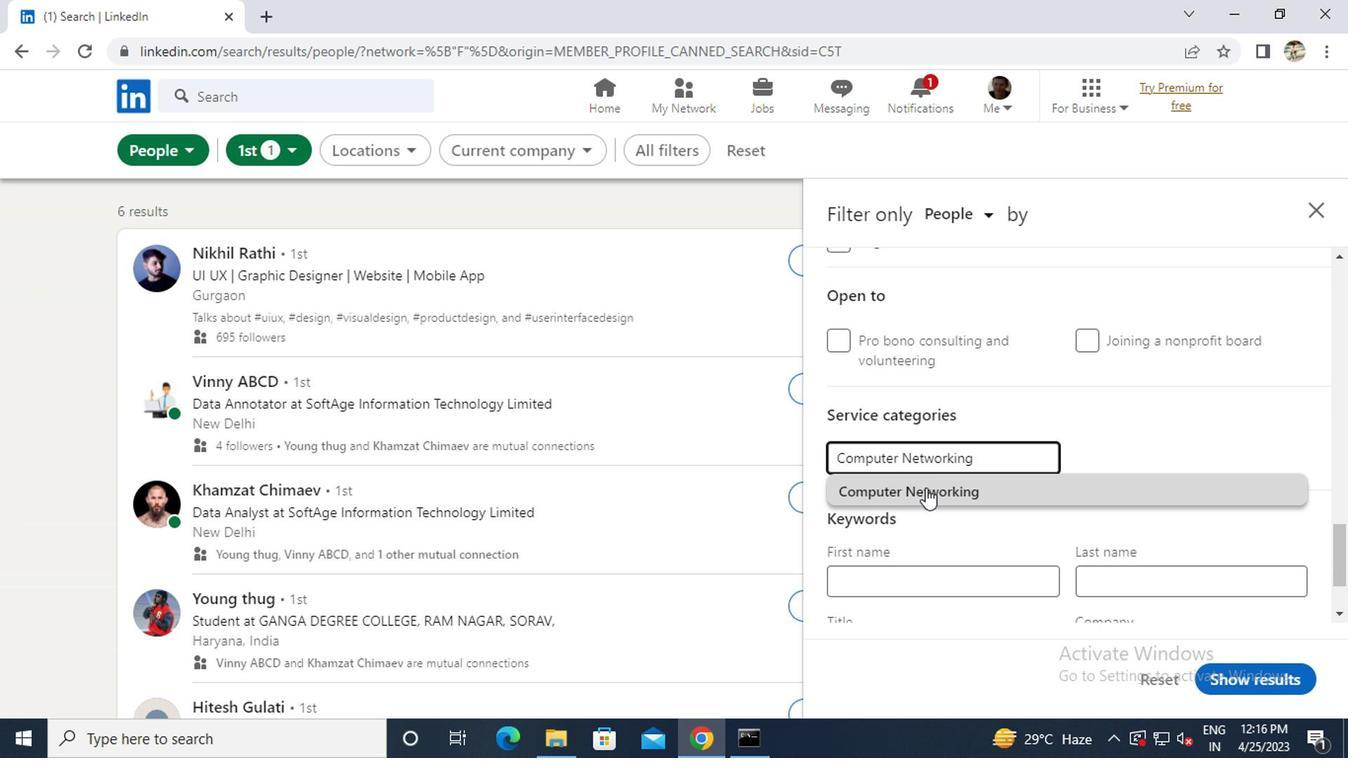 
Action: Mouse moved to (923, 488)
Screenshot: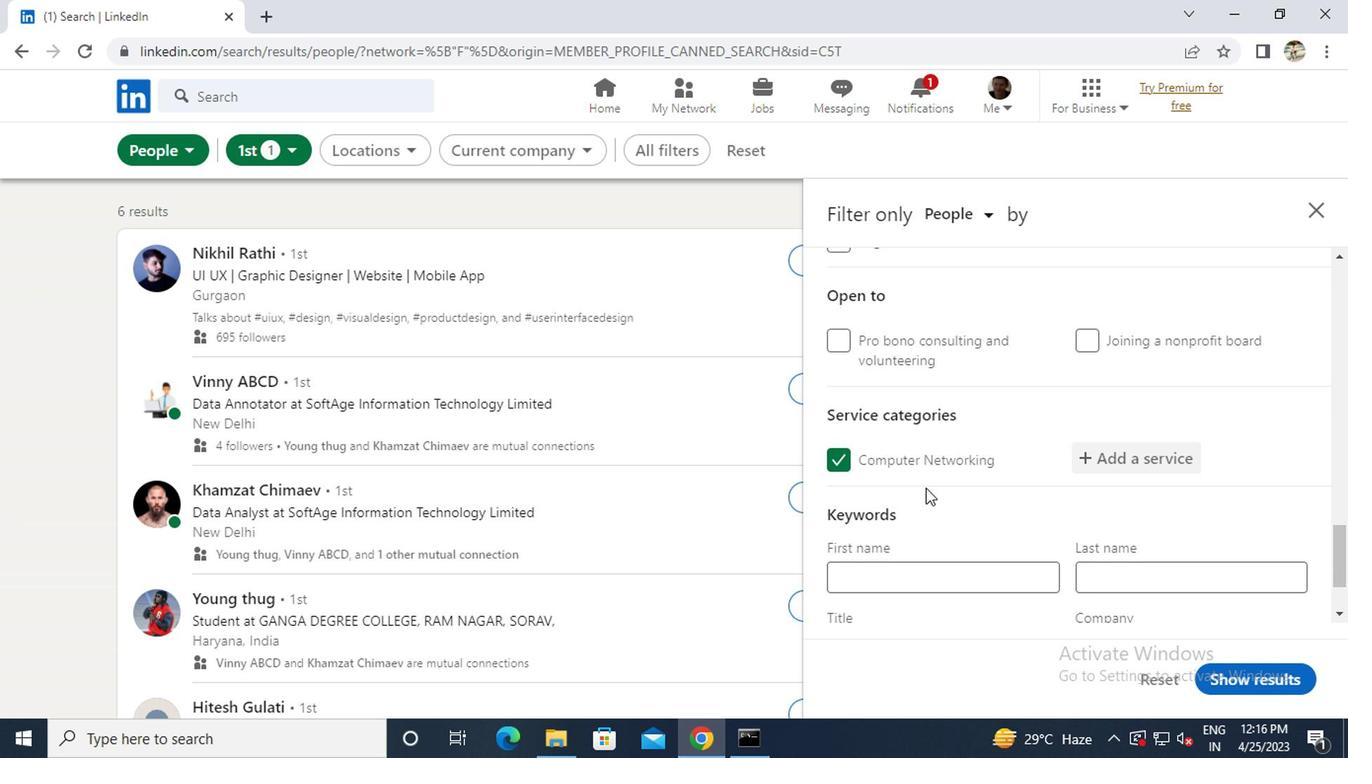 
Action: Mouse scrolled (923, 488) with delta (0, 0)
Screenshot: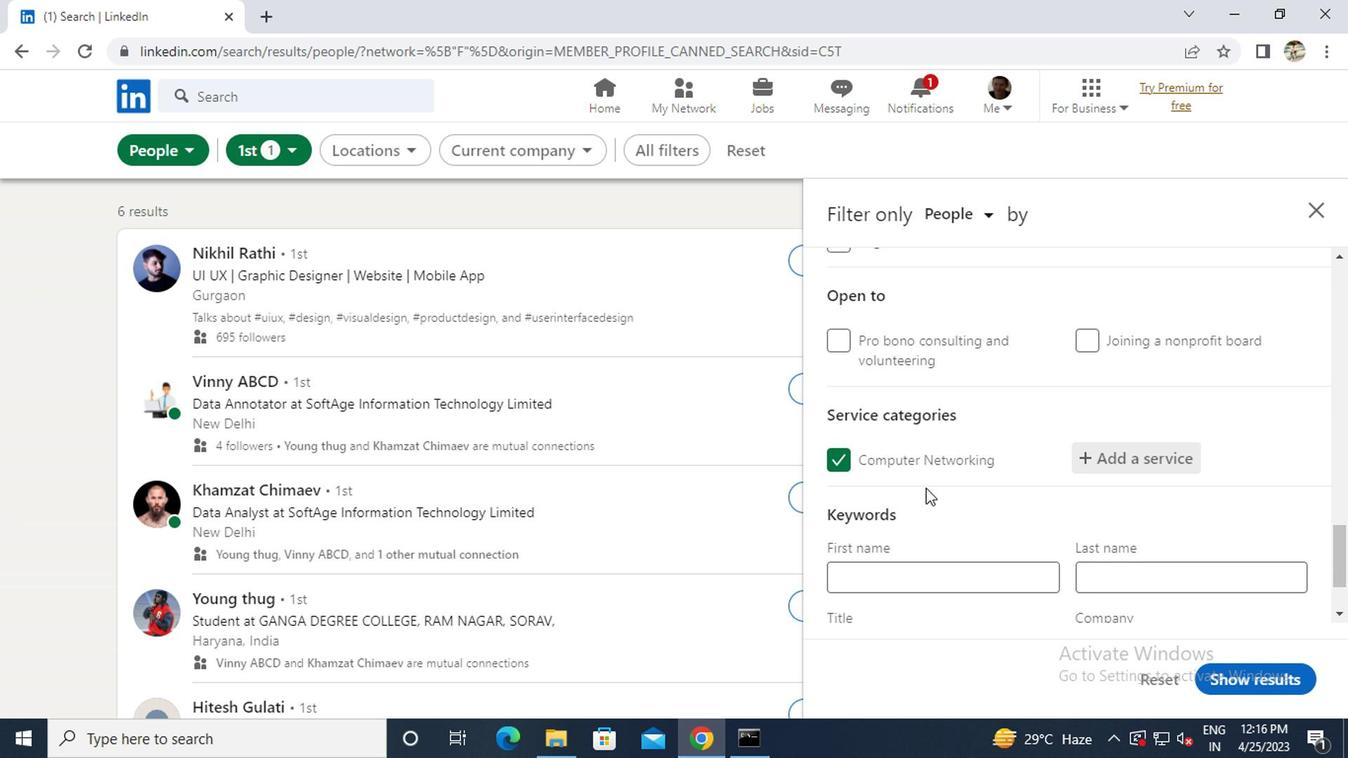 
Action: Mouse scrolled (923, 488) with delta (0, 0)
Screenshot: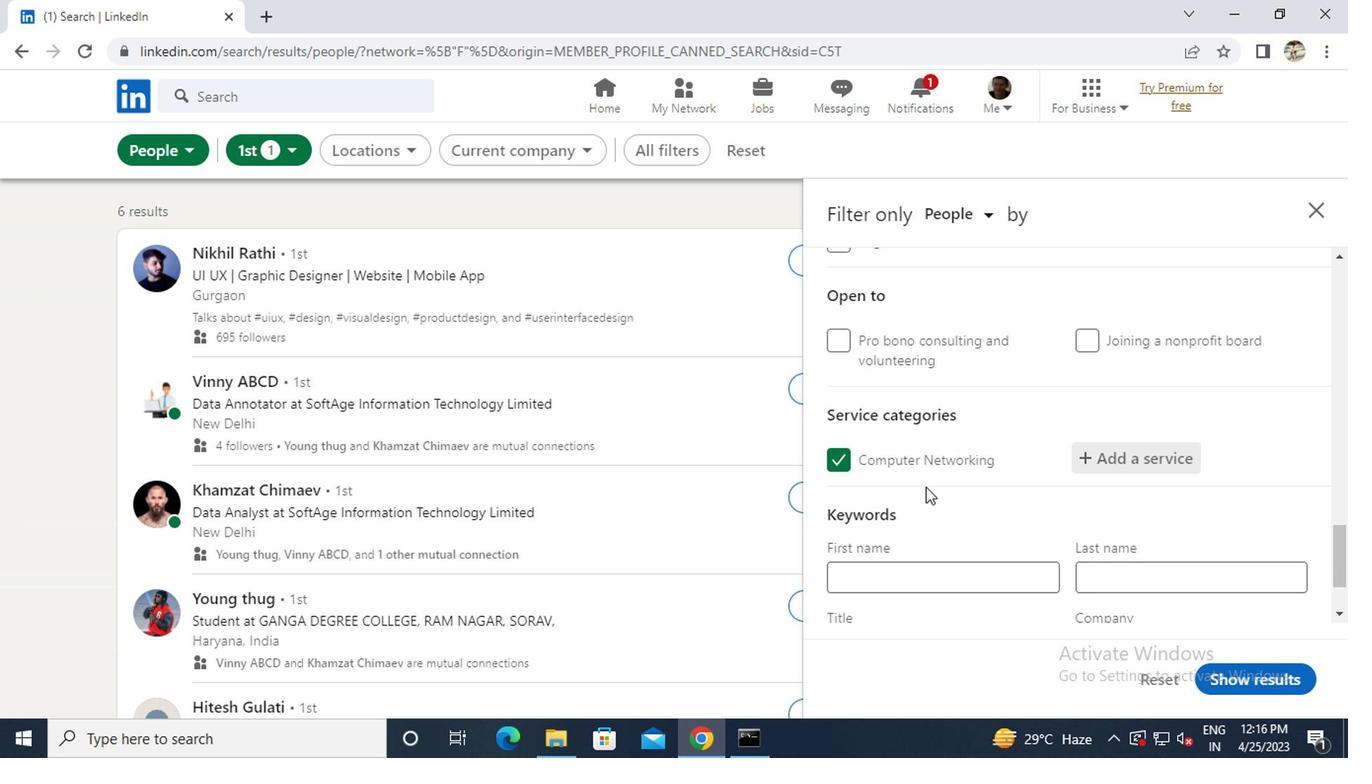 
Action: Mouse moved to (893, 532)
Screenshot: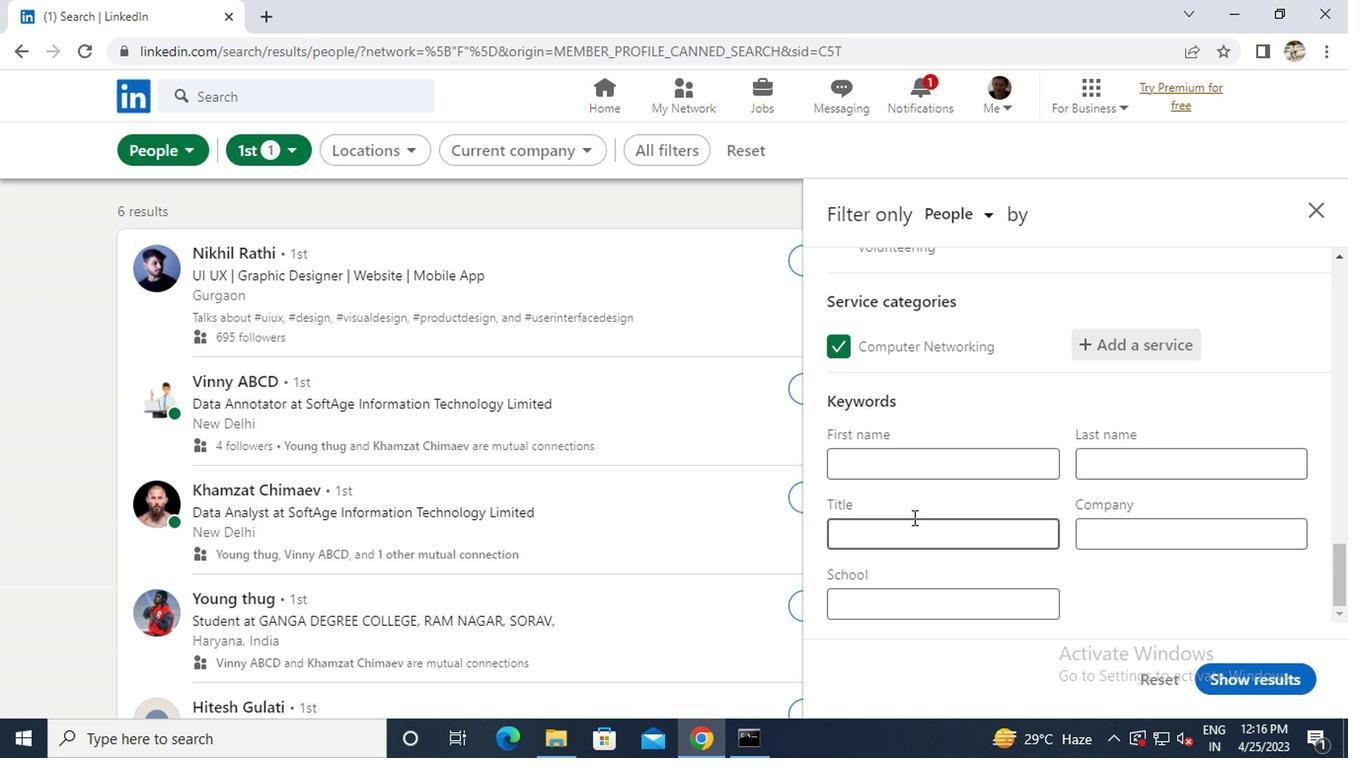 
Action: Mouse pressed left at (893, 532)
Screenshot: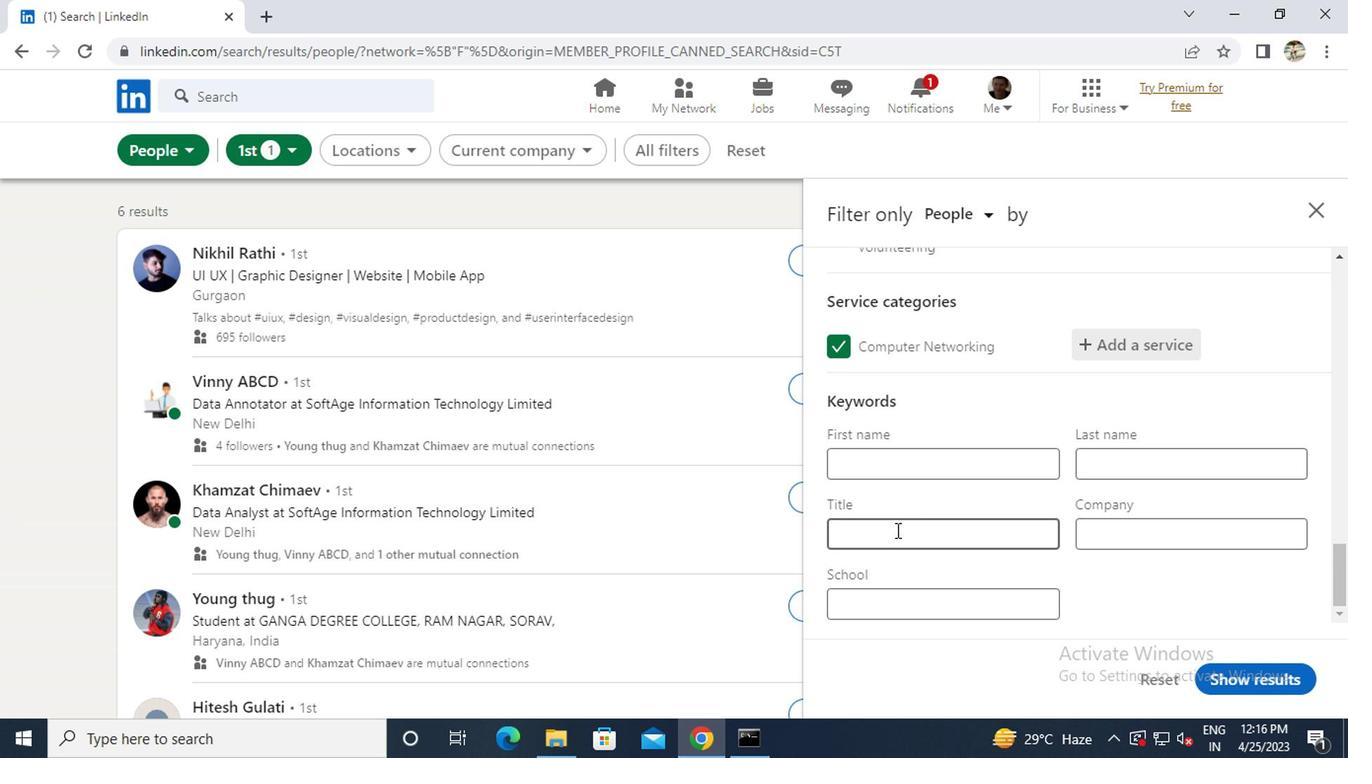 
Action: Key pressed <Key.caps_lock>D<Key.caps_lock>IRECTOR<Key.space>OF<Key.space><Key.caps_lock>I<Key.caps_lock>NSIDE<Key.space><Key.caps_lock>S<Key.caps_lock>ALES
Screenshot: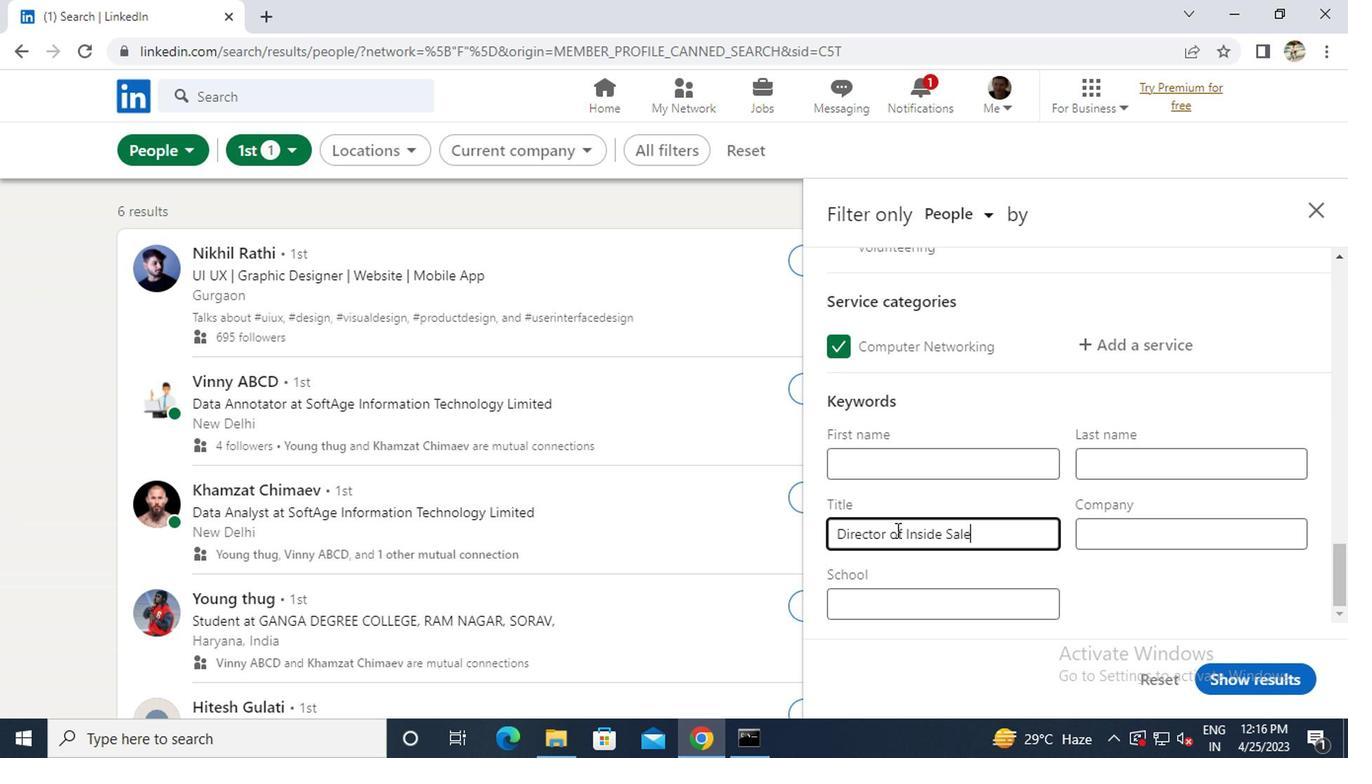 
Action: Mouse moved to (1236, 677)
Screenshot: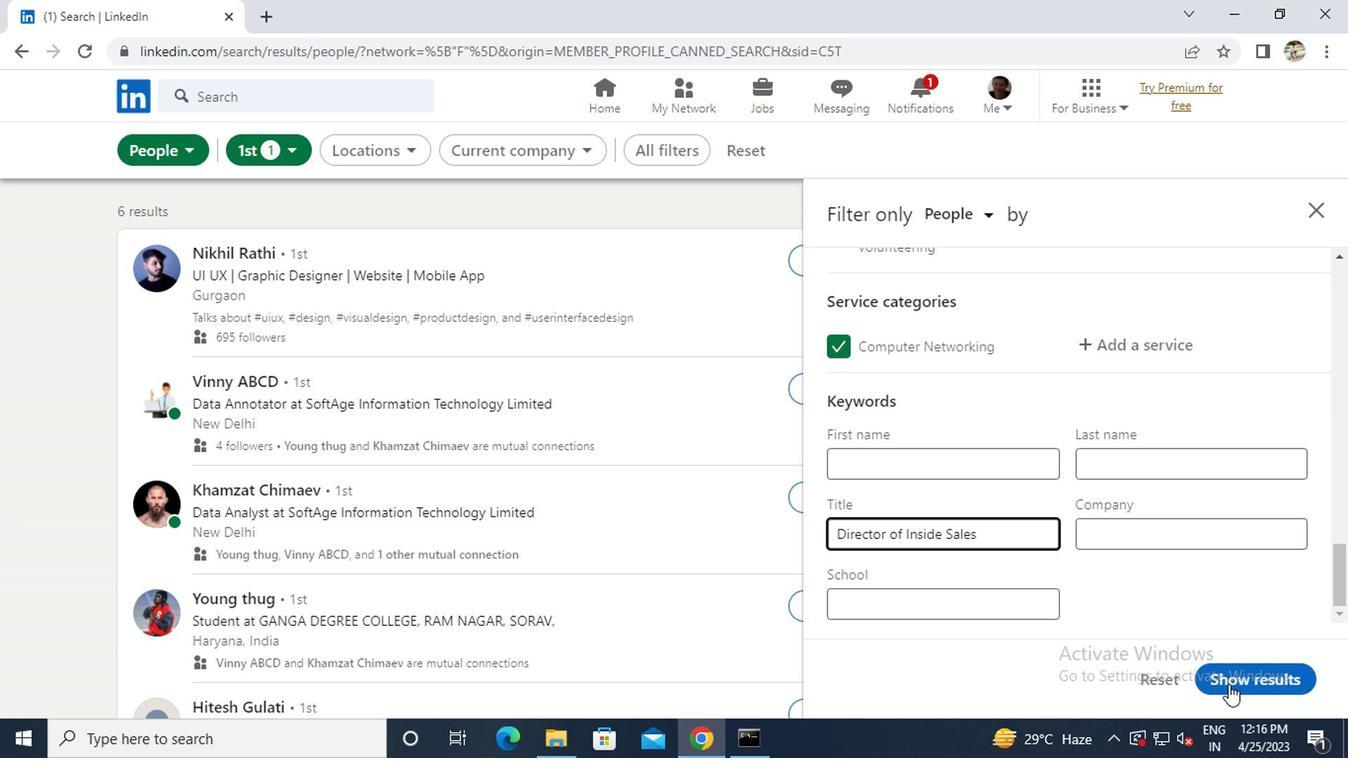 
Action: Mouse pressed left at (1236, 677)
Screenshot: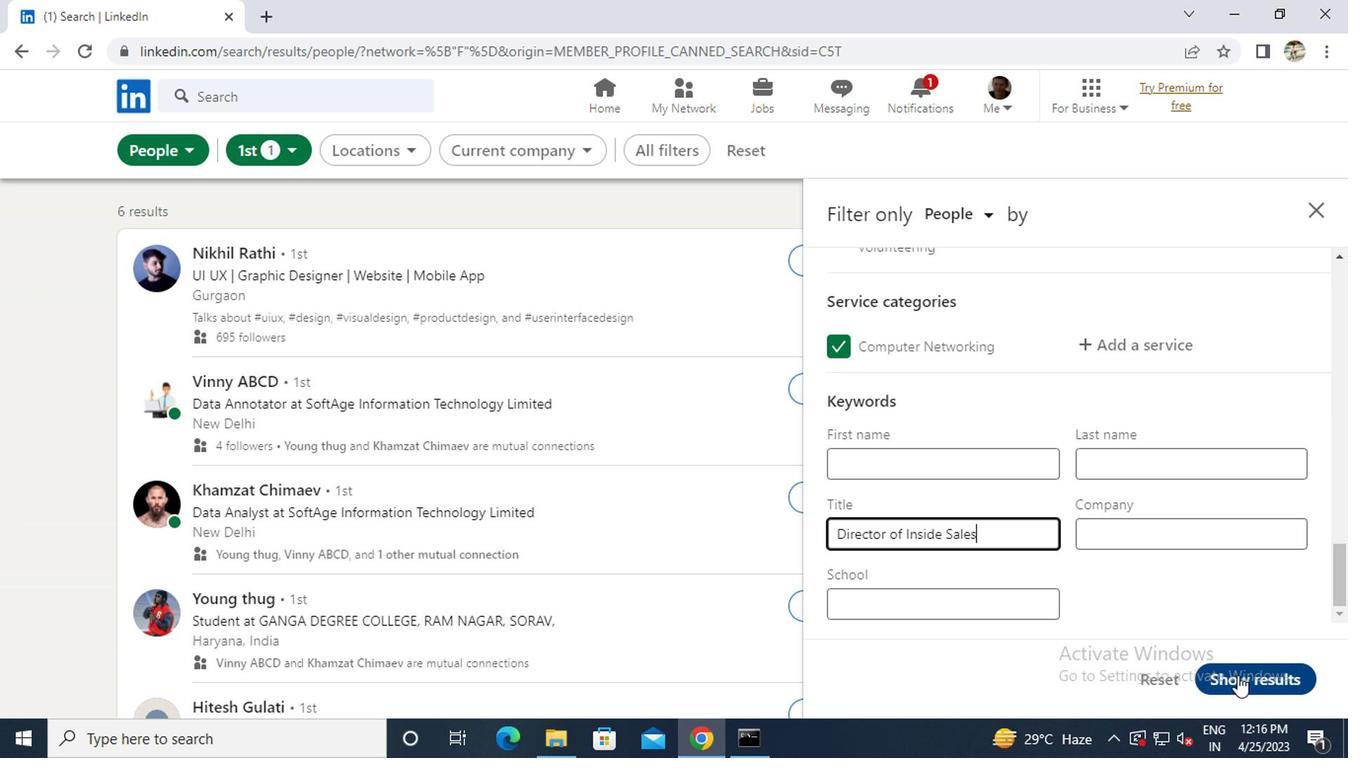 
Action: Mouse moved to (1232, 630)
Screenshot: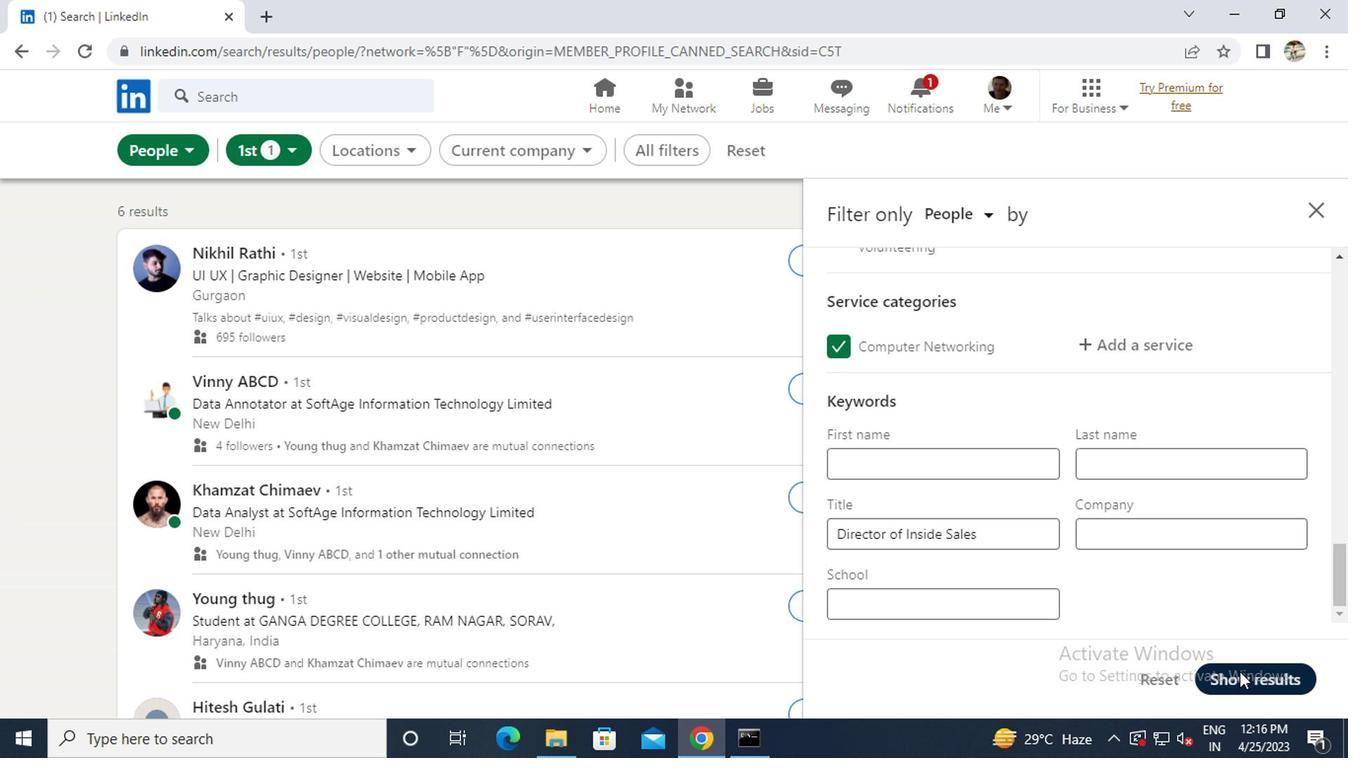 
